 Task: Create a sub task Gather and Analyse Requirements for the task  Develop a custom inventory management system in the project AgileAssist , assign it to team member softage.2@softage.net and update the status of the sub task to  Off Track , set the priority of the sub task to High
Action: Mouse moved to (100, 86)
Screenshot: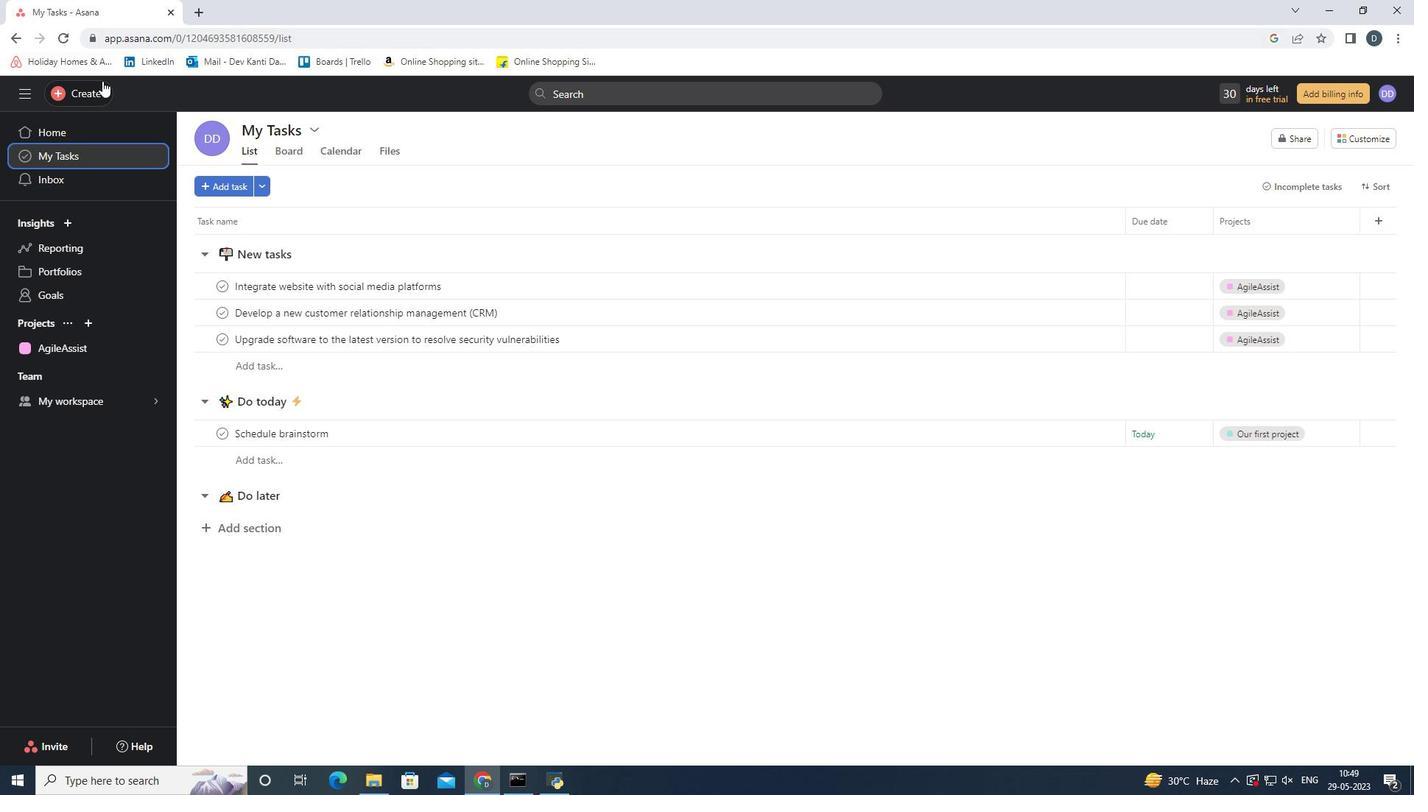 
Action: Mouse pressed left at (100, 86)
Screenshot: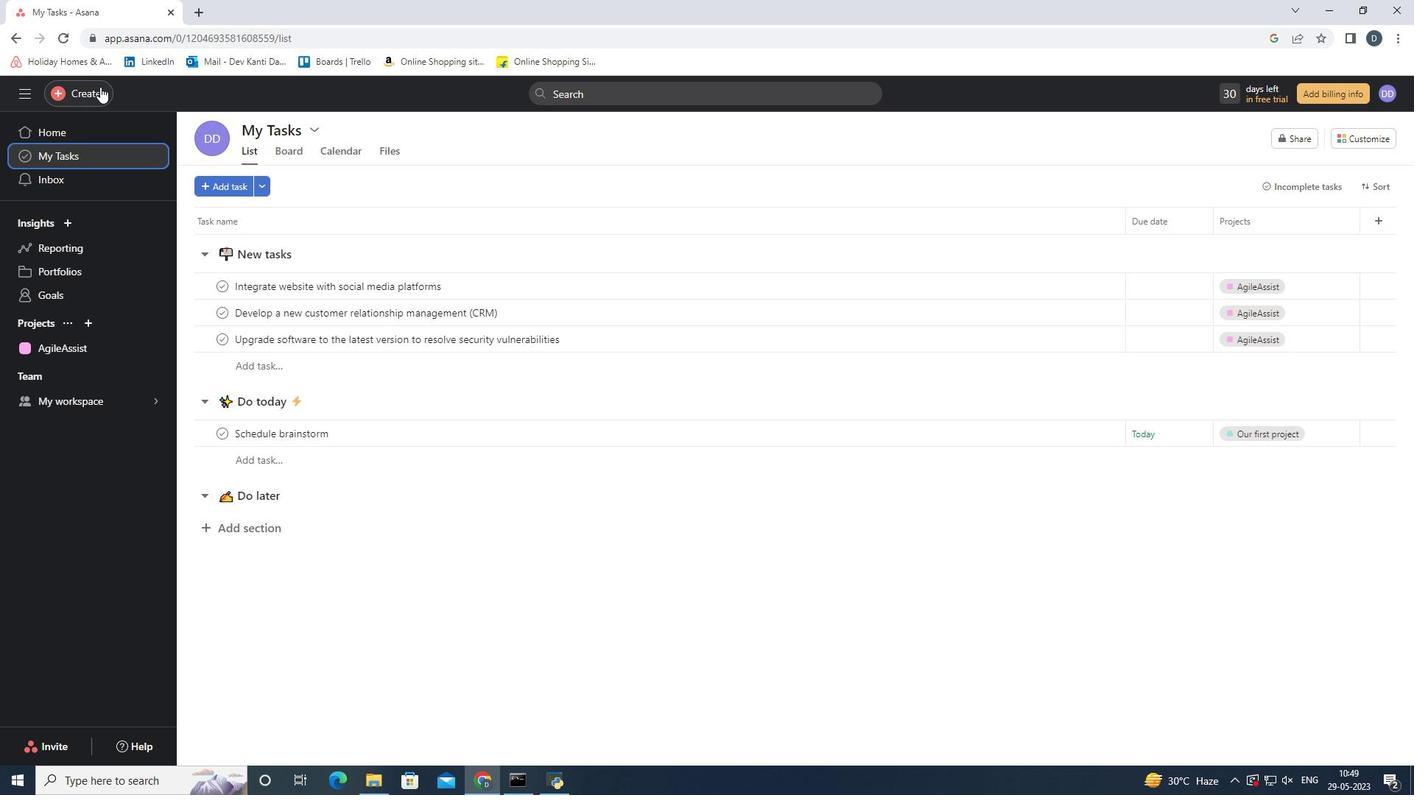 
Action: Mouse moved to (162, 93)
Screenshot: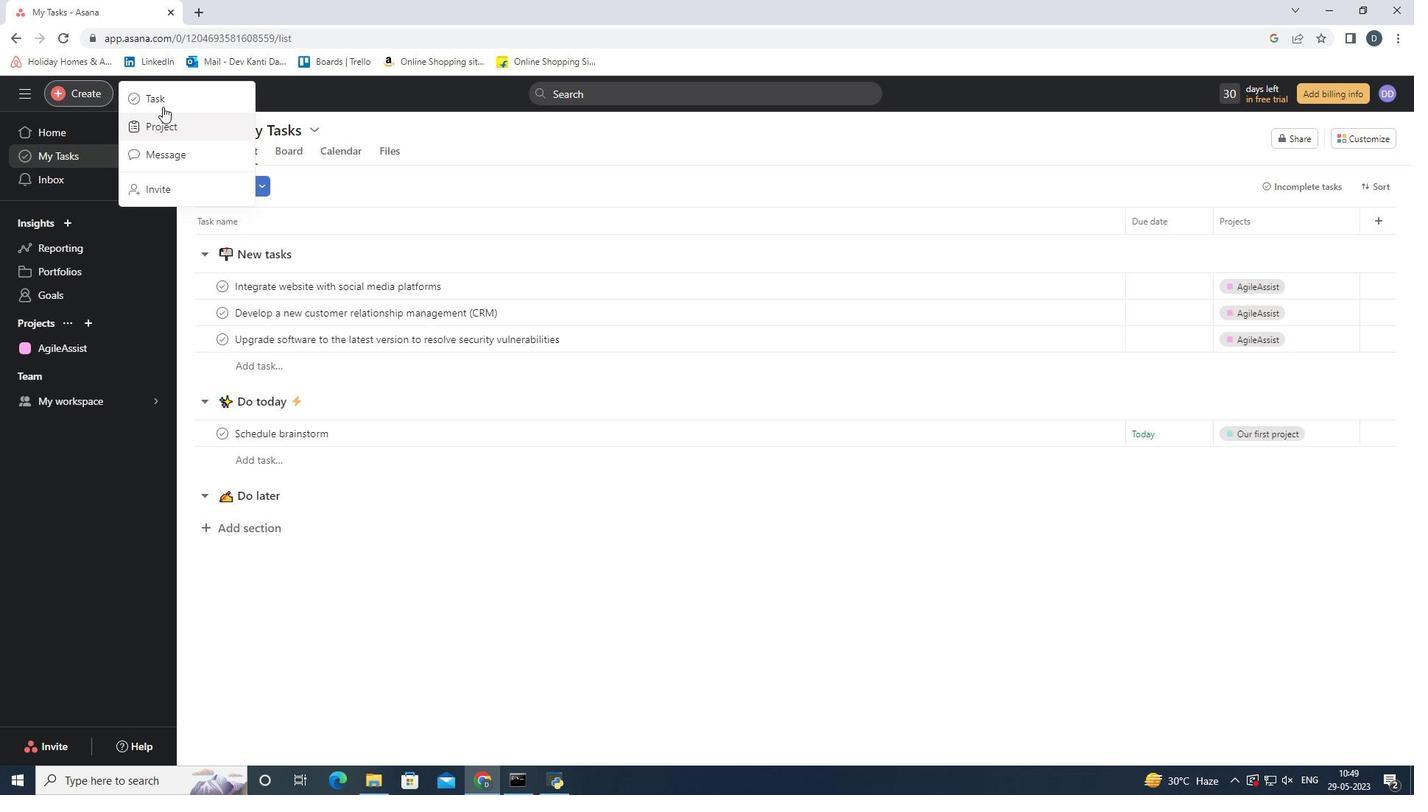 
Action: Mouse pressed left at (162, 93)
Screenshot: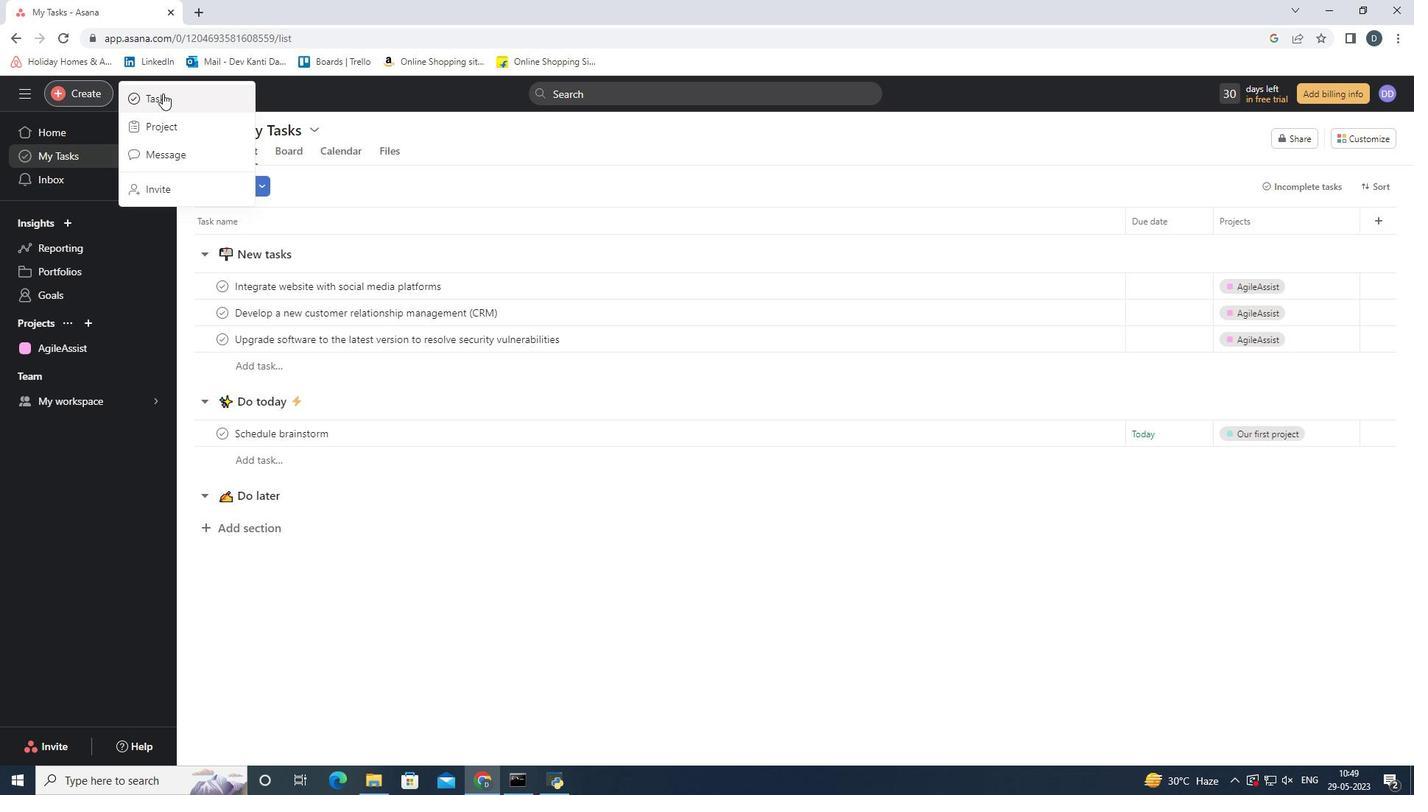 
Action: Mouse moved to (953, 546)
Screenshot: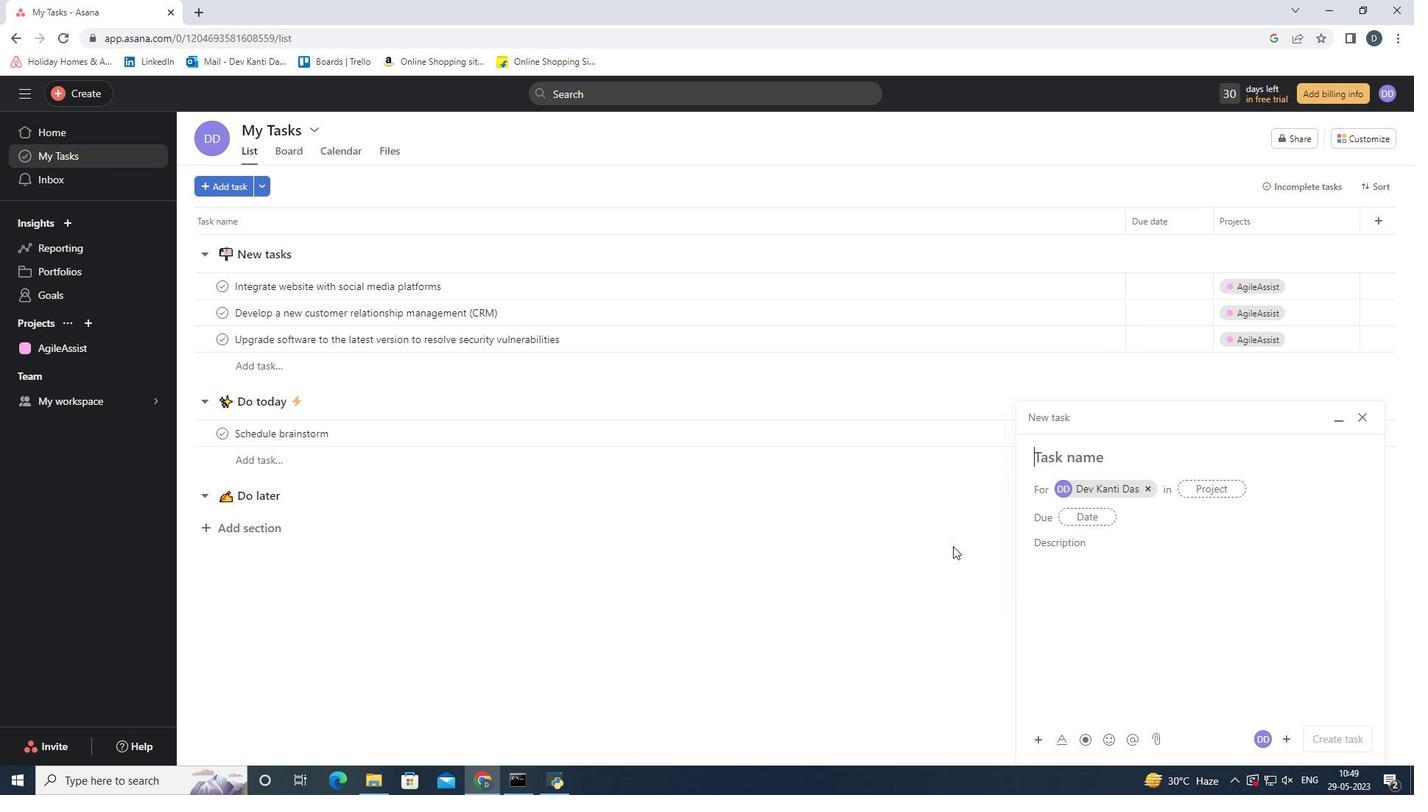 
Action: Key pressed <Key.shift>Develop<Key.space>a<Key.space>custom<Key.space>inventory<Key.space>management<Key.space>system<Key.space><Key.backspace>
Screenshot: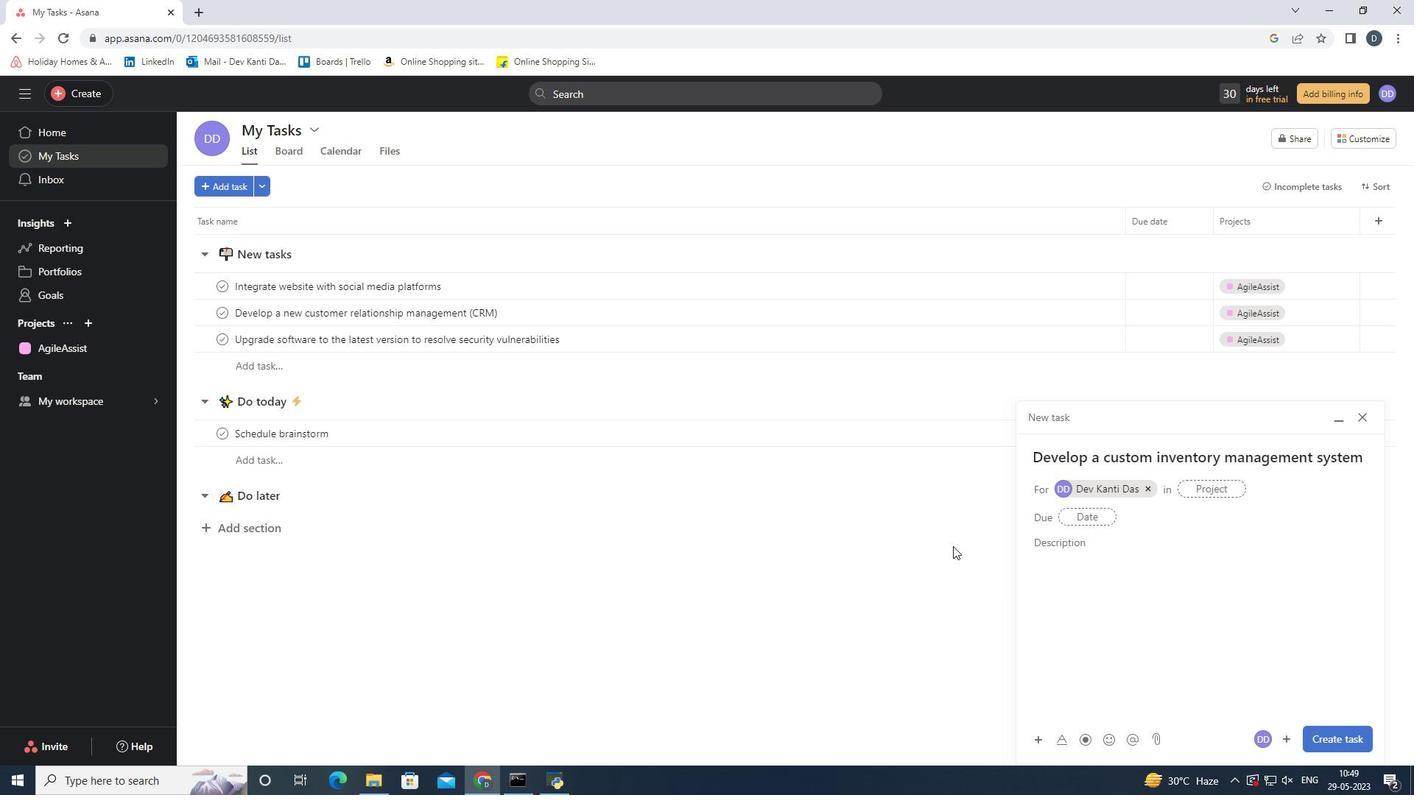 
Action: Mouse moved to (1220, 483)
Screenshot: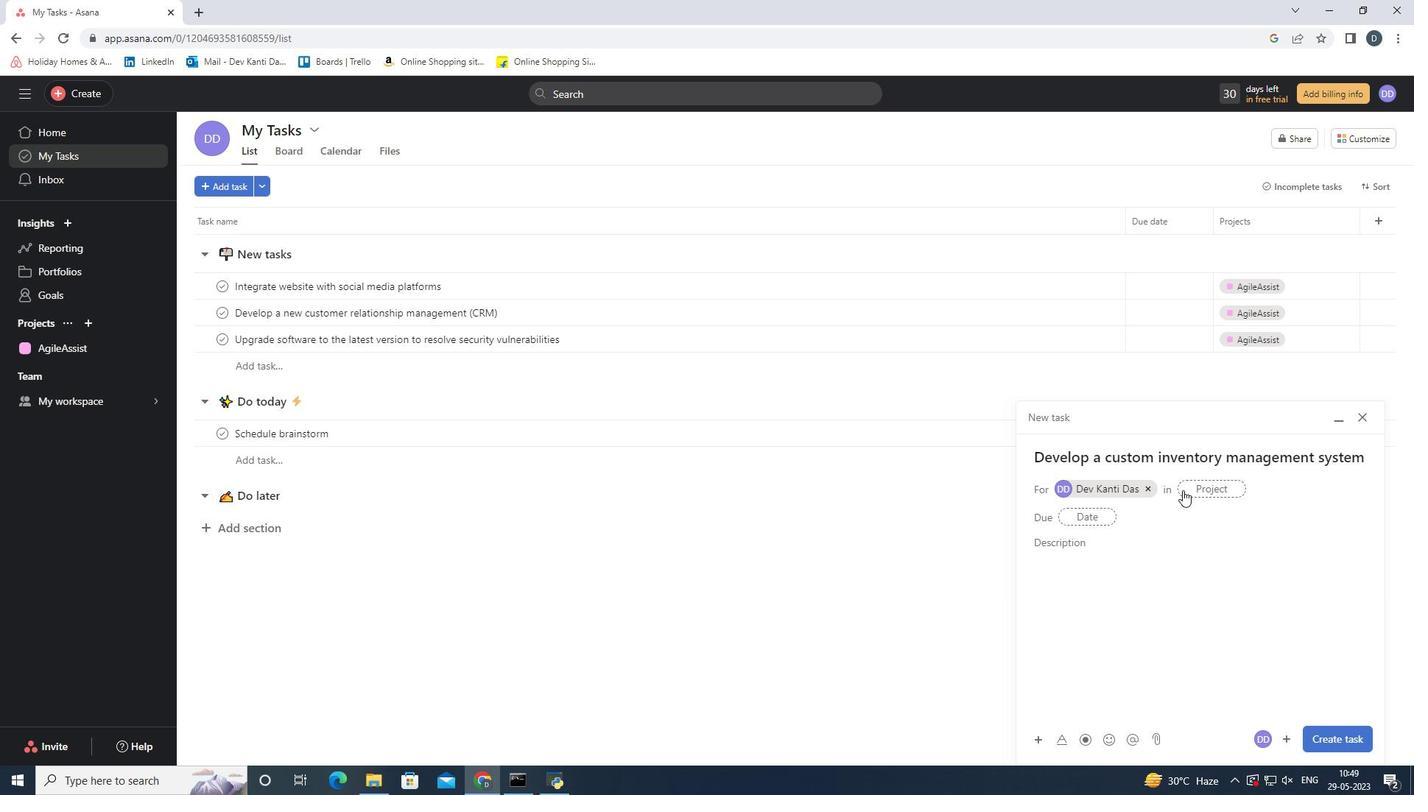 
Action: Mouse pressed left at (1220, 483)
Screenshot: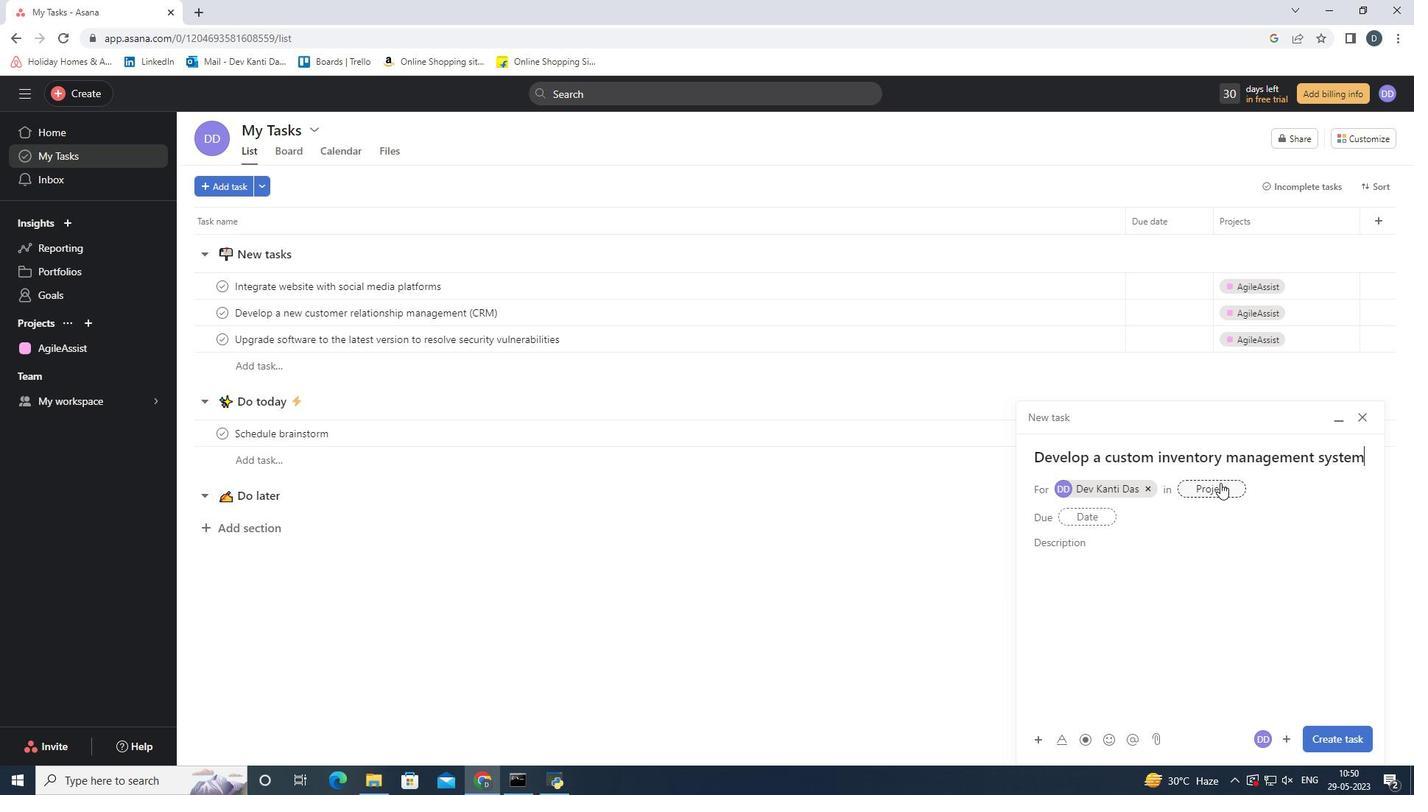 
Action: Mouse moved to (1093, 517)
Screenshot: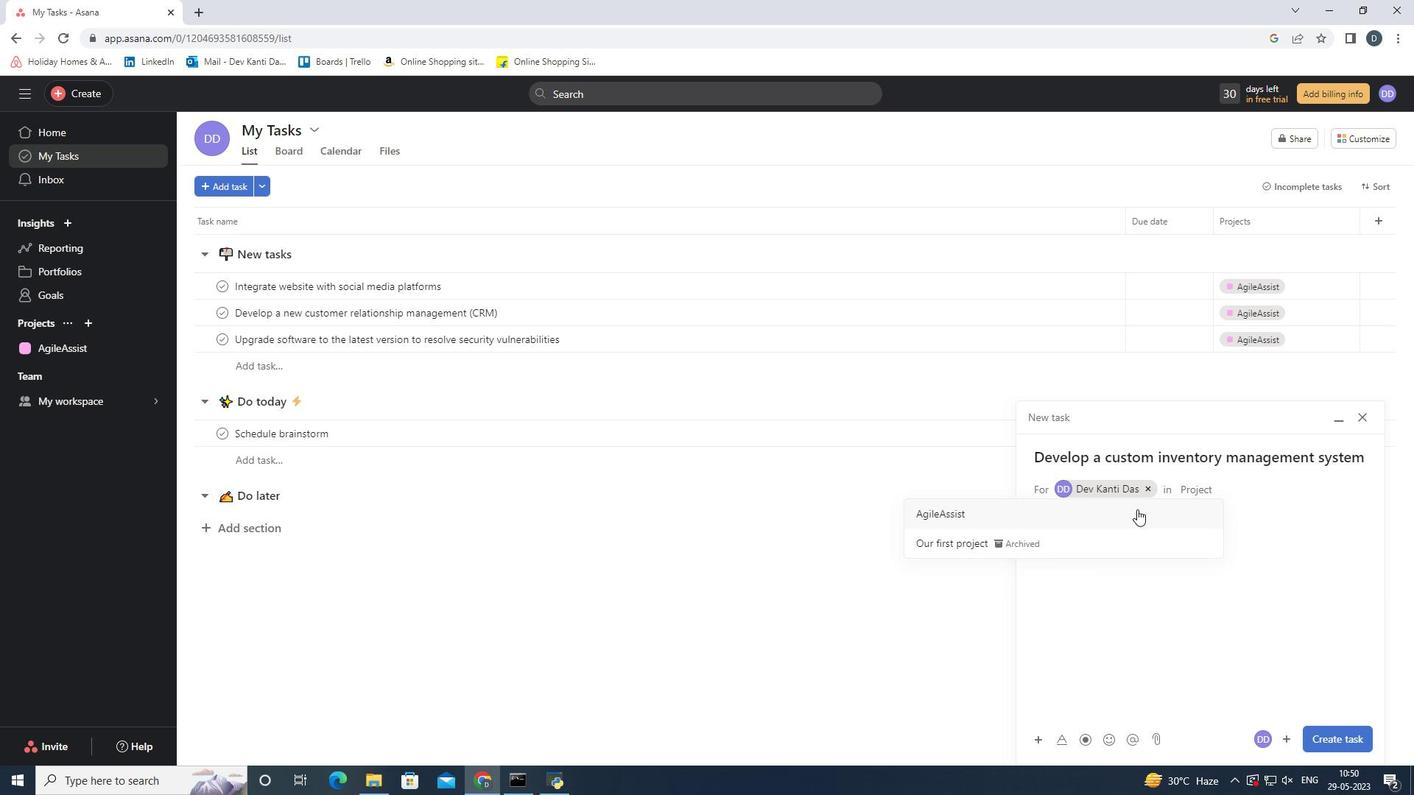
Action: Mouse pressed left at (1093, 517)
Screenshot: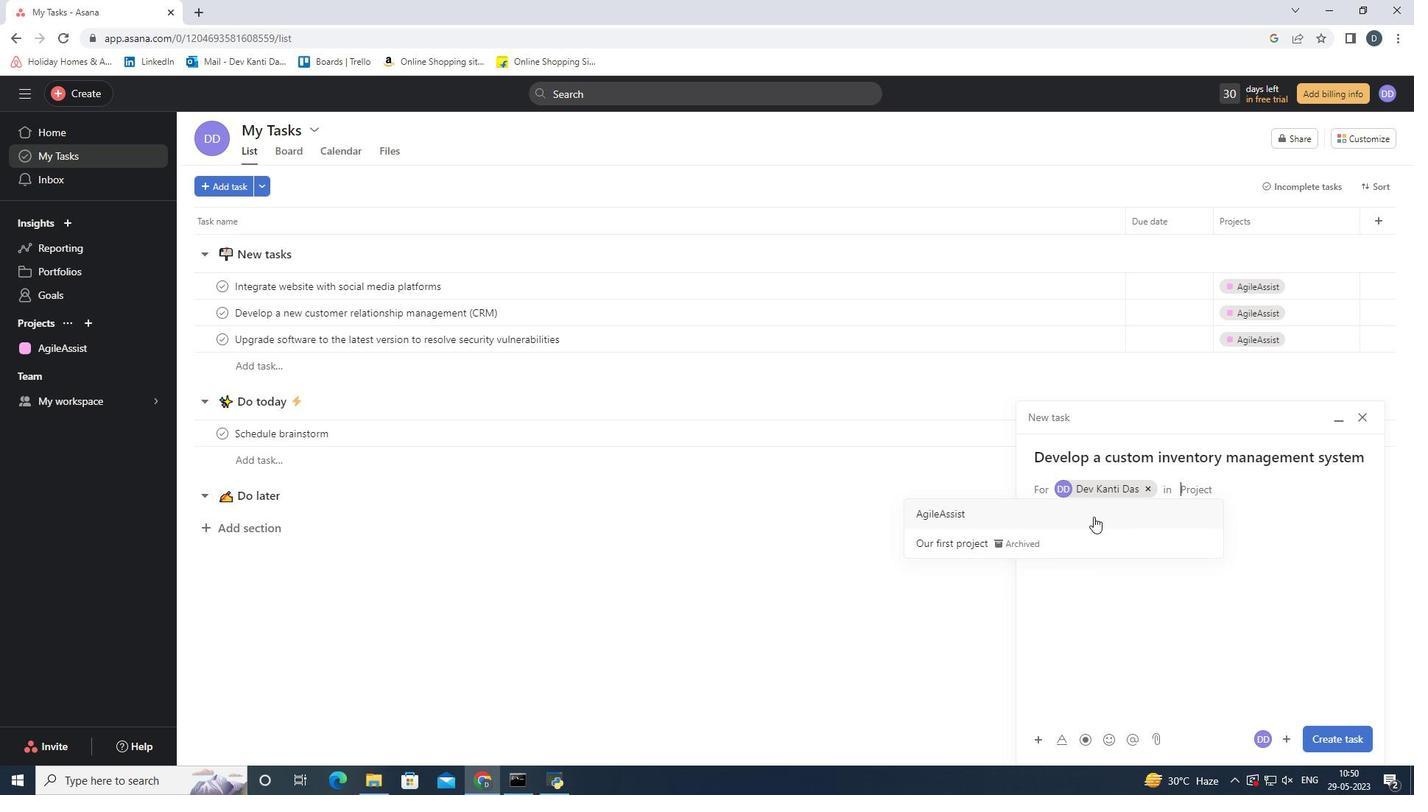 
Action: Mouse moved to (1283, 740)
Screenshot: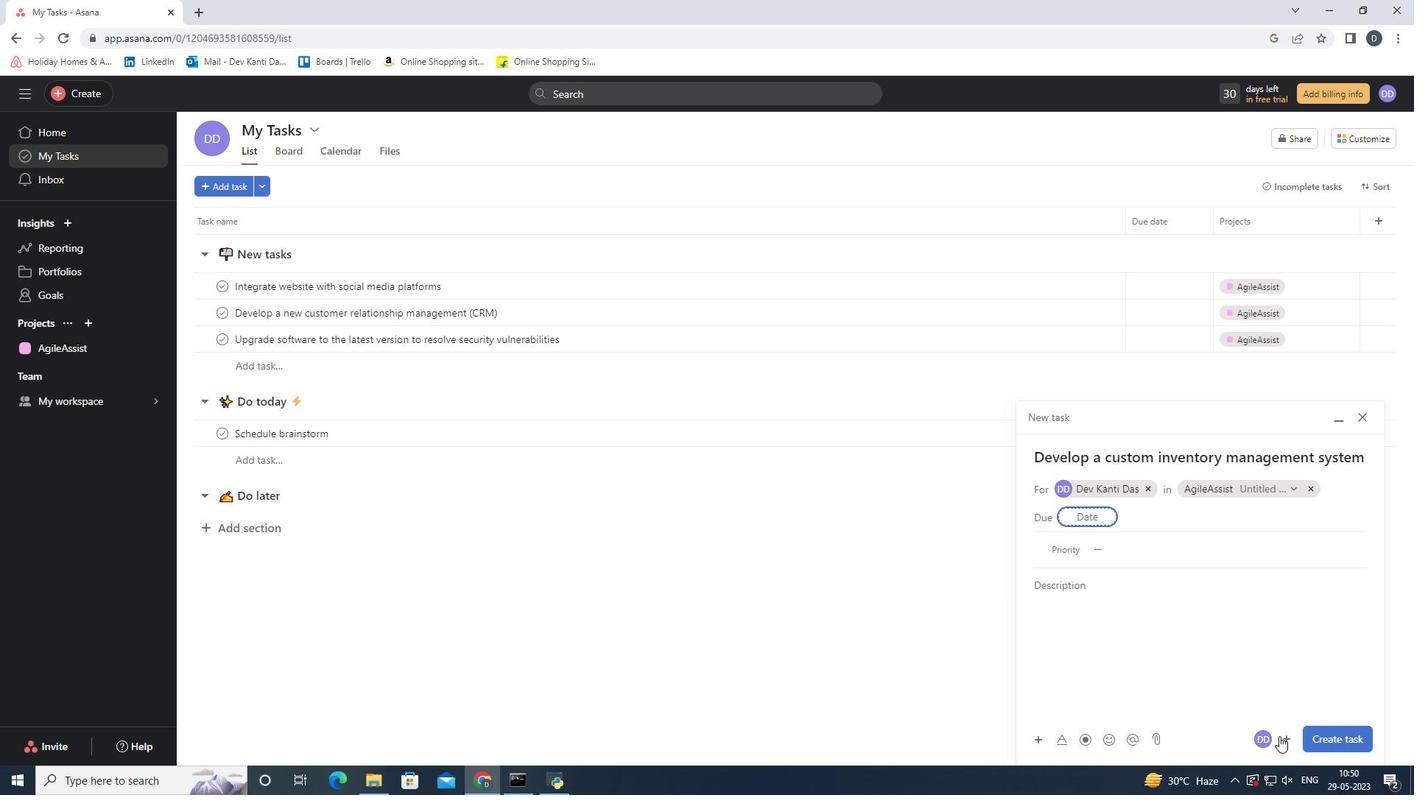 
Action: Mouse pressed left at (1283, 740)
Screenshot: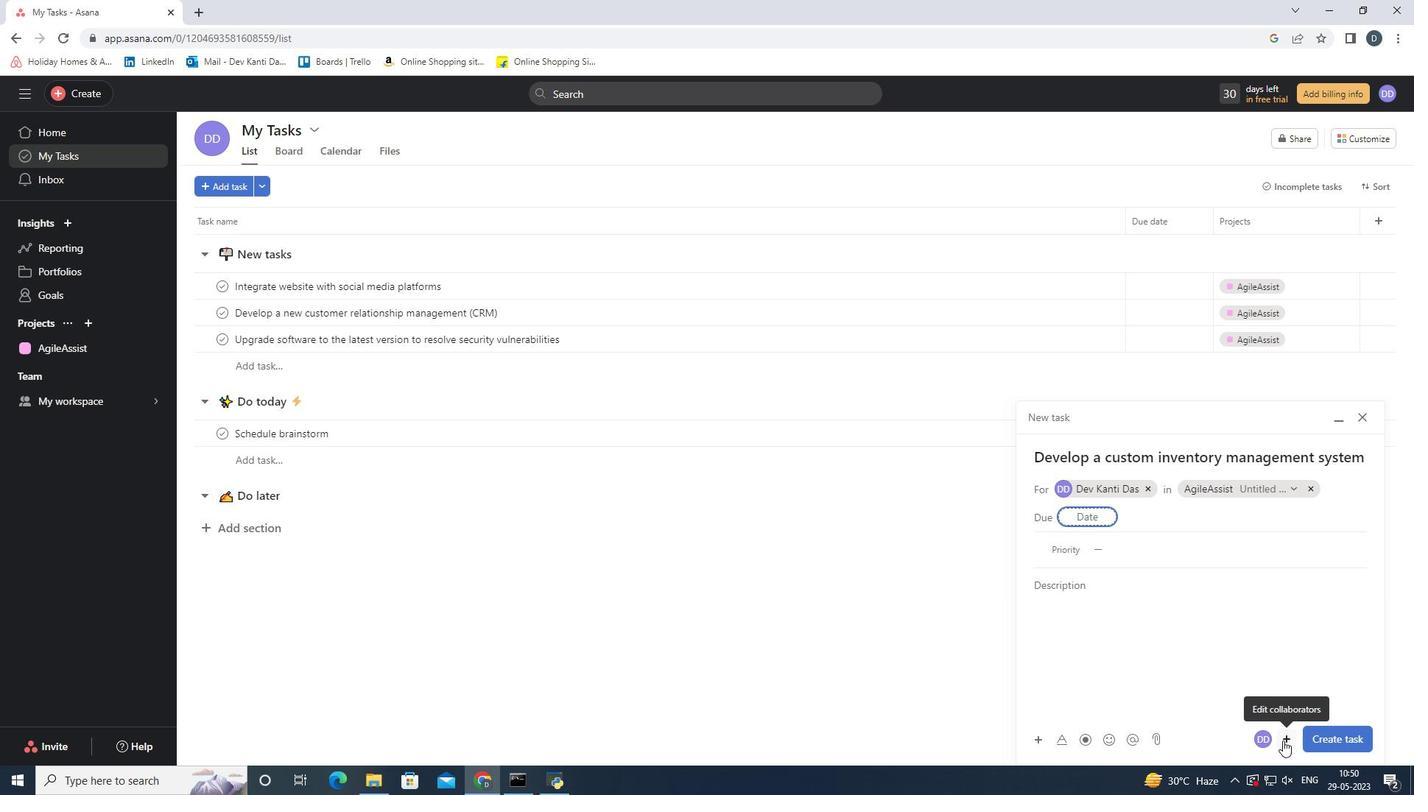 
Action: Key pressed <Key.shift><Key.shift>So
Screenshot: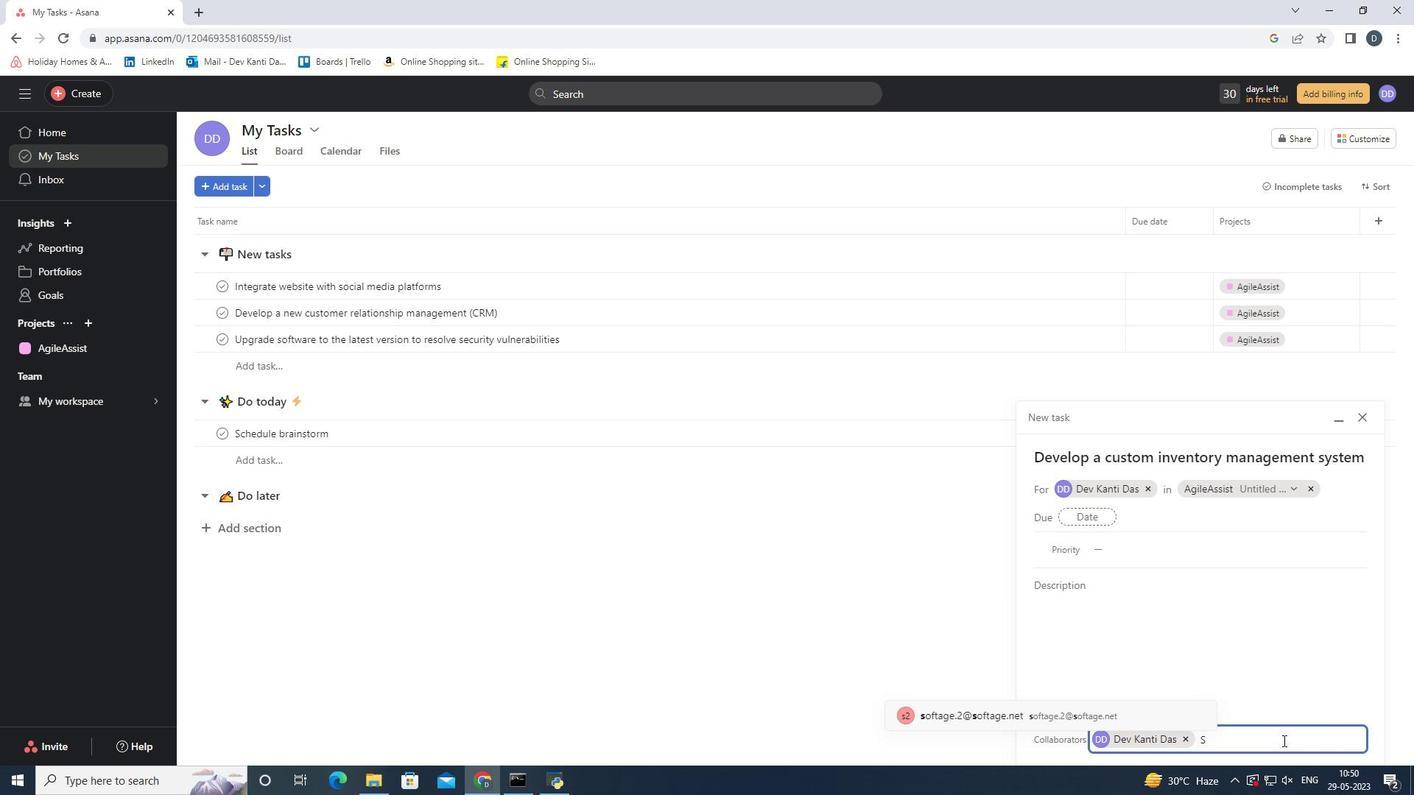 
Action: Mouse moved to (1120, 707)
Screenshot: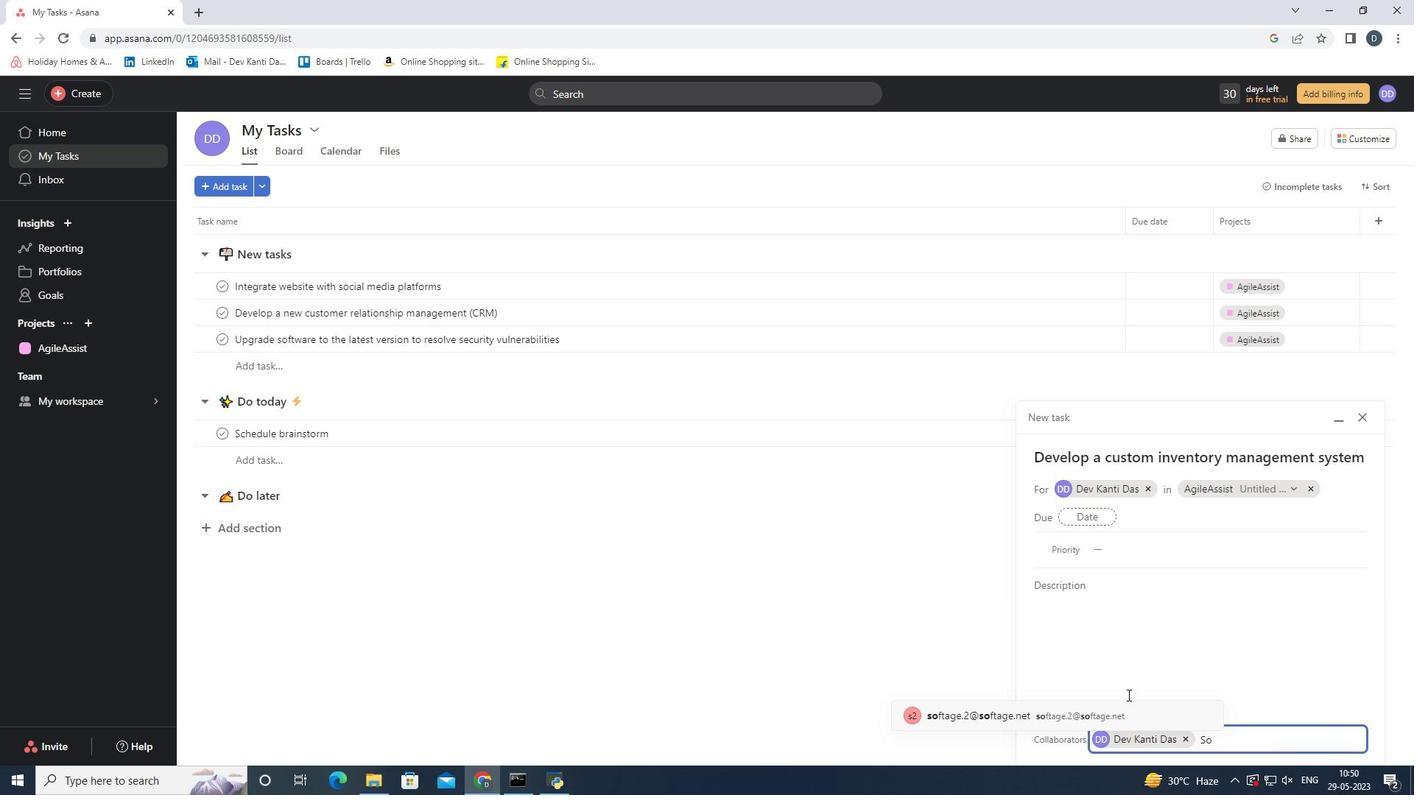 
Action: Mouse pressed left at (1120, 707)
Screenshot: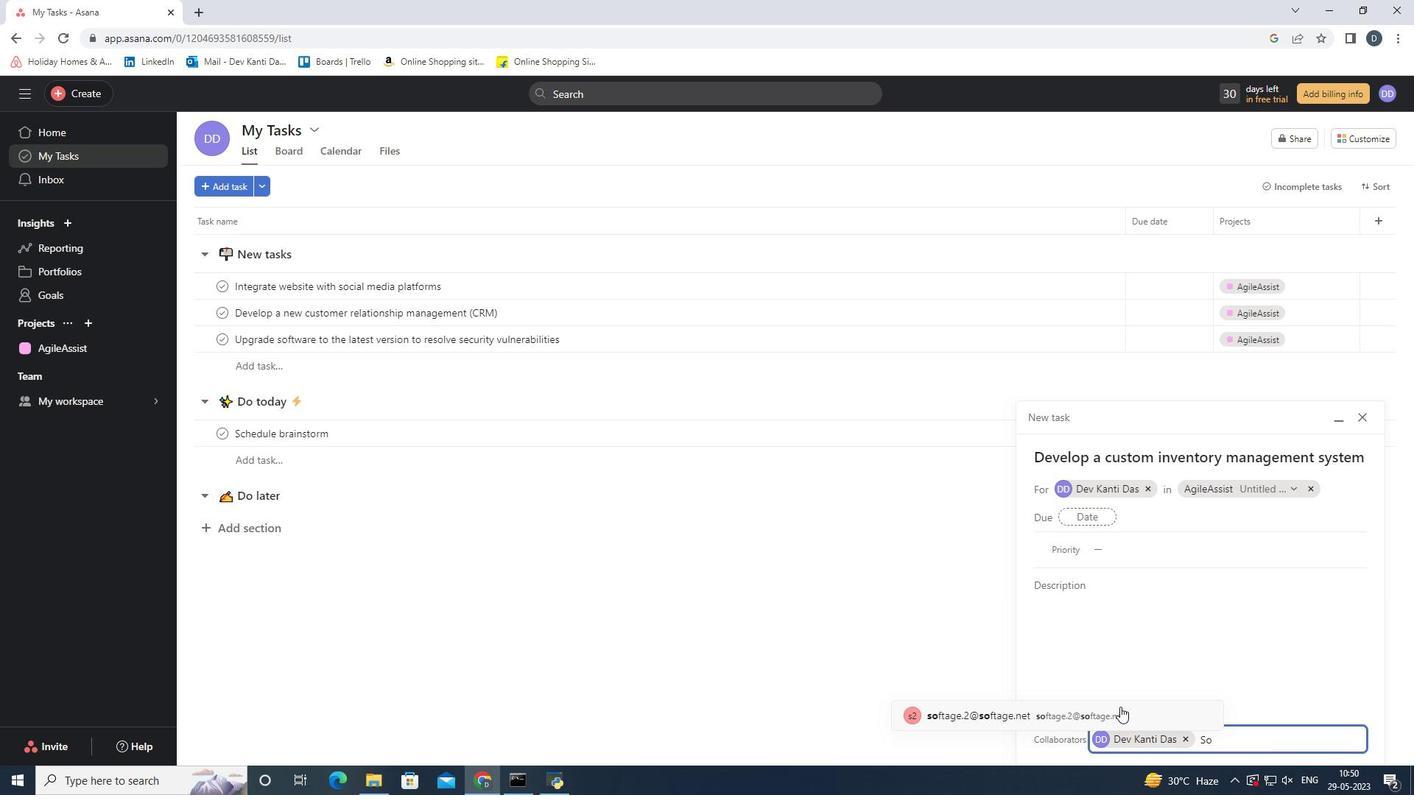 
Action: Mouse moved to (1287, 693)
Screenshot: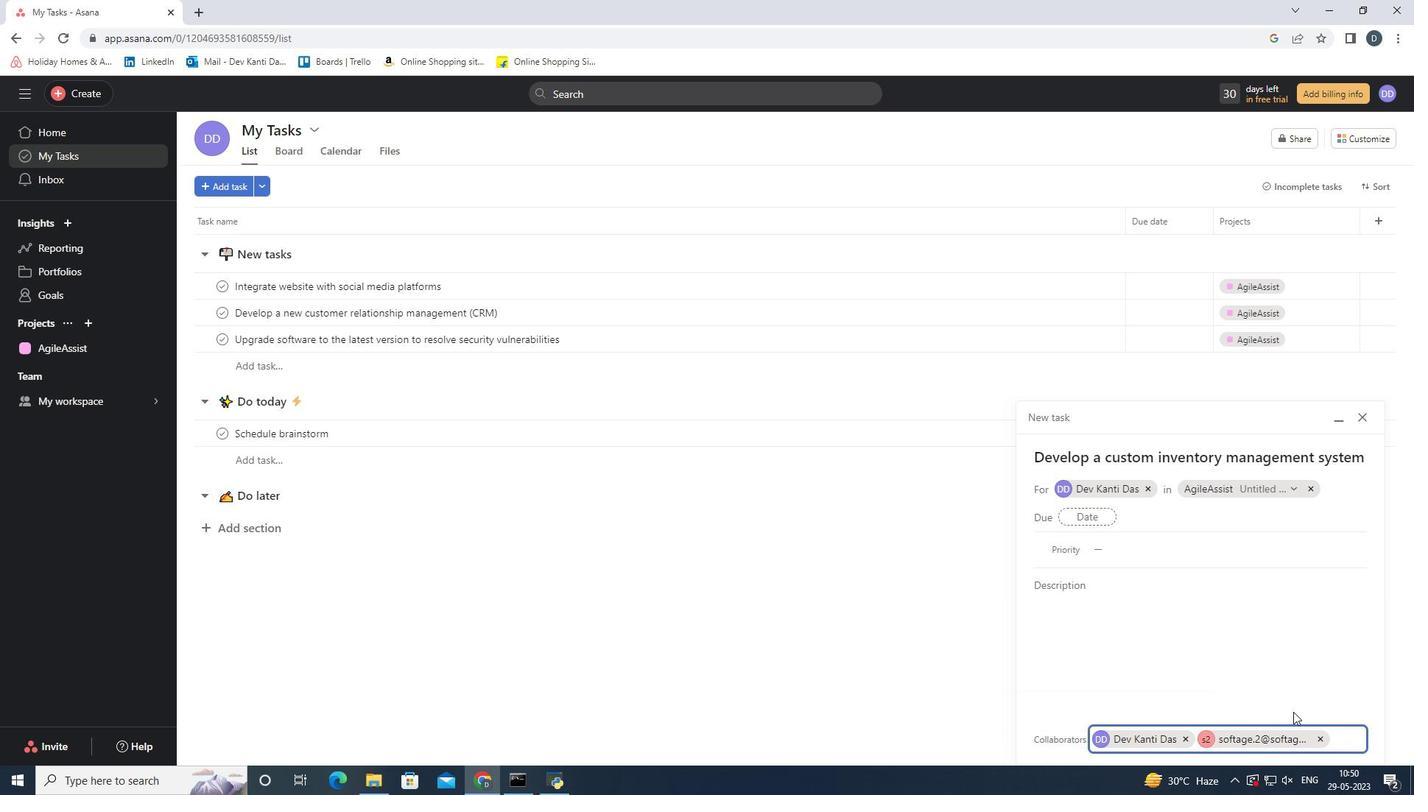 
Action: Mouse pressed left at (1287, 693)
Screenshot: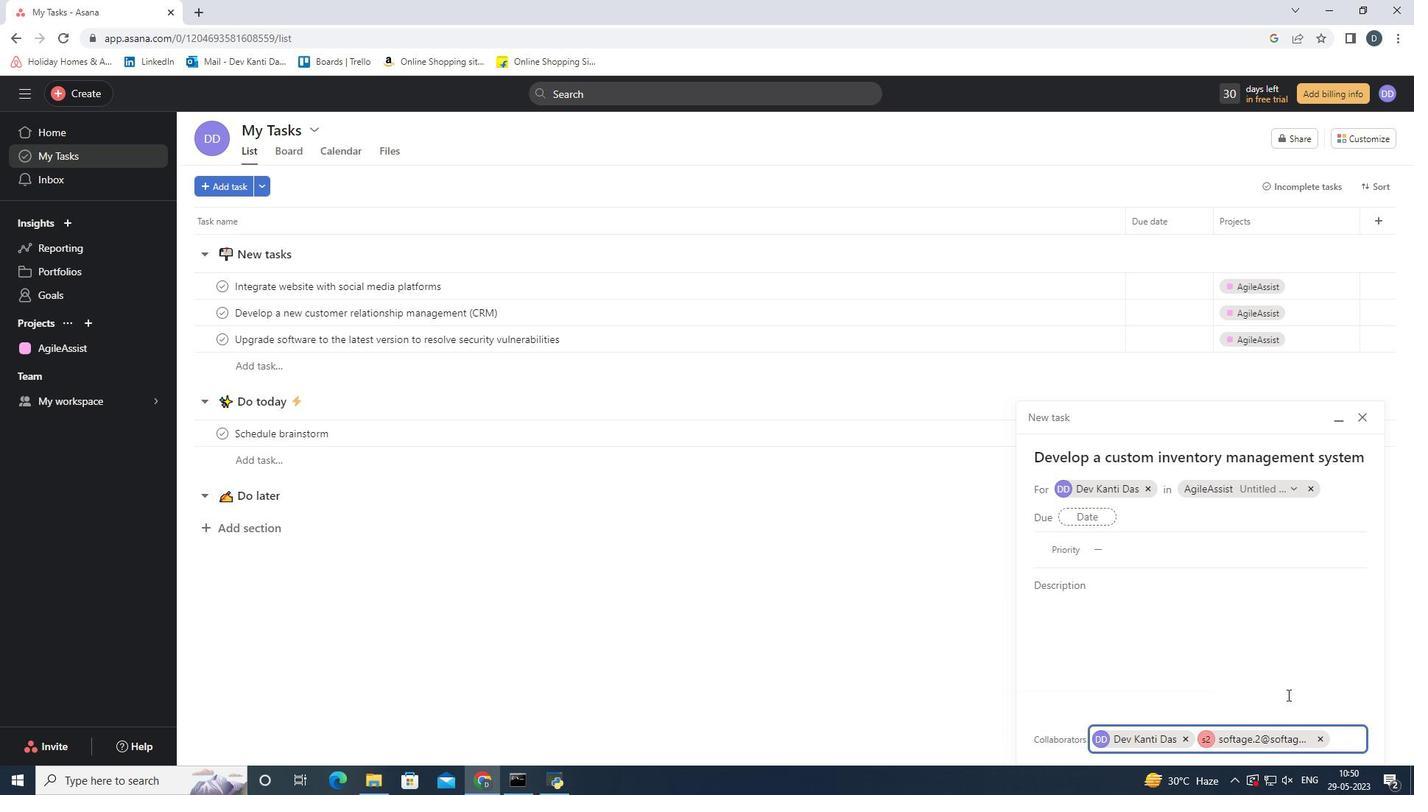 
Action: Mouse moved to (1336, 740)
Screenshot: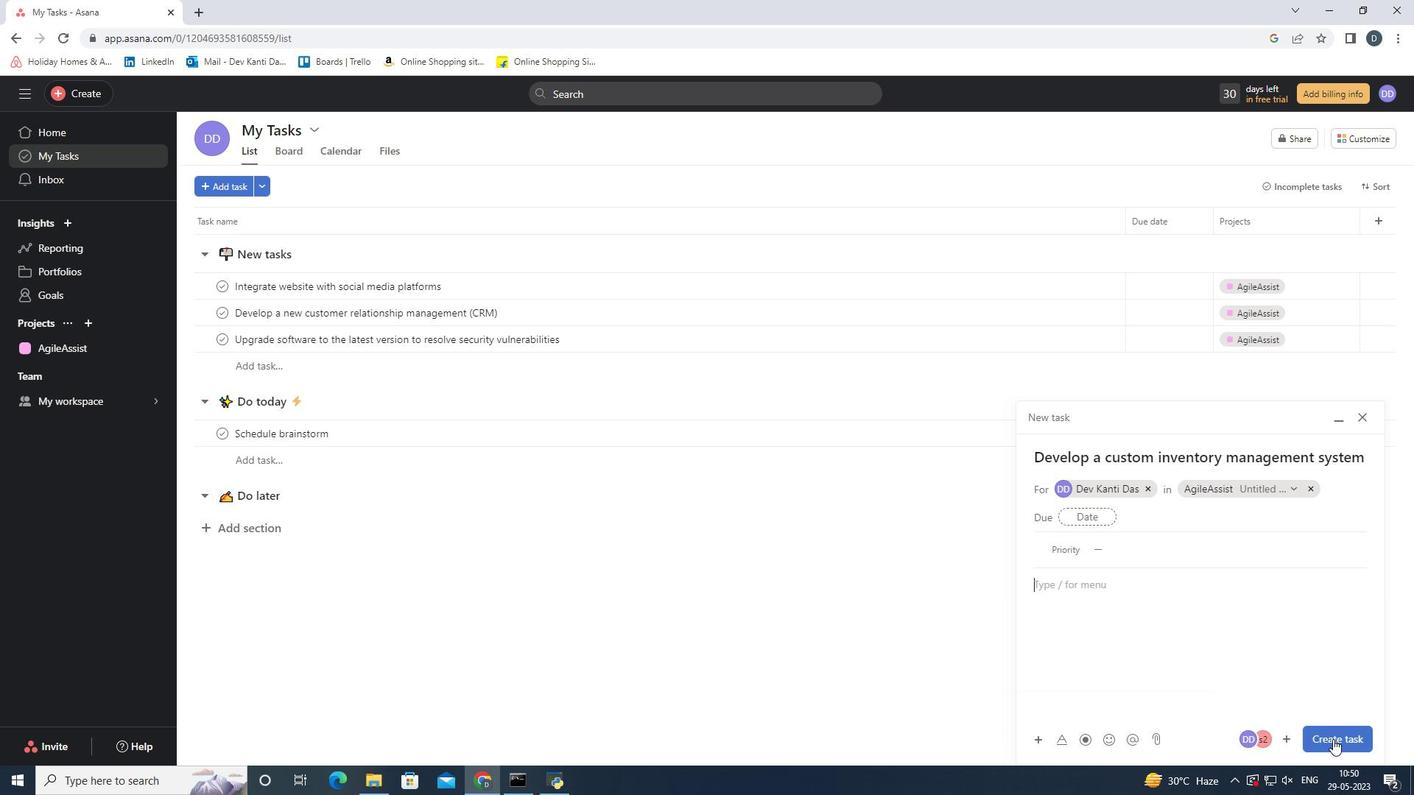 
Action: Mouse pressed left at (1336, 740)
Screenshot: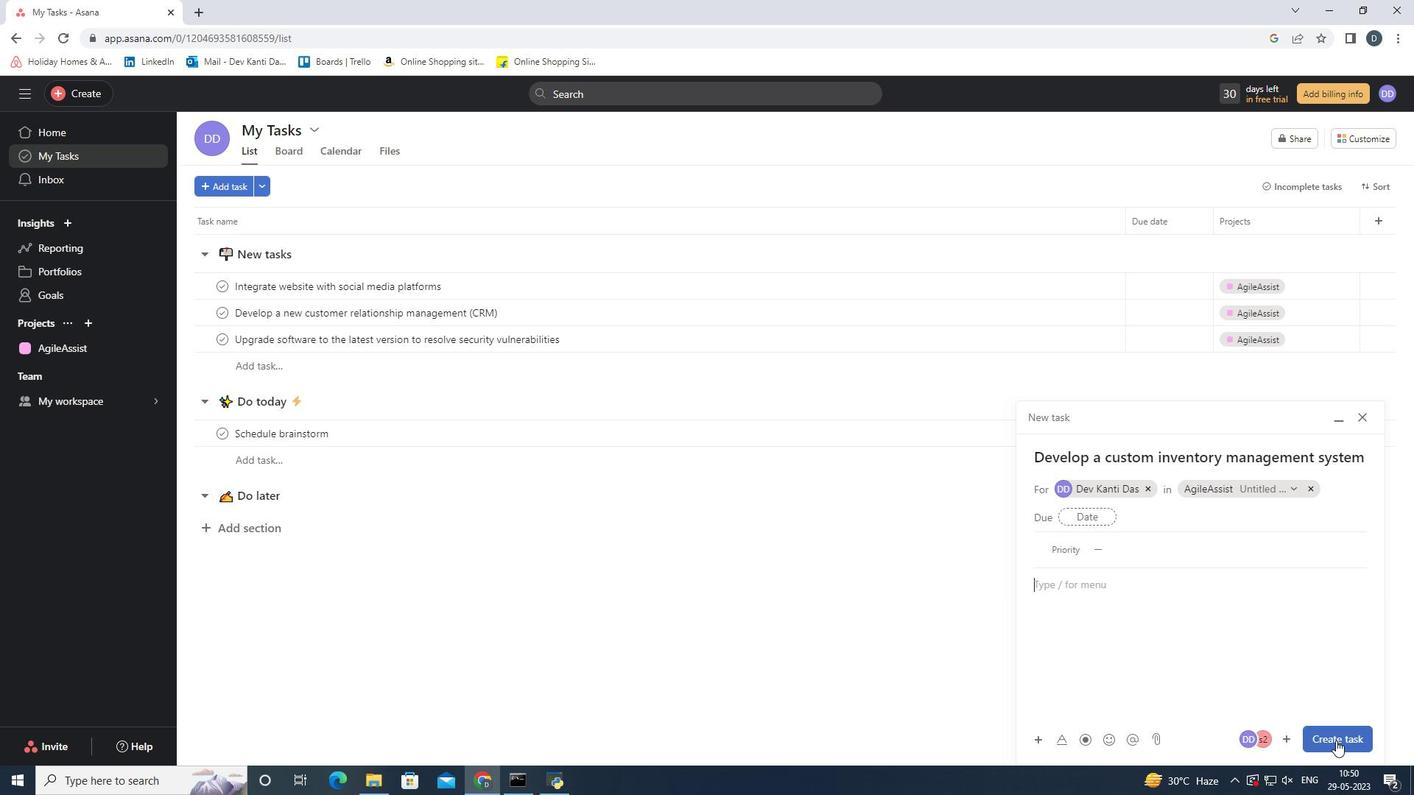 
Action: Mouse moved to (65, 340)
Screenshot: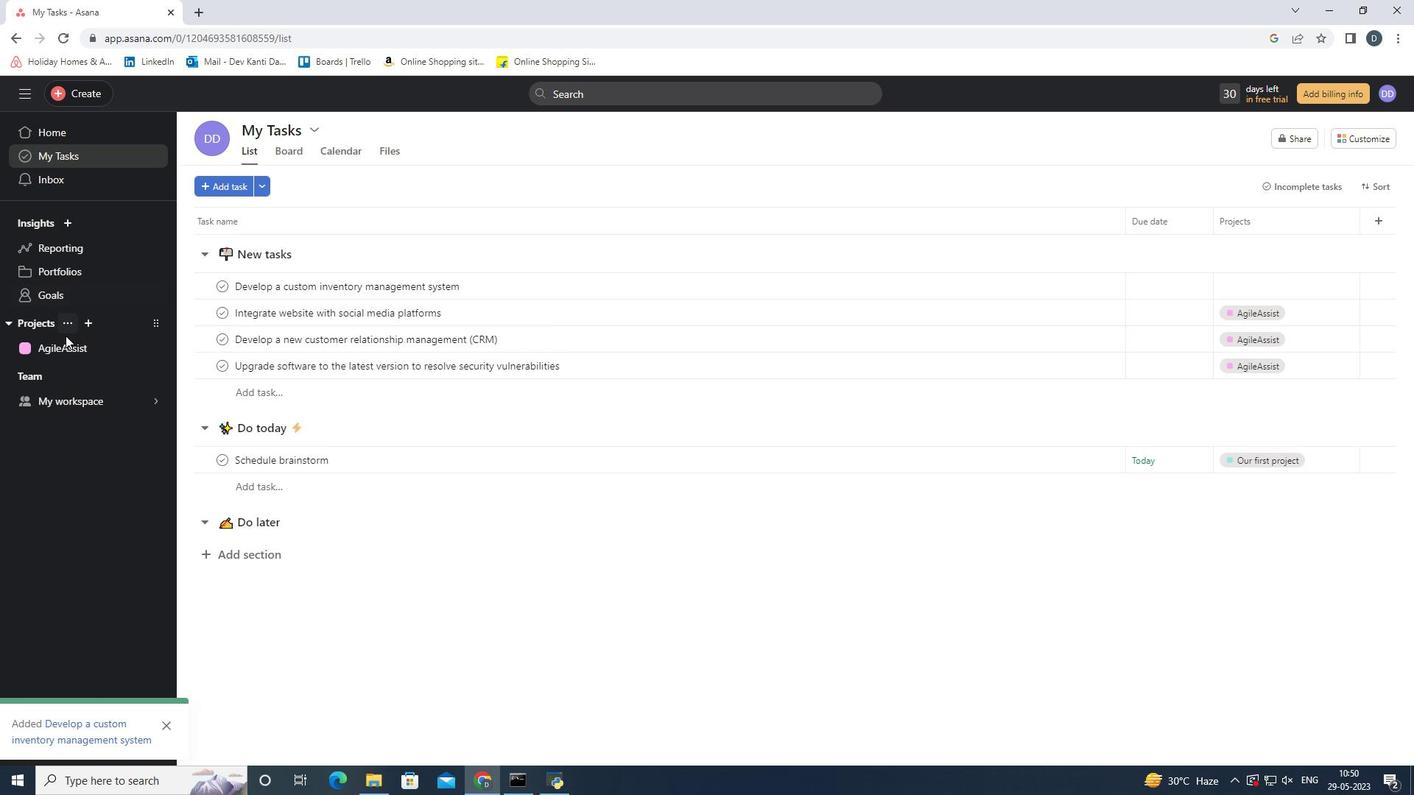 
Action: Mouse pressed left at (65, 340)
Screenshot: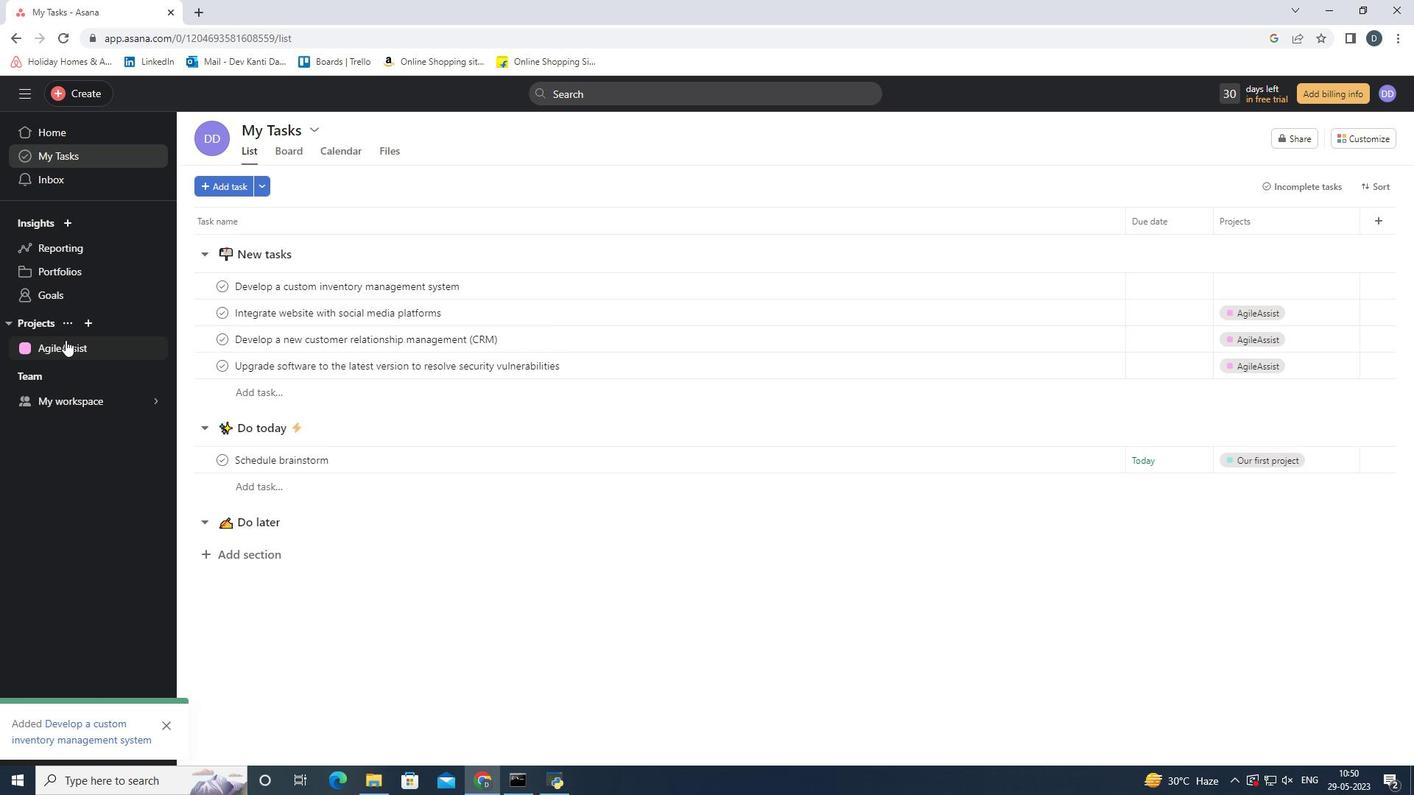 
Action: Mouse moved to (635, 270)
Screenshot: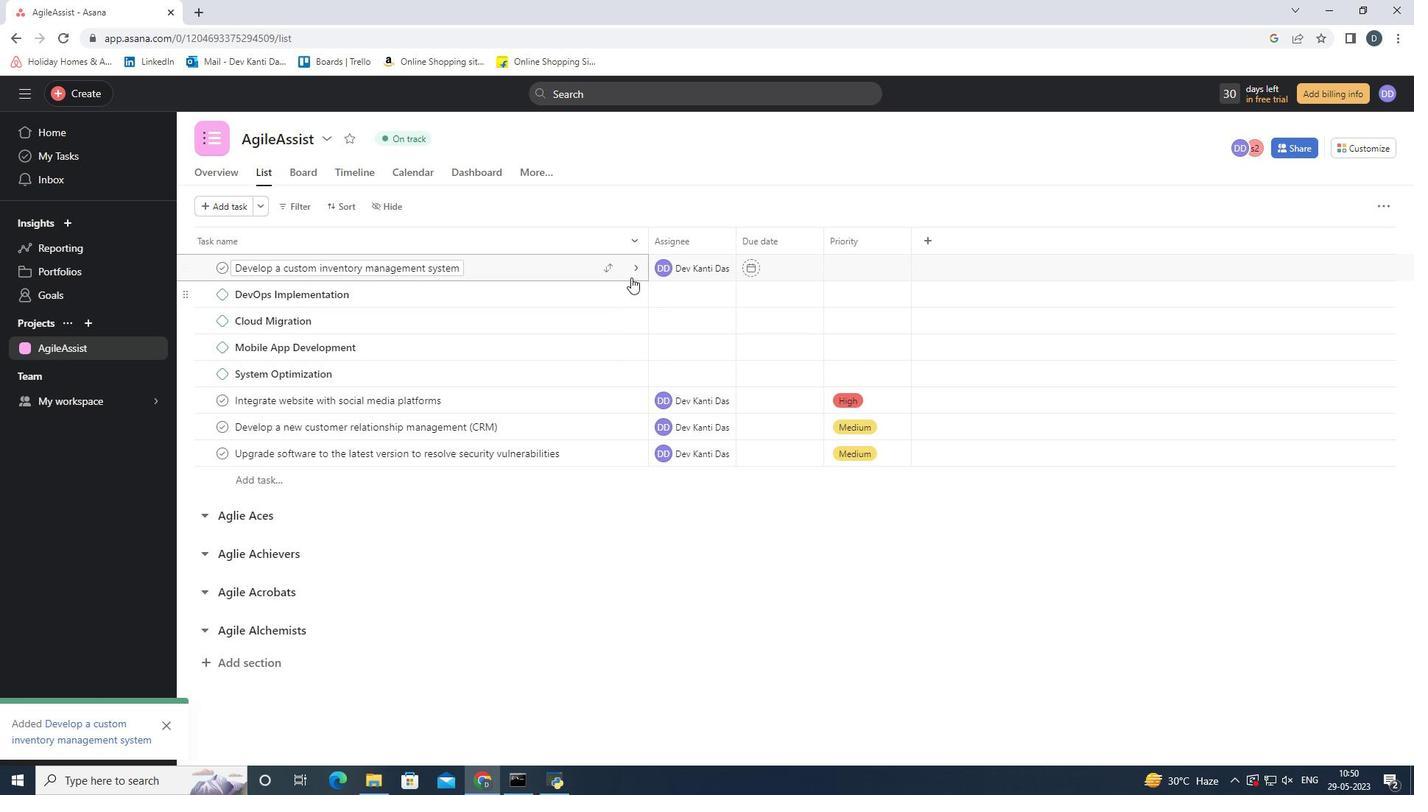 
Action: Mouse pressed left at (635, 270)
Screenshot: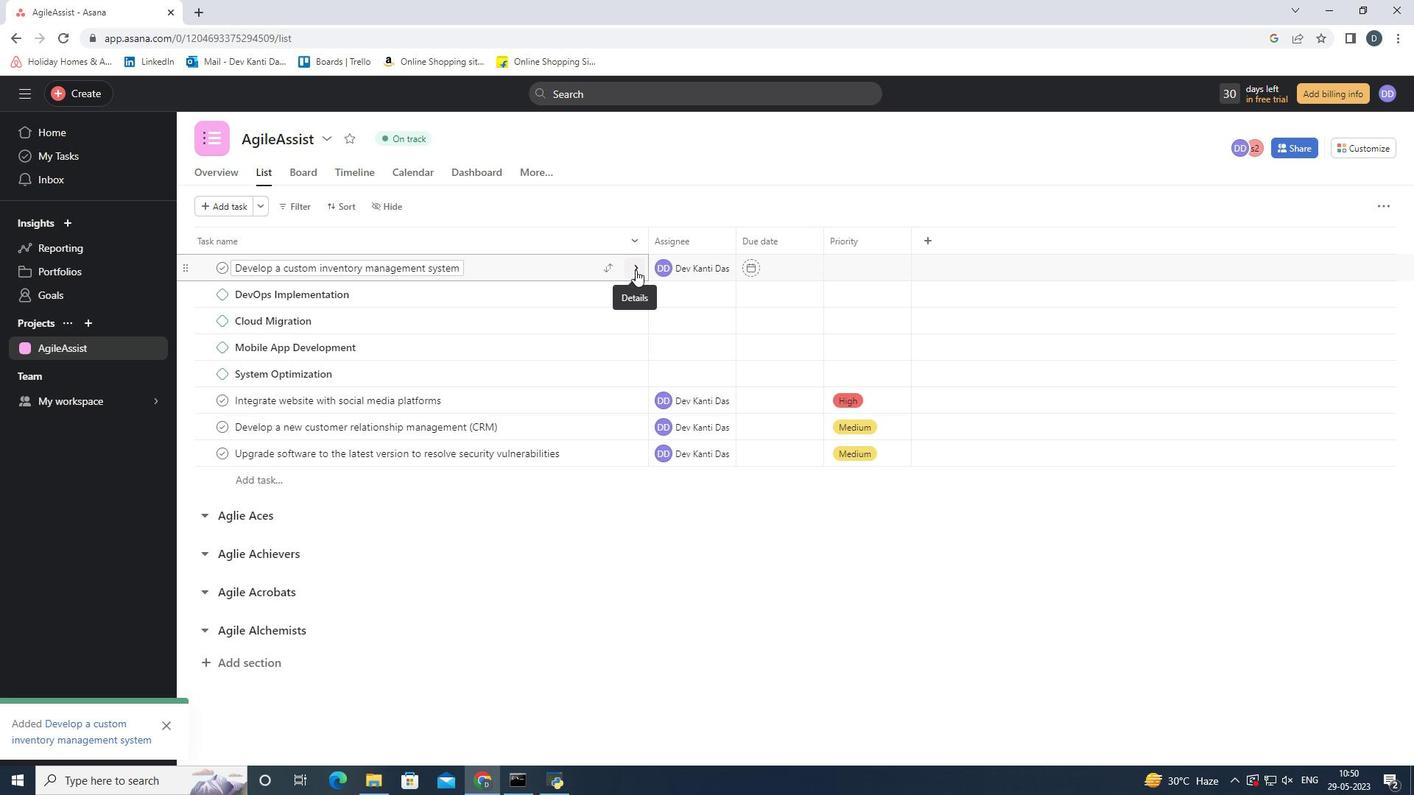 
Action: Mouse moved to (1279, 202)
Screenshot: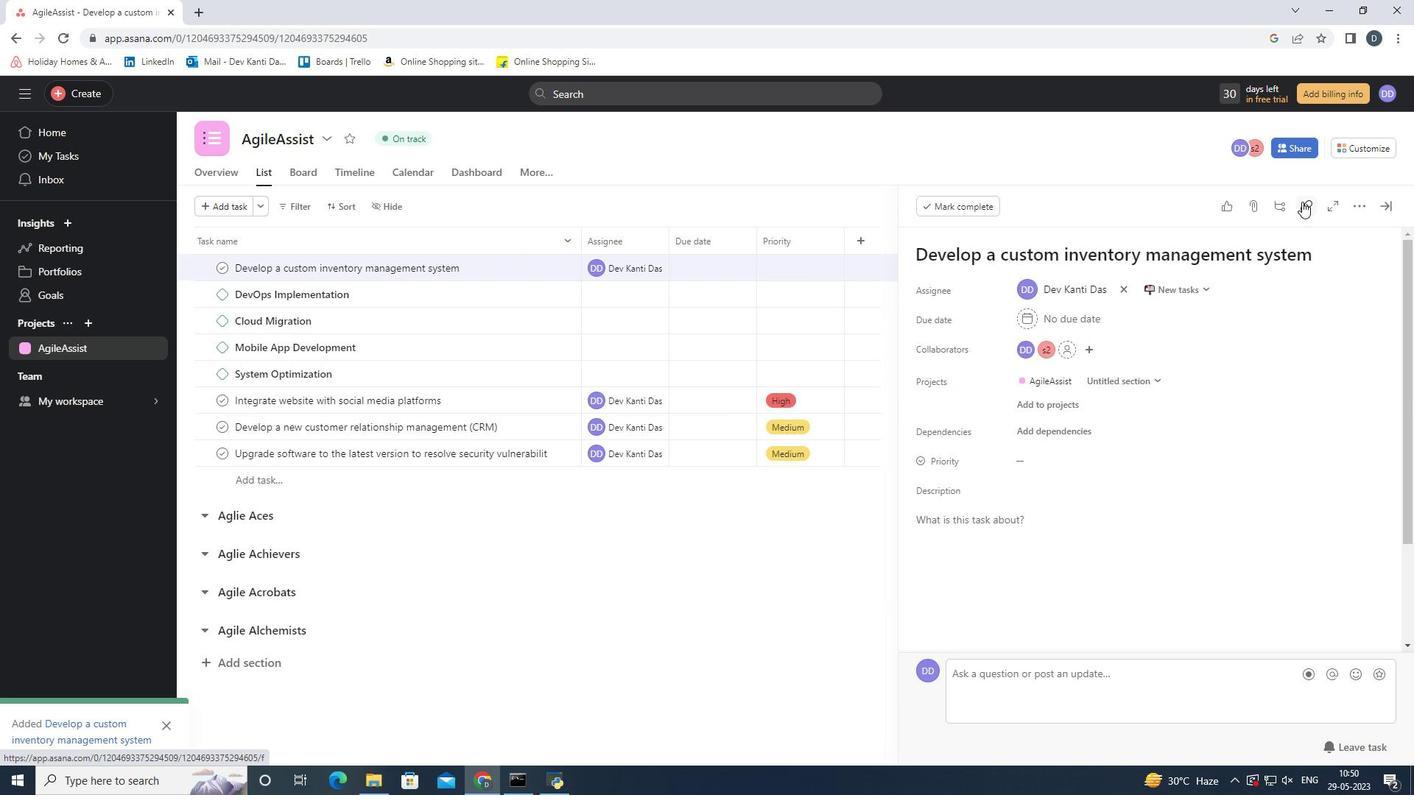 
Action: Mouse pressed left at (1279, 202)
Screenshot: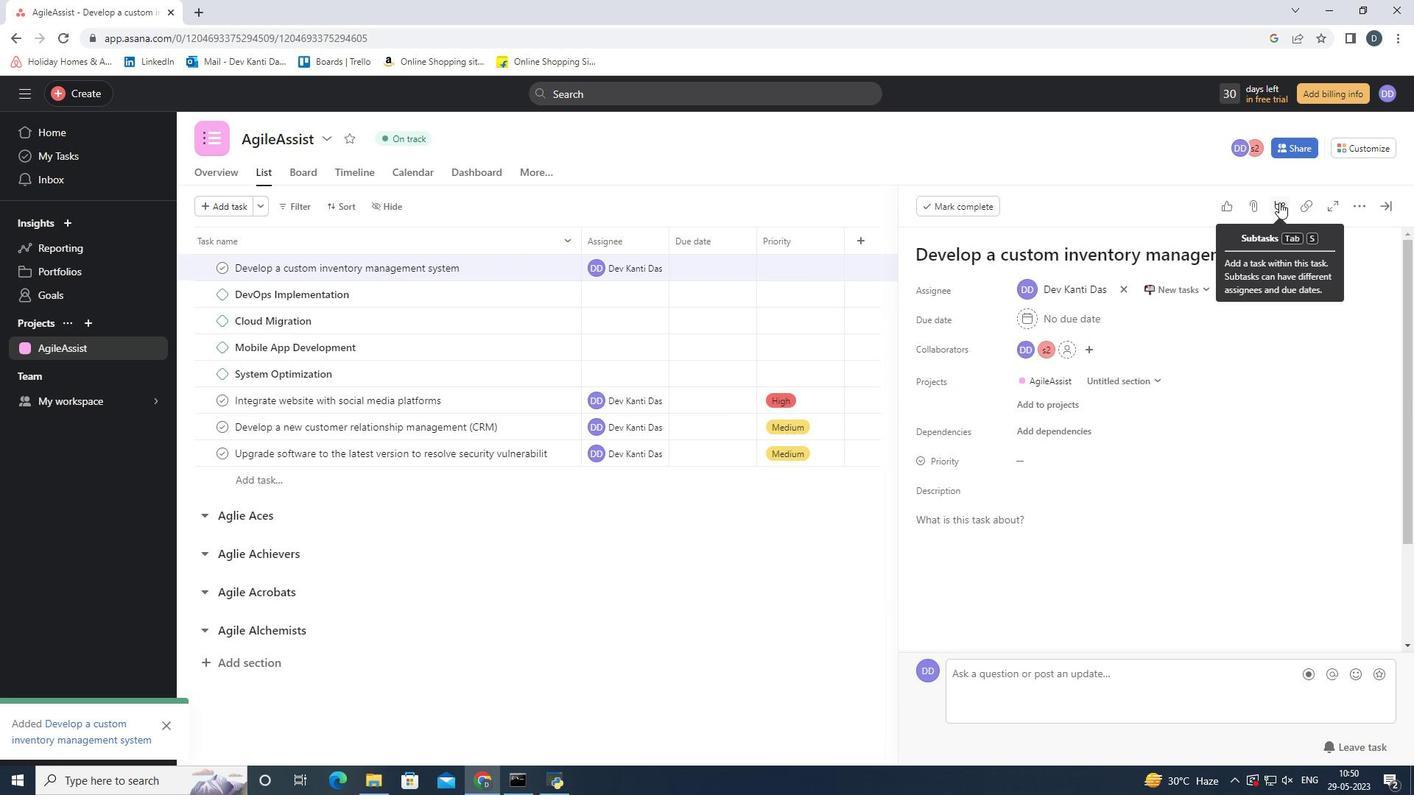 
Action: Mouse moved to (1081, 516)
Screenshot: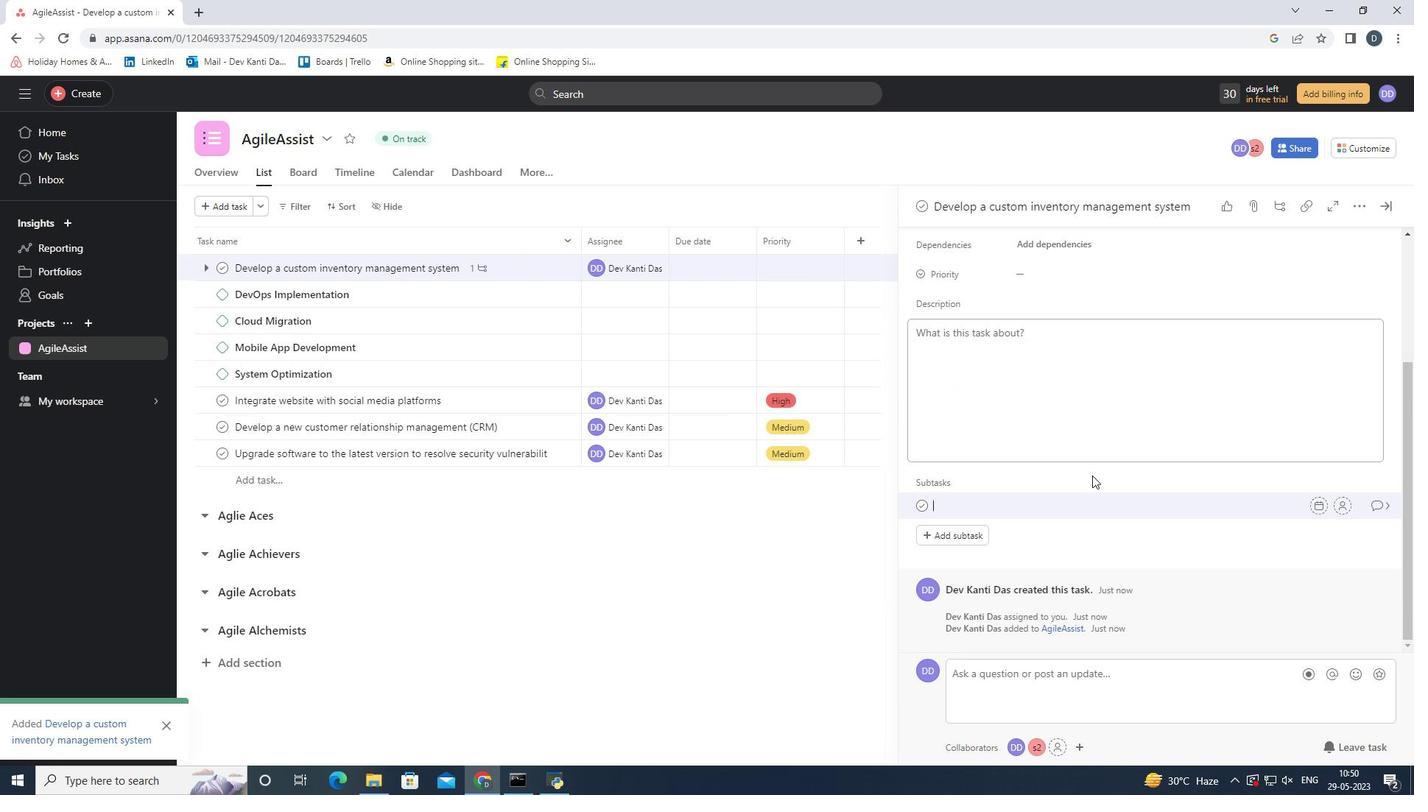 
Action: Key pressed <Key.shift><Key.shift><Key.shift>Gather<Key.space>and<Key.space><Key.shift><Key.shift><Key.shift><Key.shift><Key.shift><Key.shift><Key.shift><Key.shift><Key.shift><Key.shift><Key.shift>Analyse<Key.space><Key.shift><Key.shift><Key.shift><Key.shift><Key.shift><Key.shift><Key.shift>Requirements
Screenshot: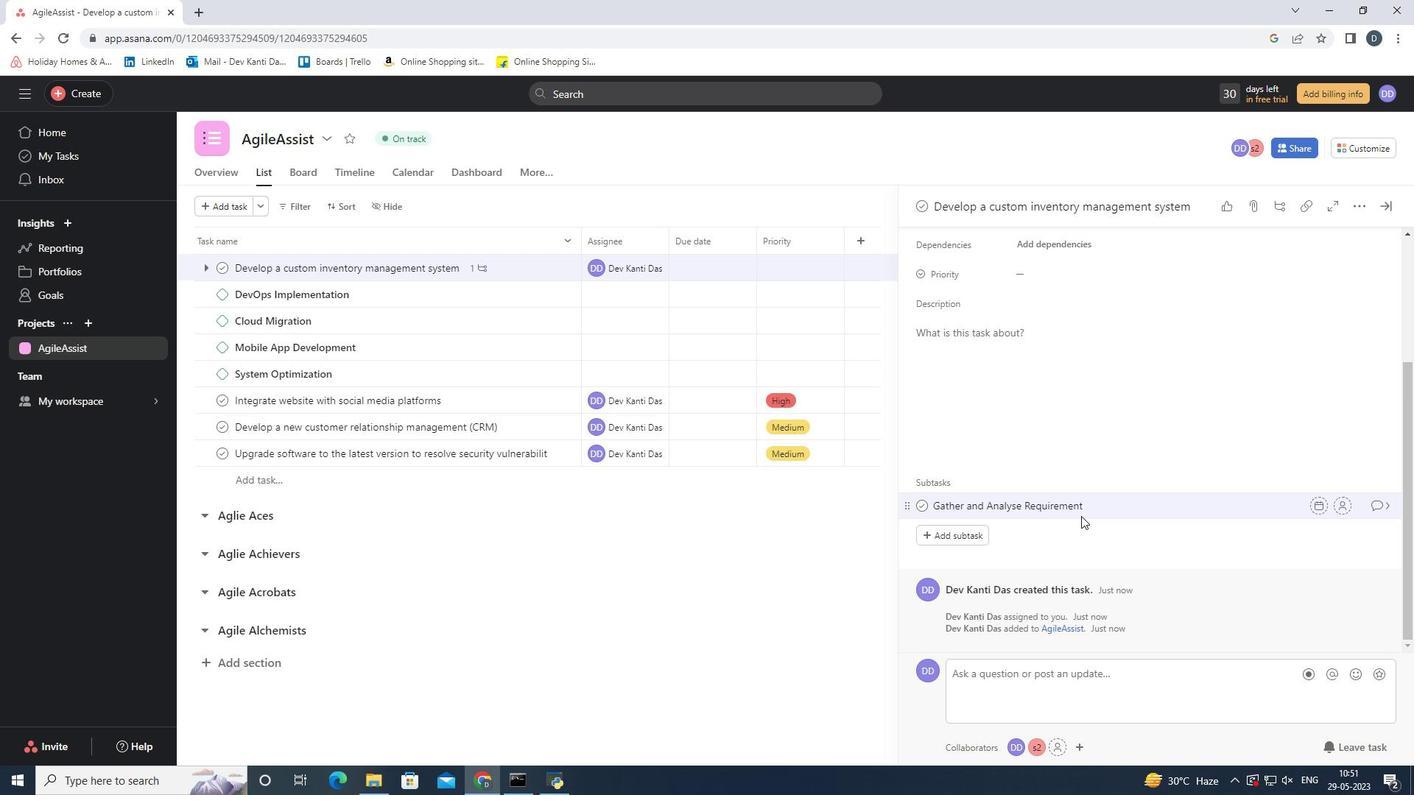 
Action: Mouse moved to (1109, 543)
Screenshot: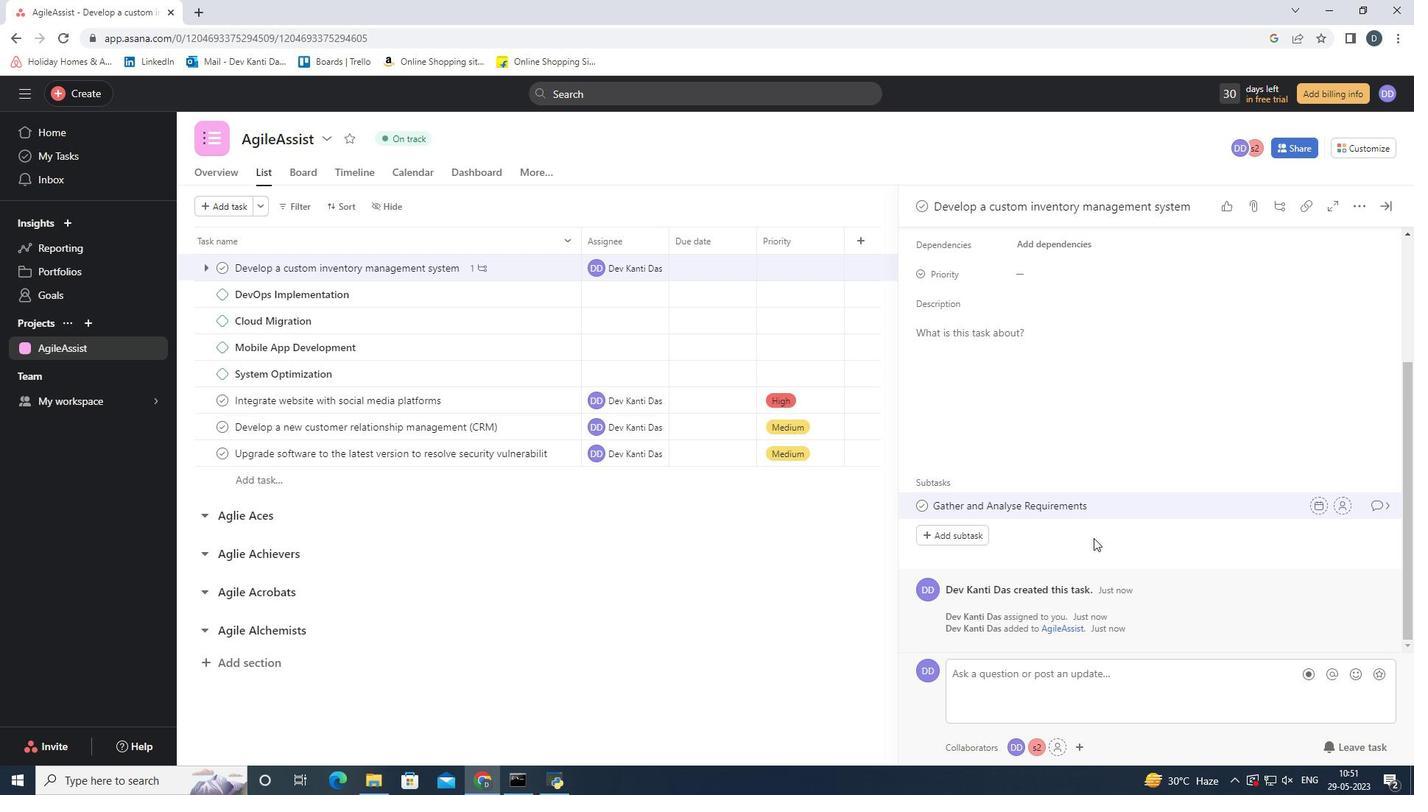 
Action: Mouse pressed left at (1109, 543)
Screenshot: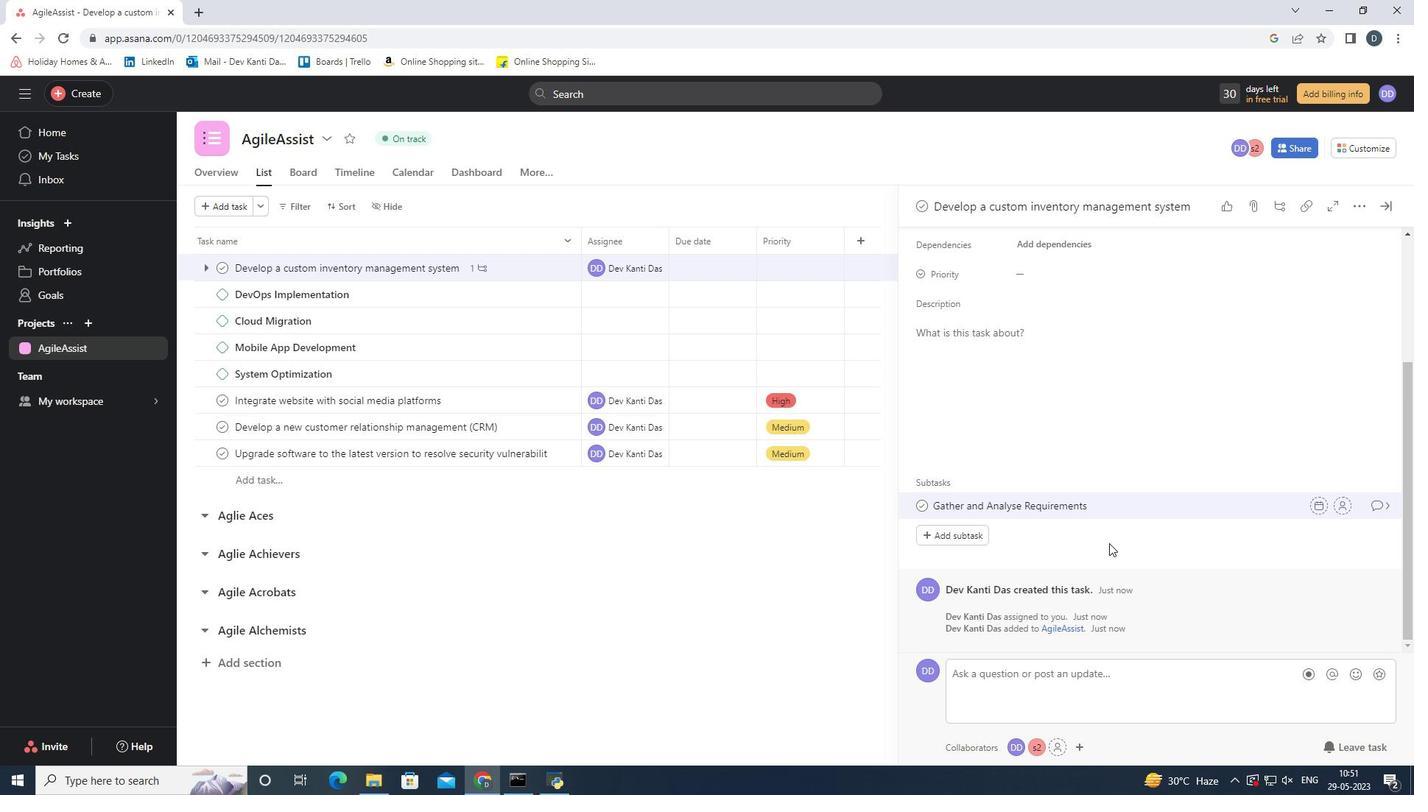 
Action: Mouse moved to (1344, 510)
Screenshot: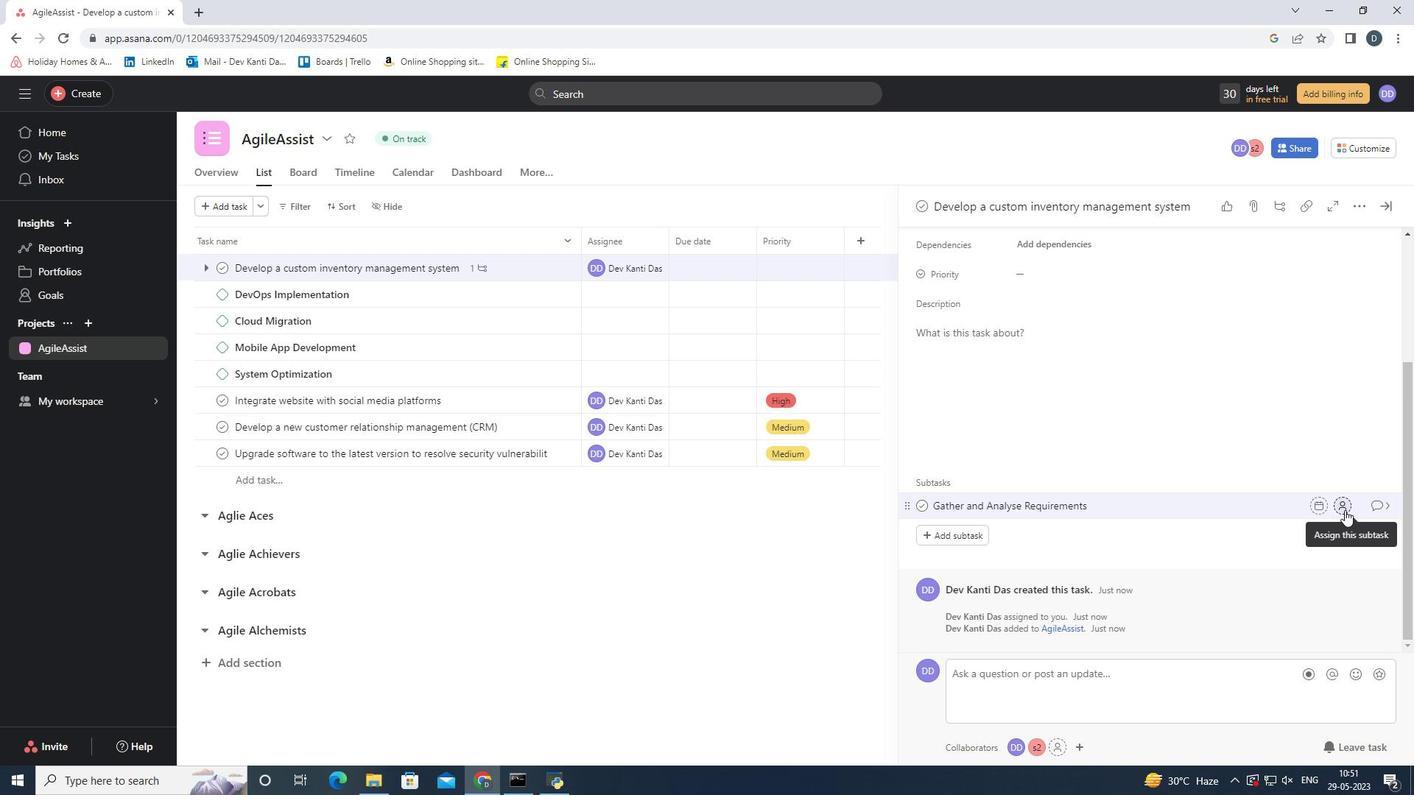 
Action: Mouse pressed left at (1344, 510)
Screenshot: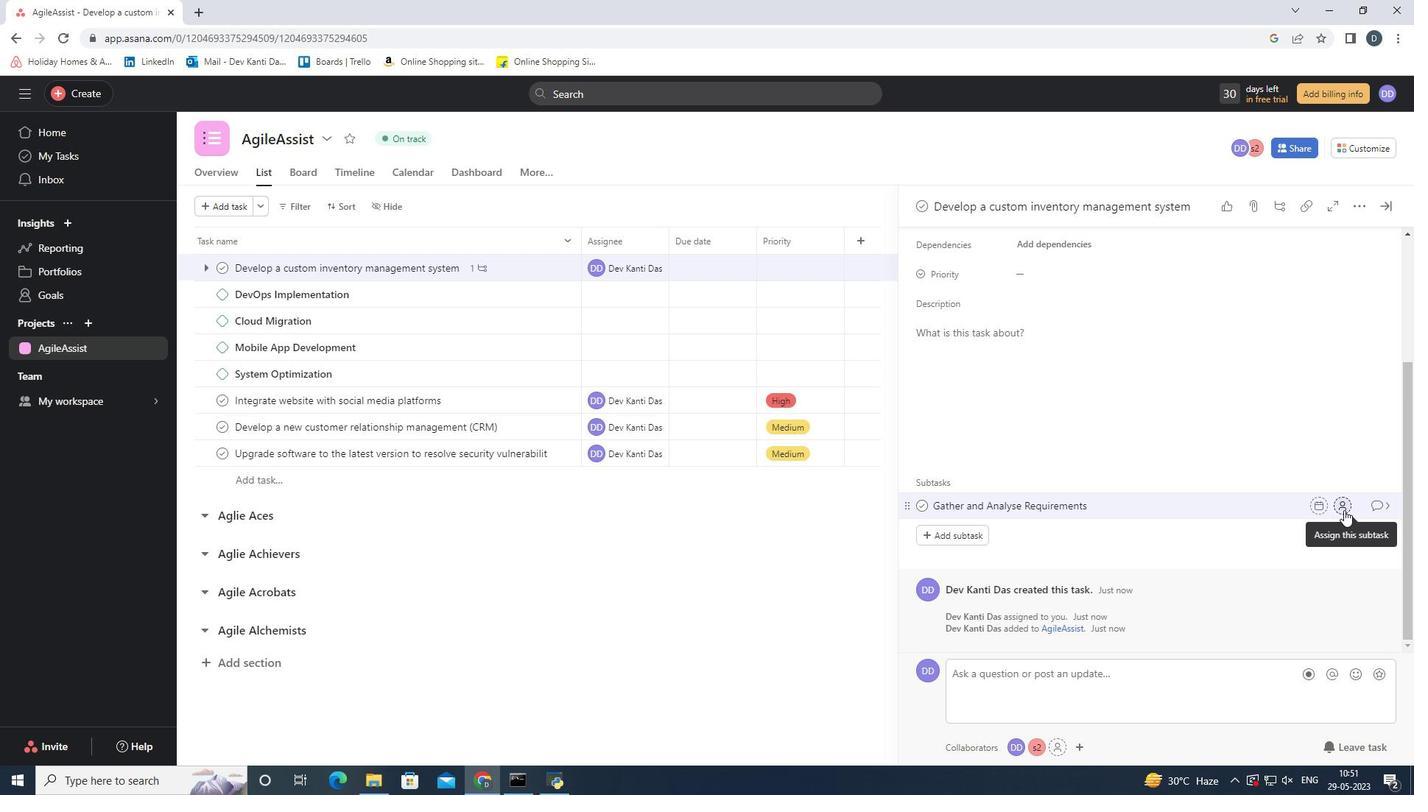
Action: Mouse moved to (1193, 620)
Screenshot: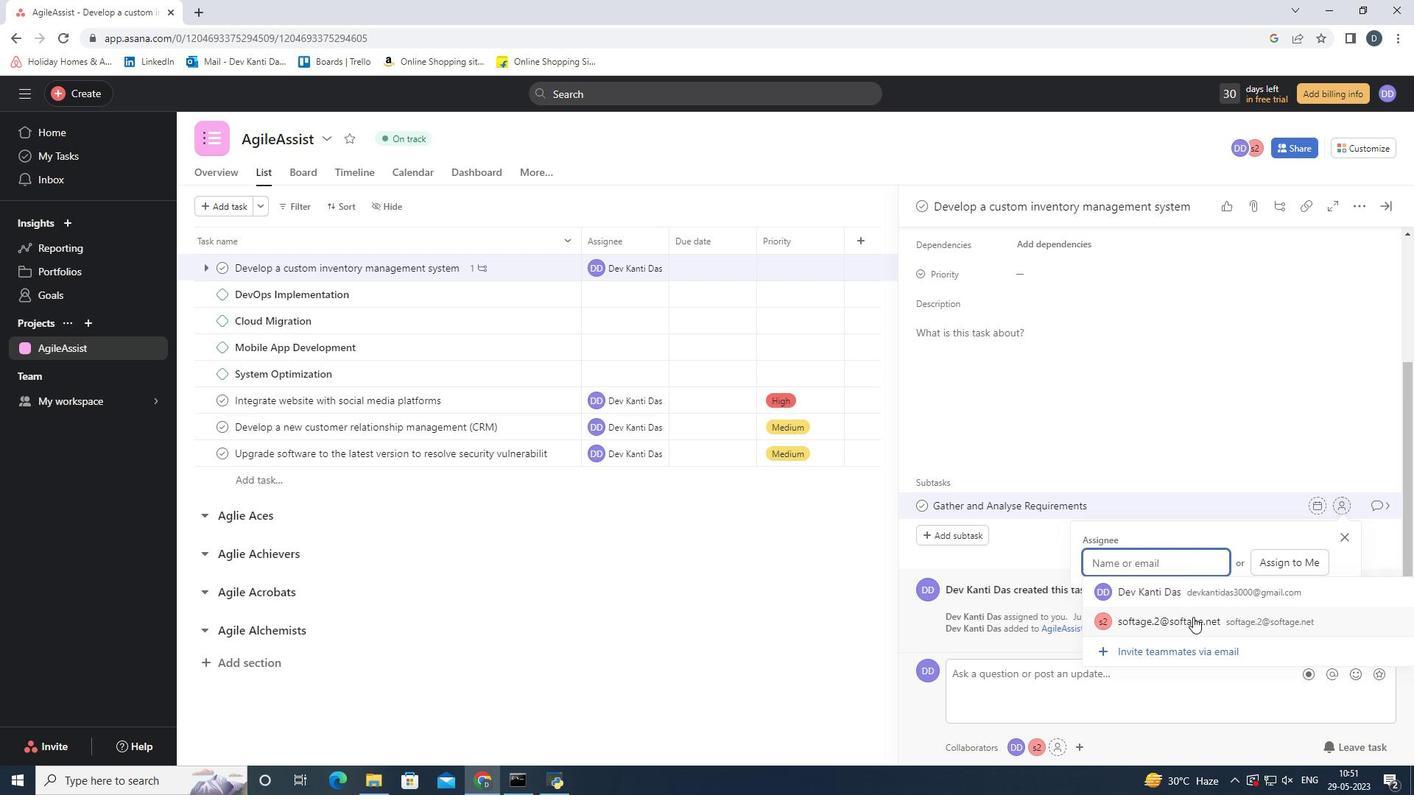
Action: Mouse pressed left at (1193, 620)
Screenshot: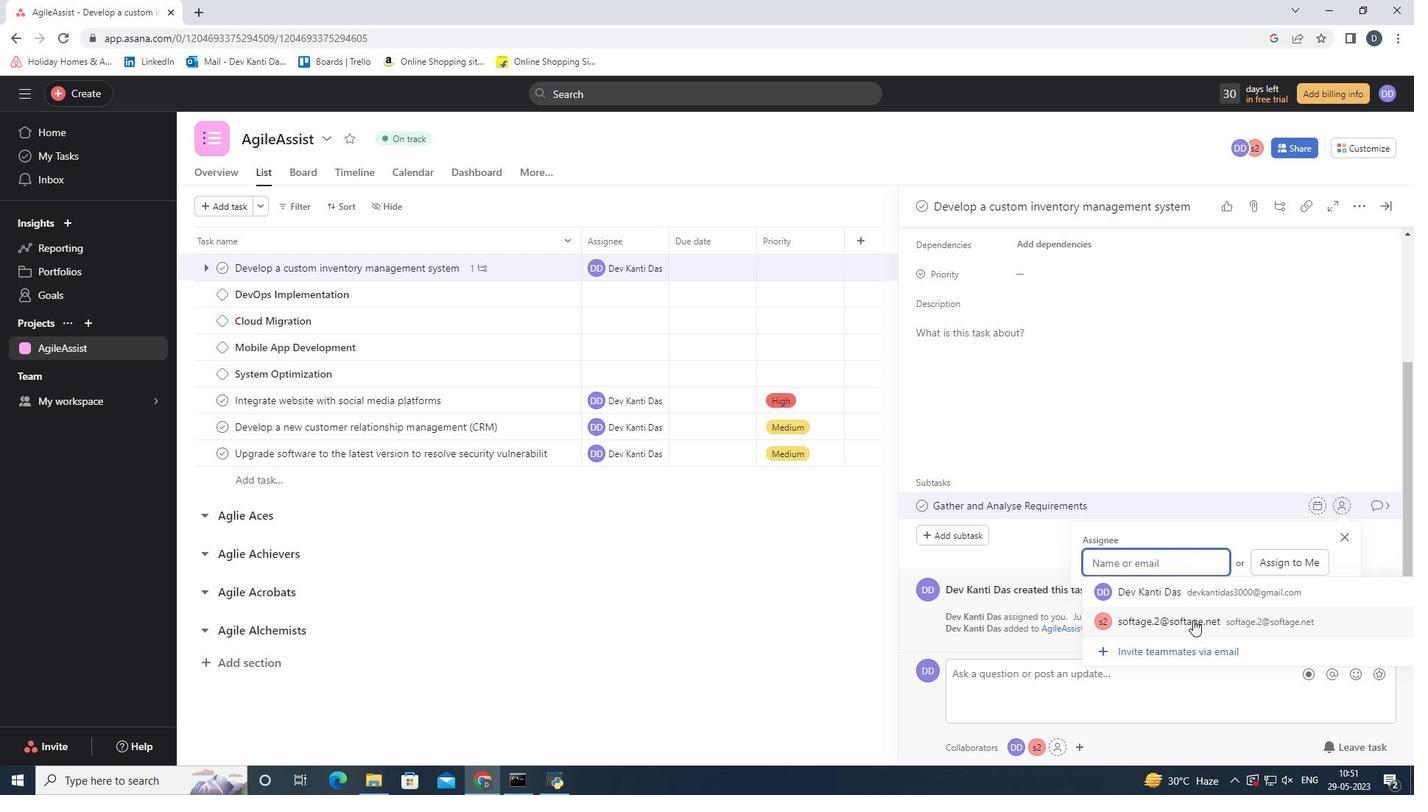 
Action: Mouse moved to (1377, 208)
Screenshot: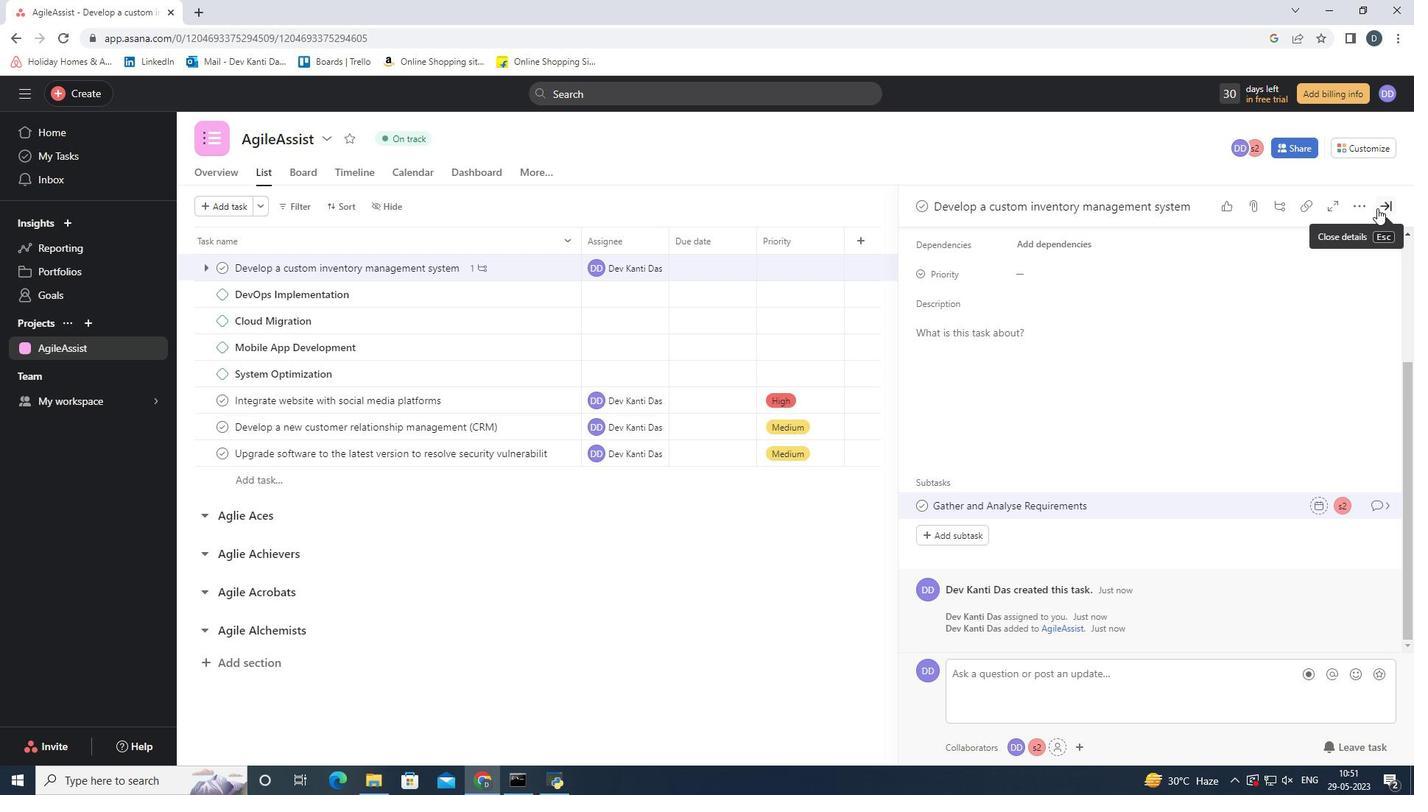 
Action: Mouse pressed left at (1377, 208)
Screenshot: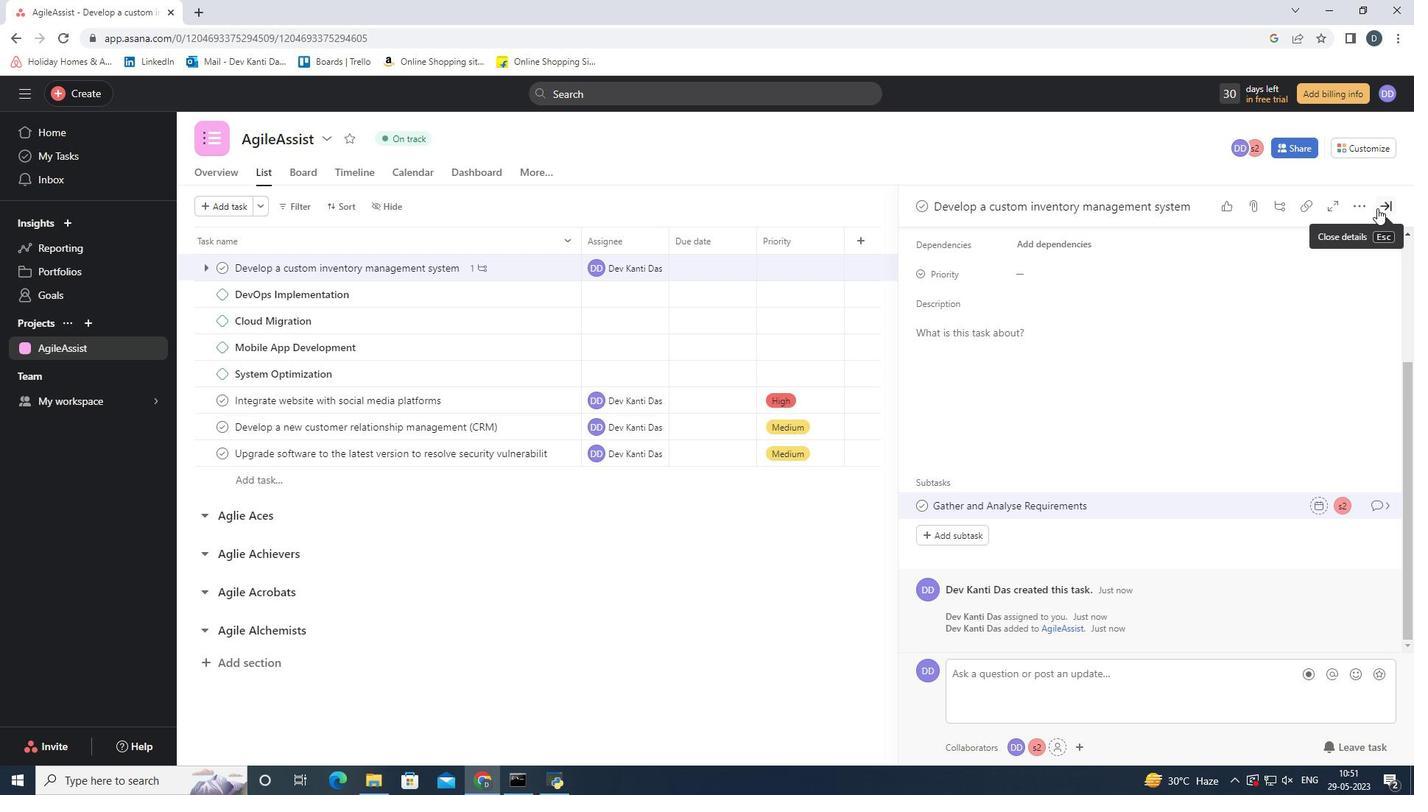 
Action: Mouse moved to (399, 132)
Screenshot: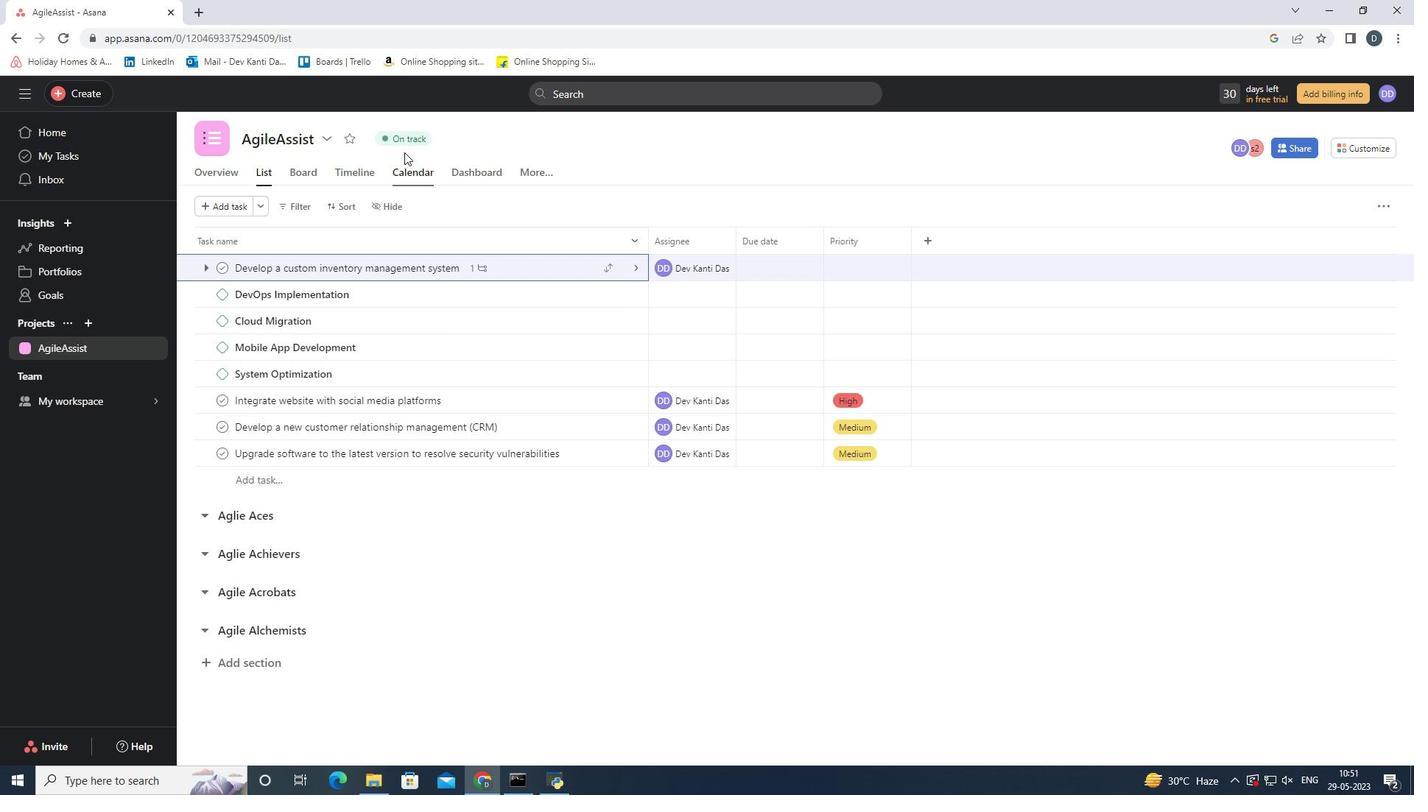 
Action: Mouse pressed left at (399, 132)
Screenshot: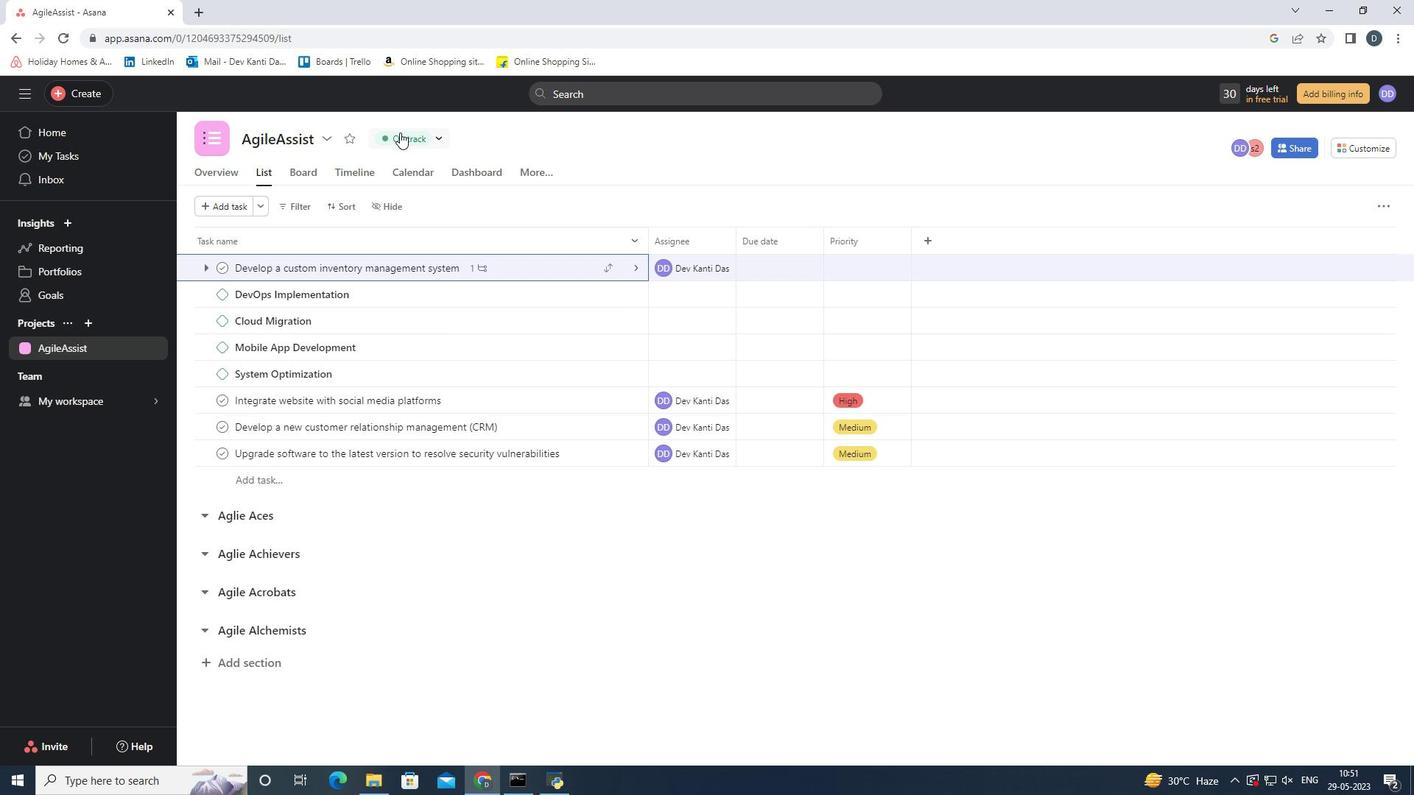 
Action: Mouse moved to (424, 318)
Screenshot: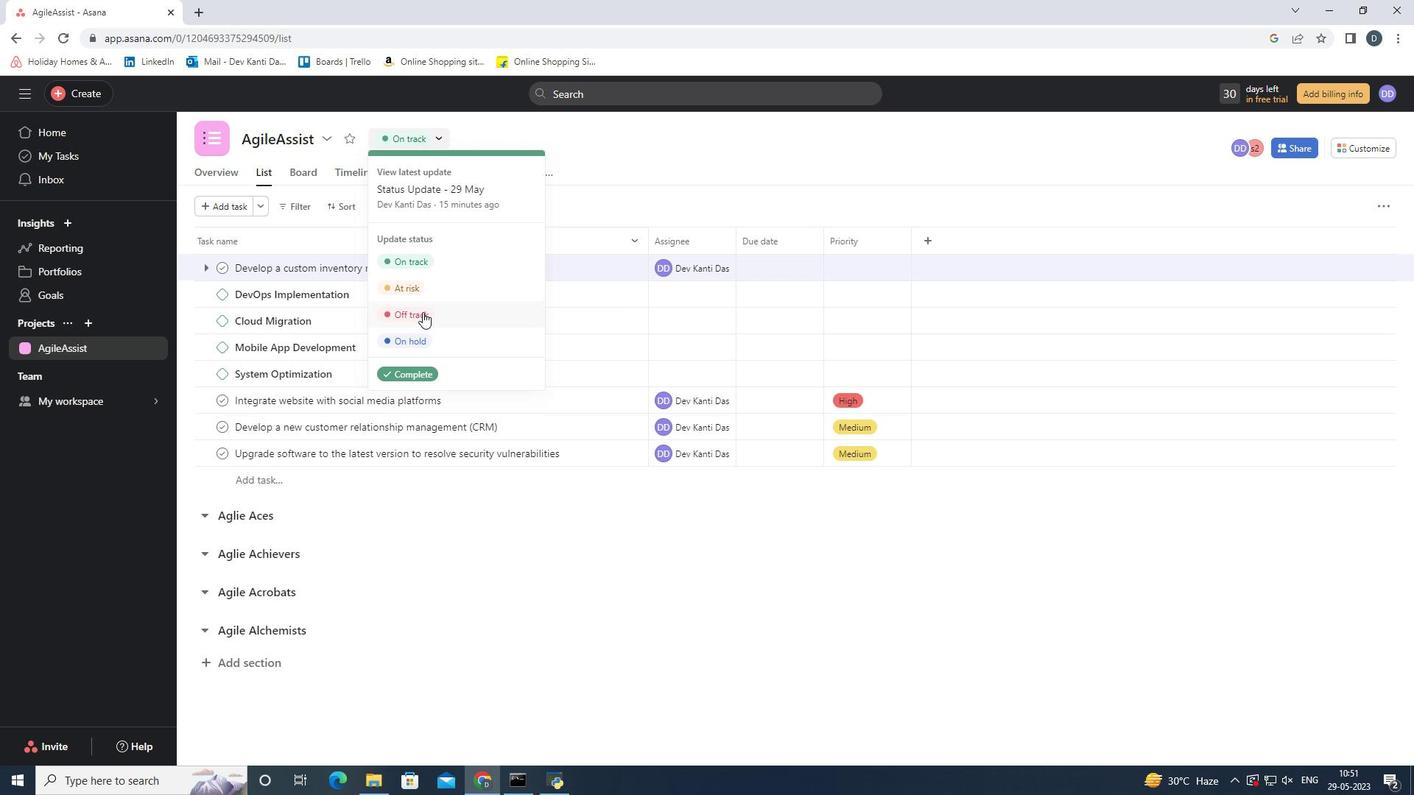 
Action: Mouse pressed left at (424, 318)
Screenshot: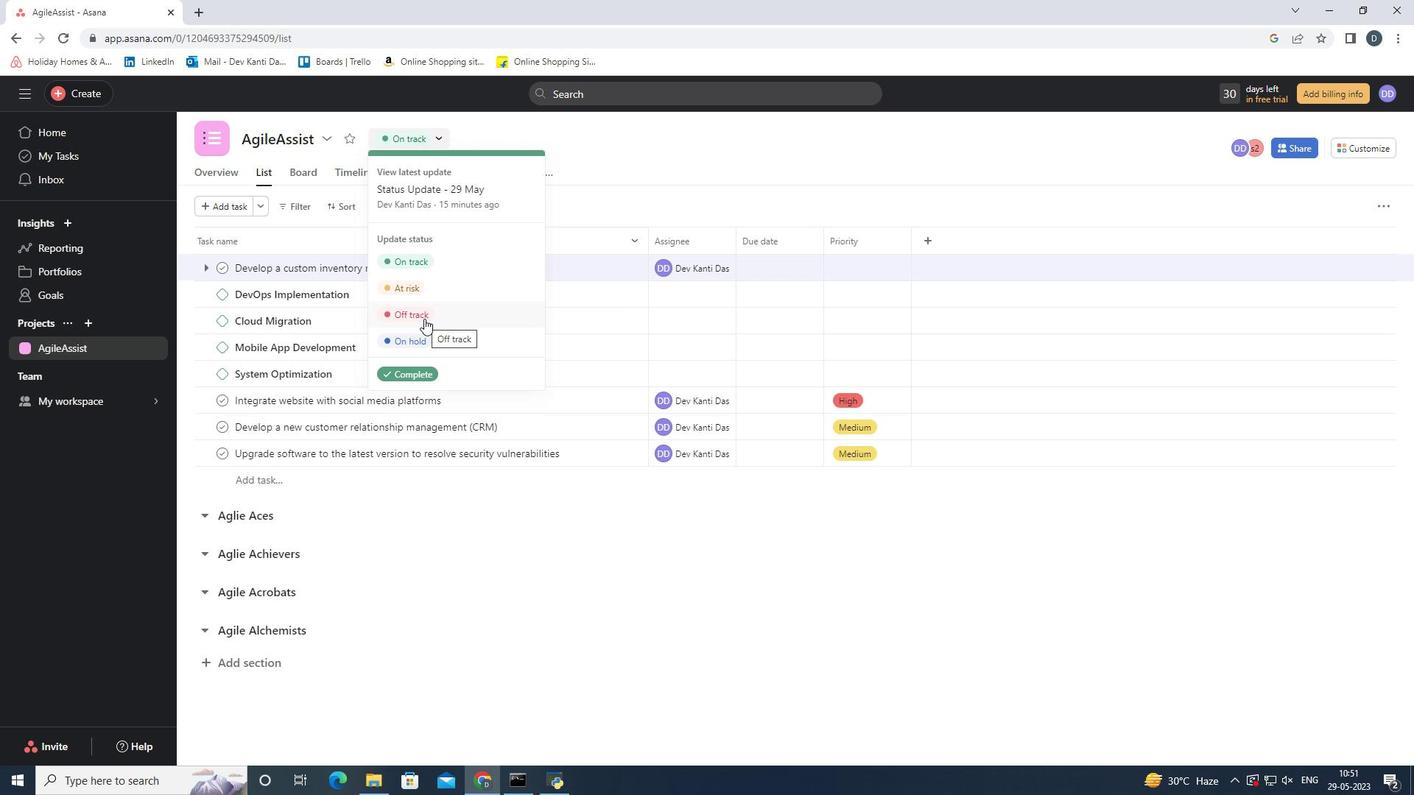 
Action: Mouse moved to (1378, 111)
Screenshot: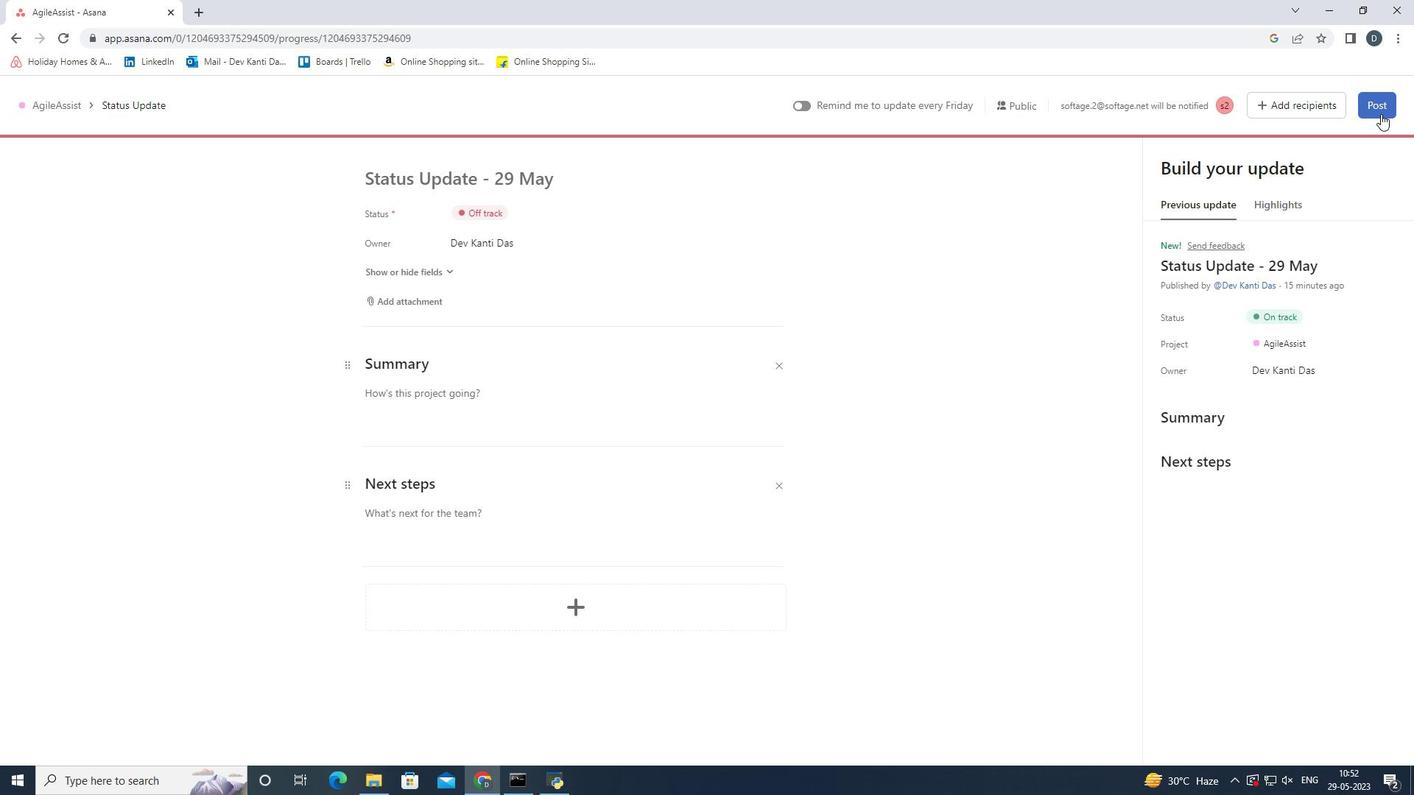 
Action: Mouse pressed left at (1378, 111)
Screenshot: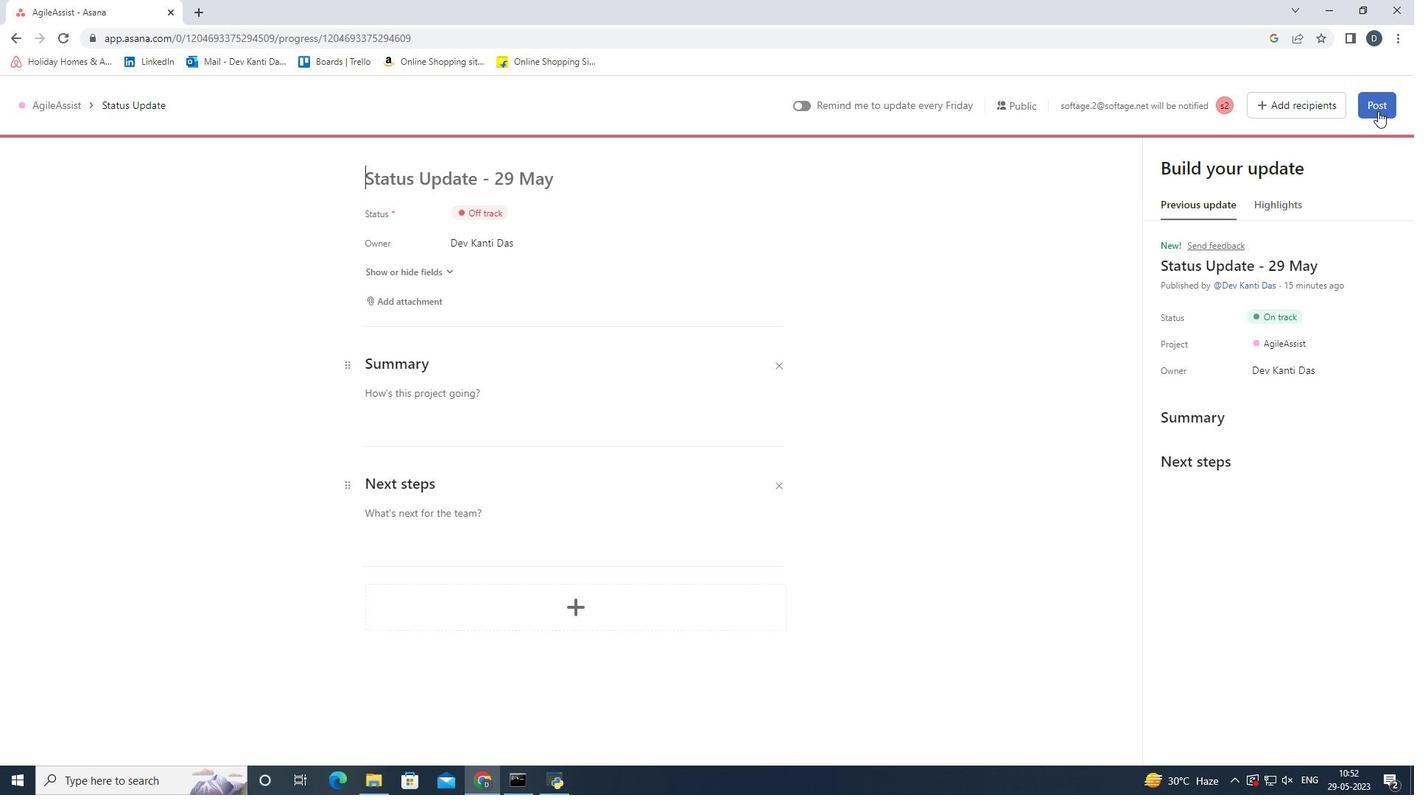 
Action: Mouse moved to (1031, 128)
Screenshot: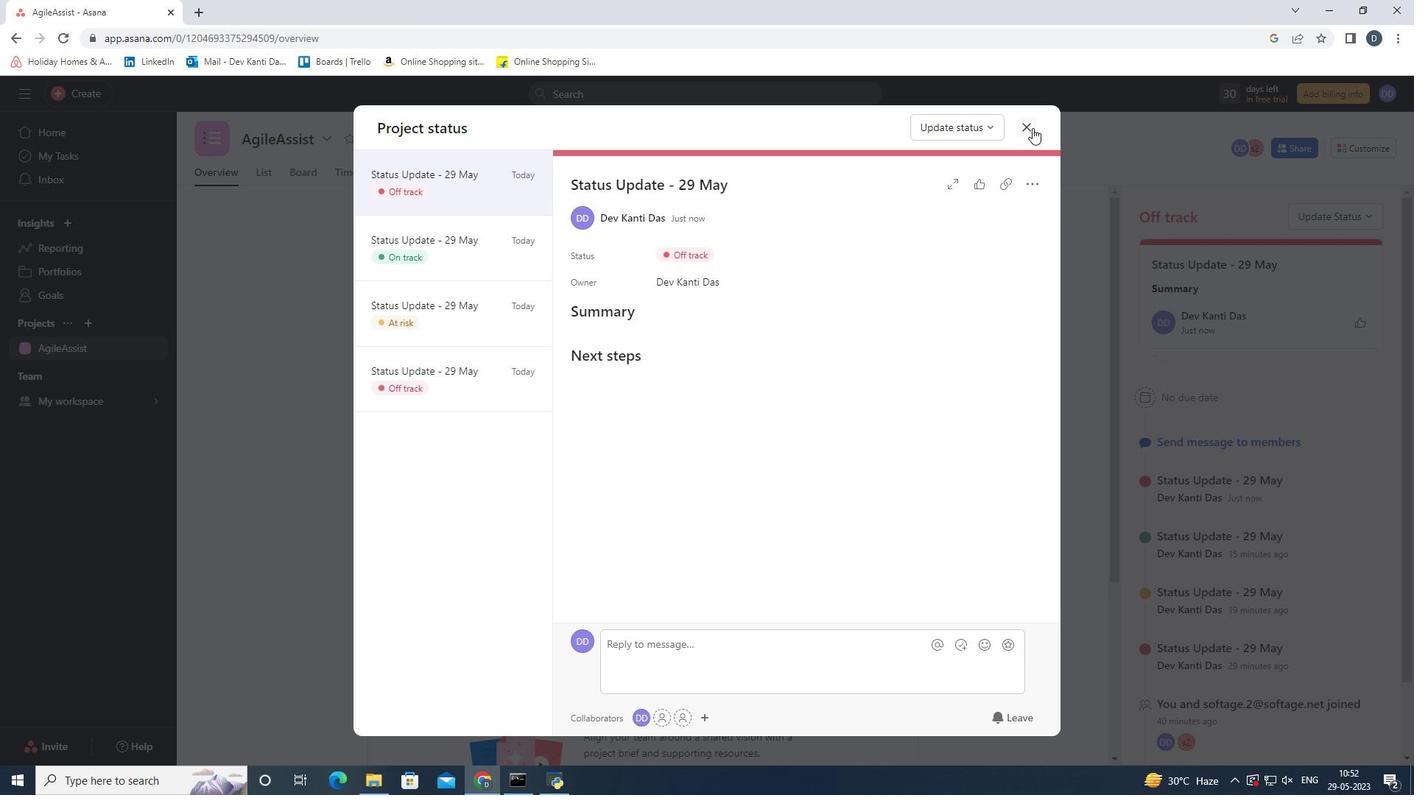 
Action: Mouse pressed left at (1031, 128)
Screenshot: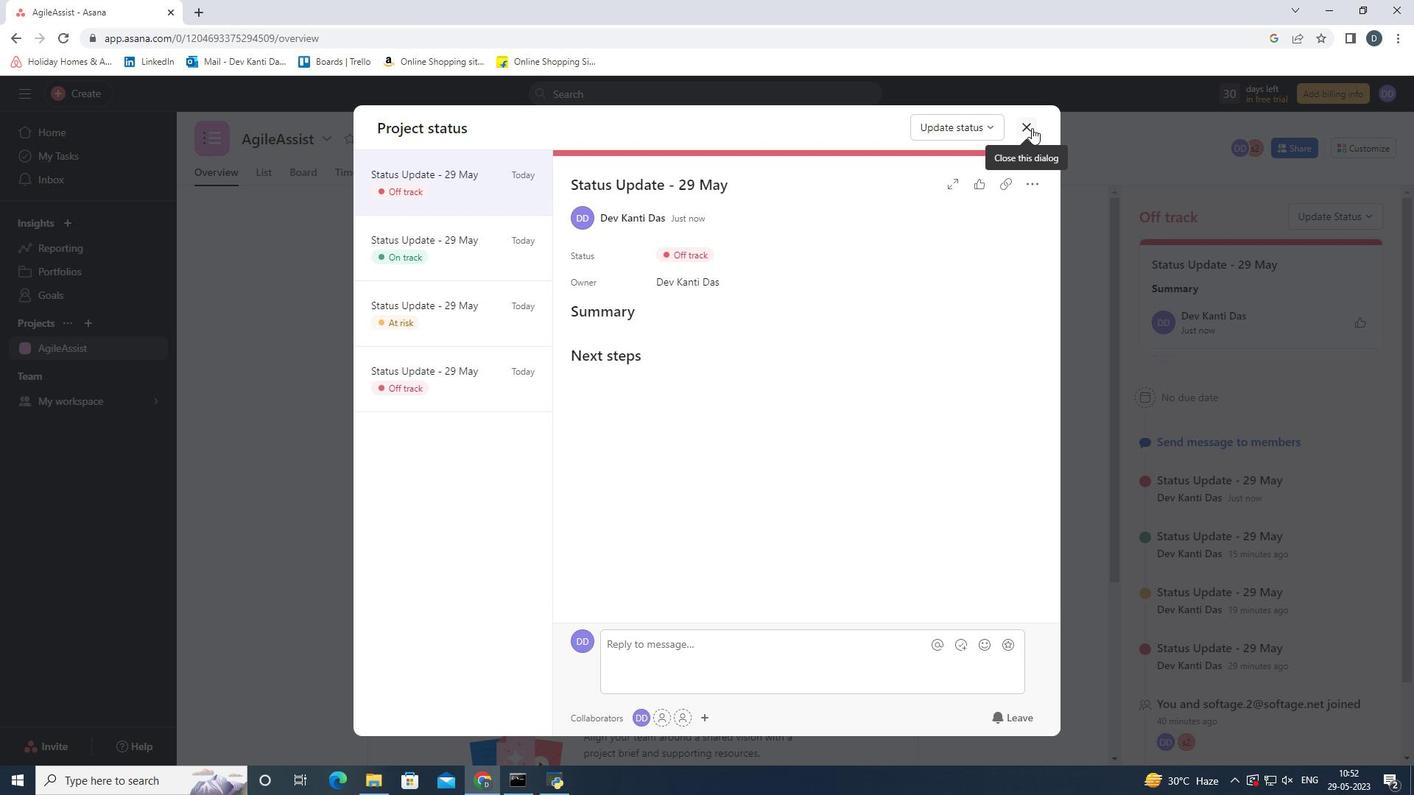 
Action: Mouse moved to (267, 177)
Screenshot: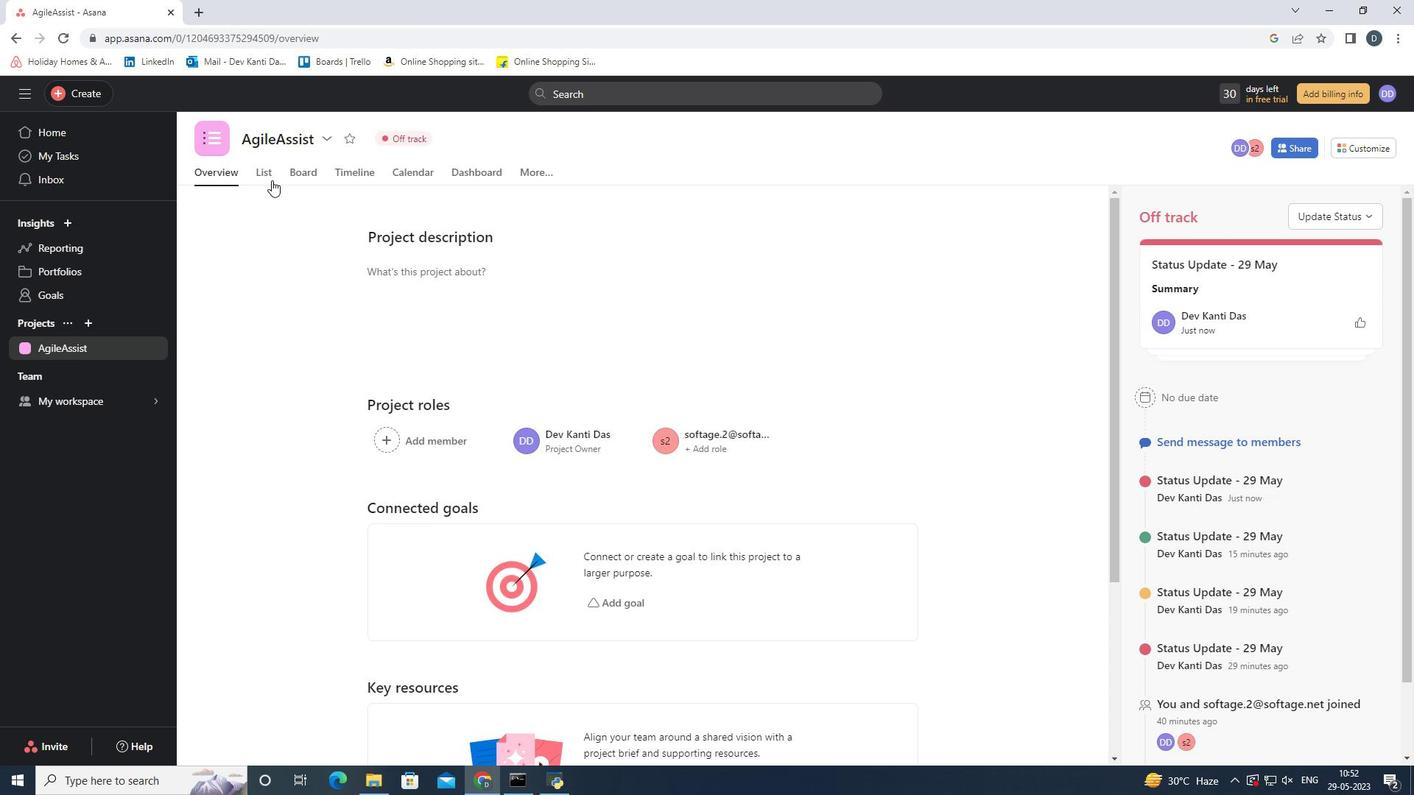 
Action: Mouse pressed left at (267, 177)
Screenshot: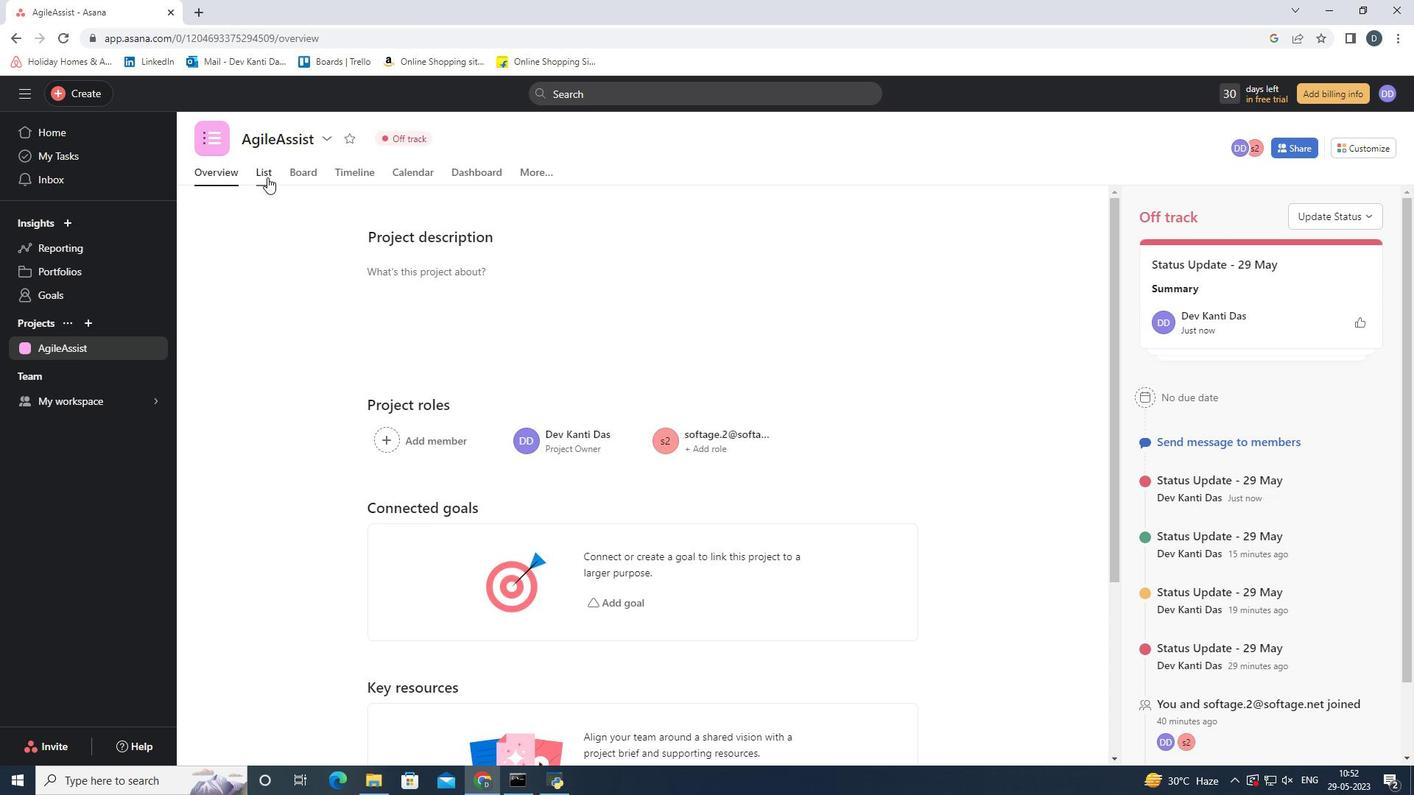 
Action: Mouse moved to (475, 268)
Screenshot: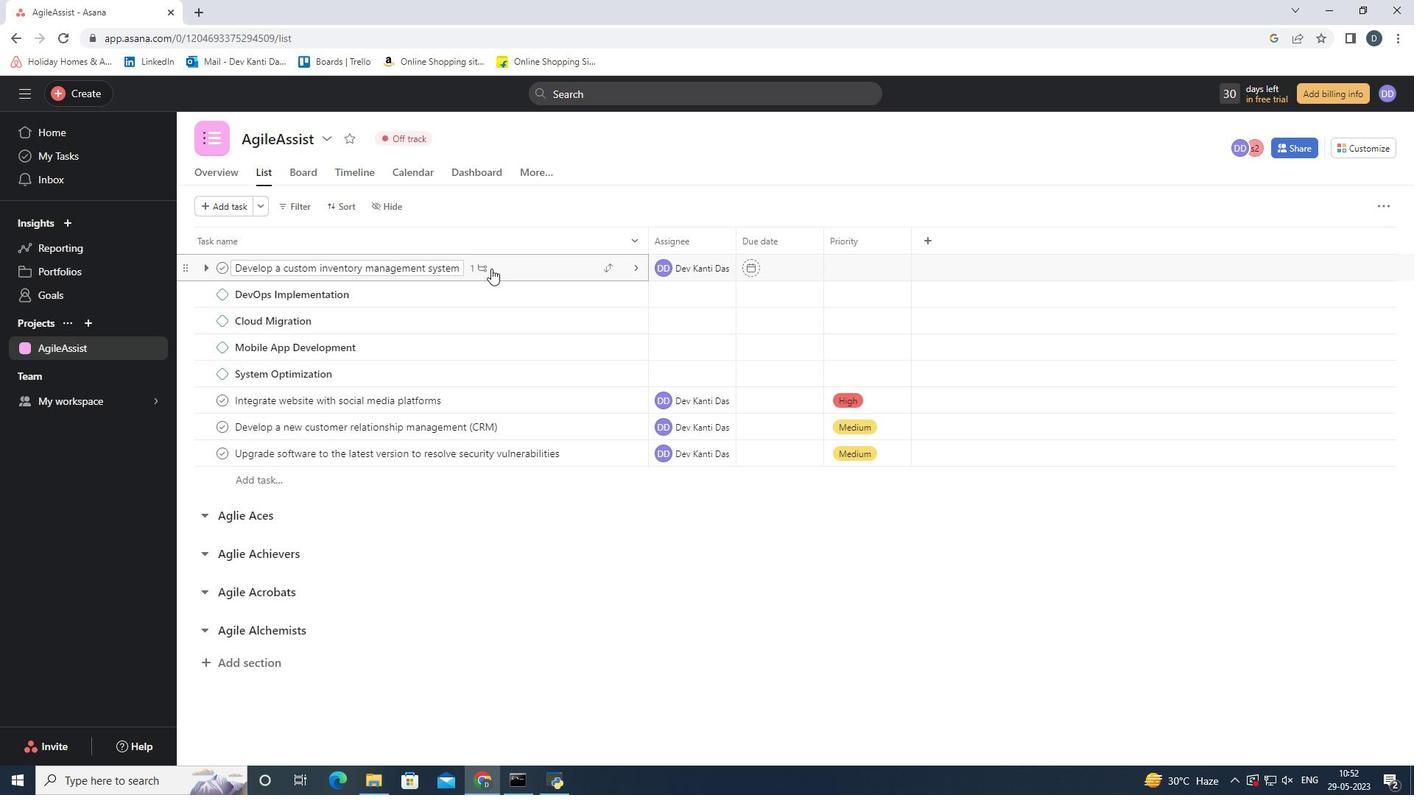 
Action: Mouse pressed left at (475, 268)
Screenshot: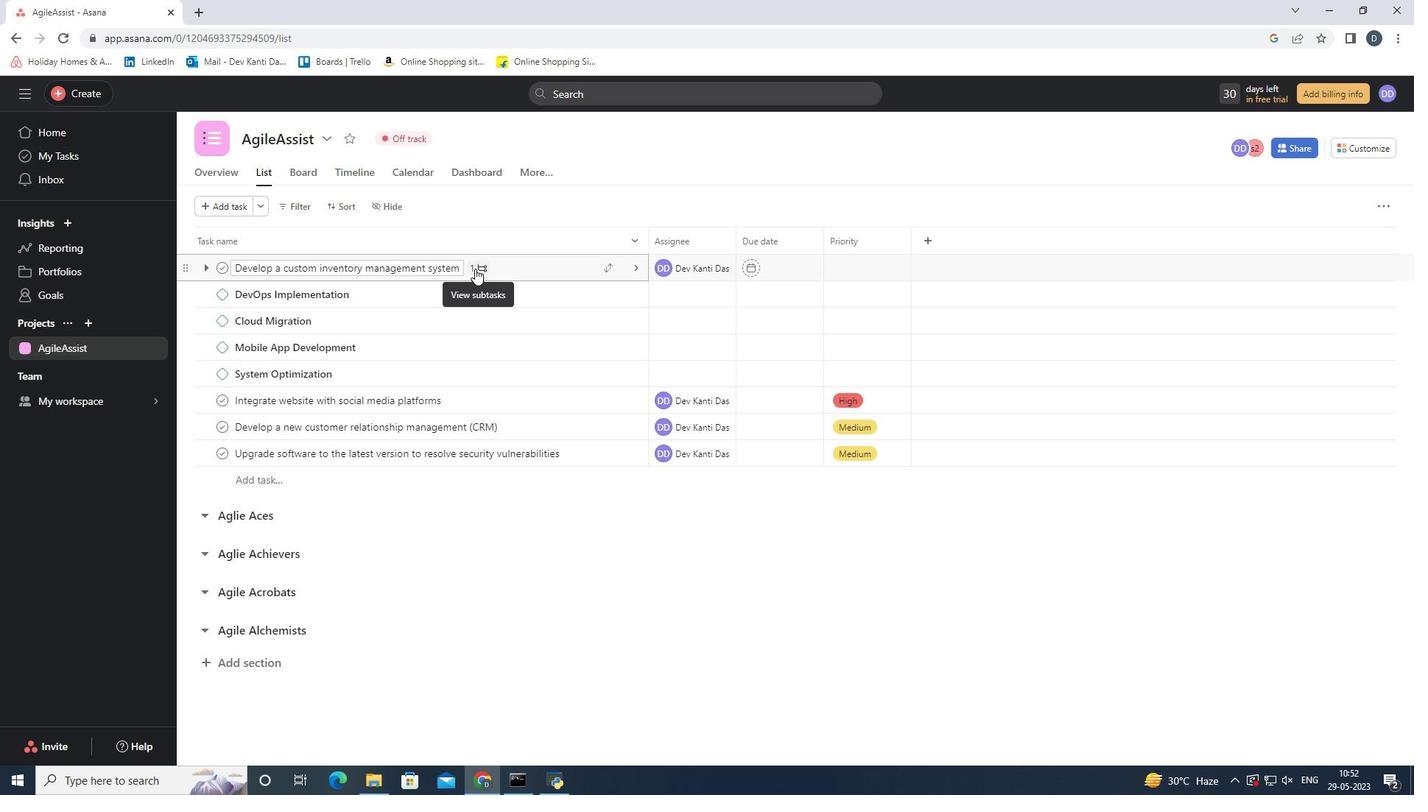 
Action: Mouse moved to (1094, 682)
Screenshot: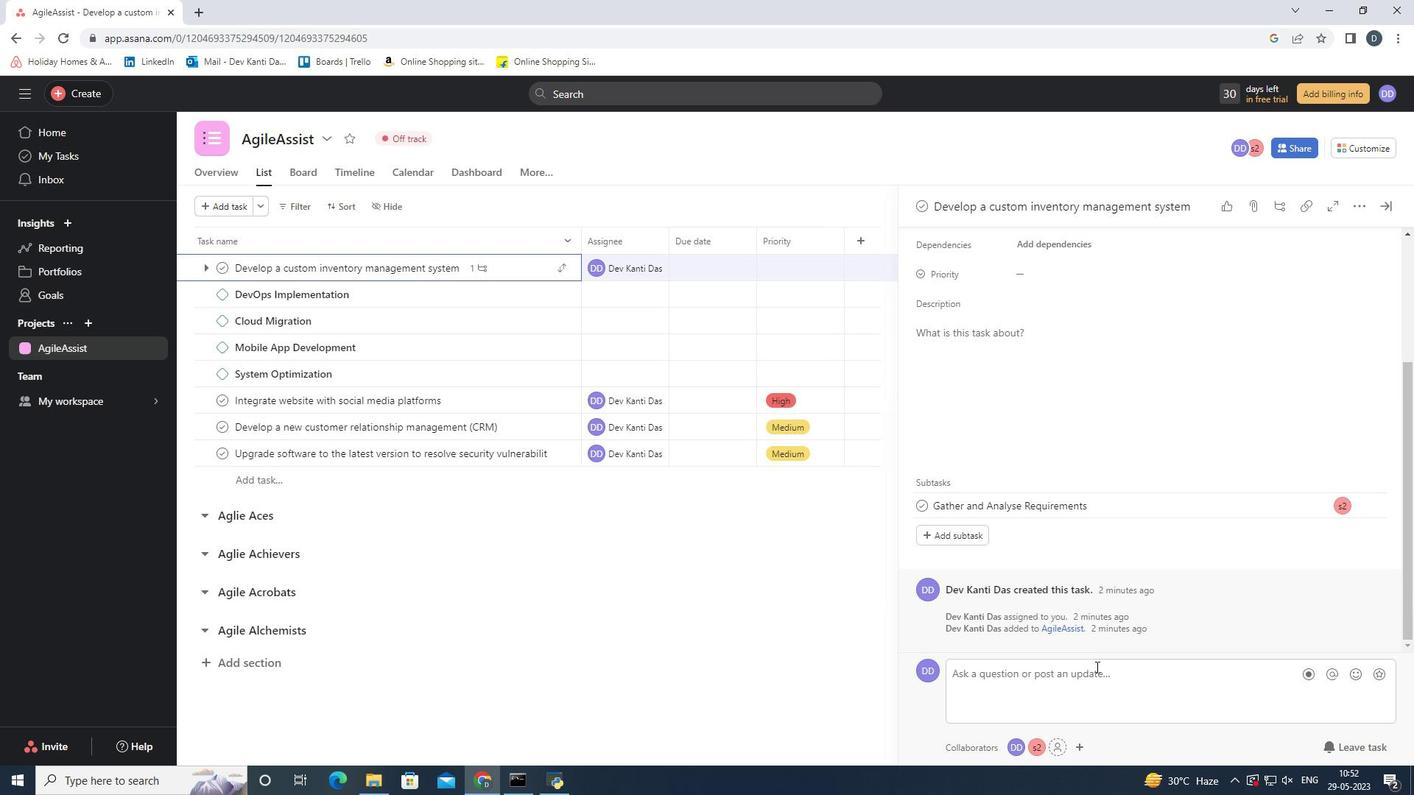 
Action: Mouse scrolled (1094, 683) with delta (0, 0)
Screenshot: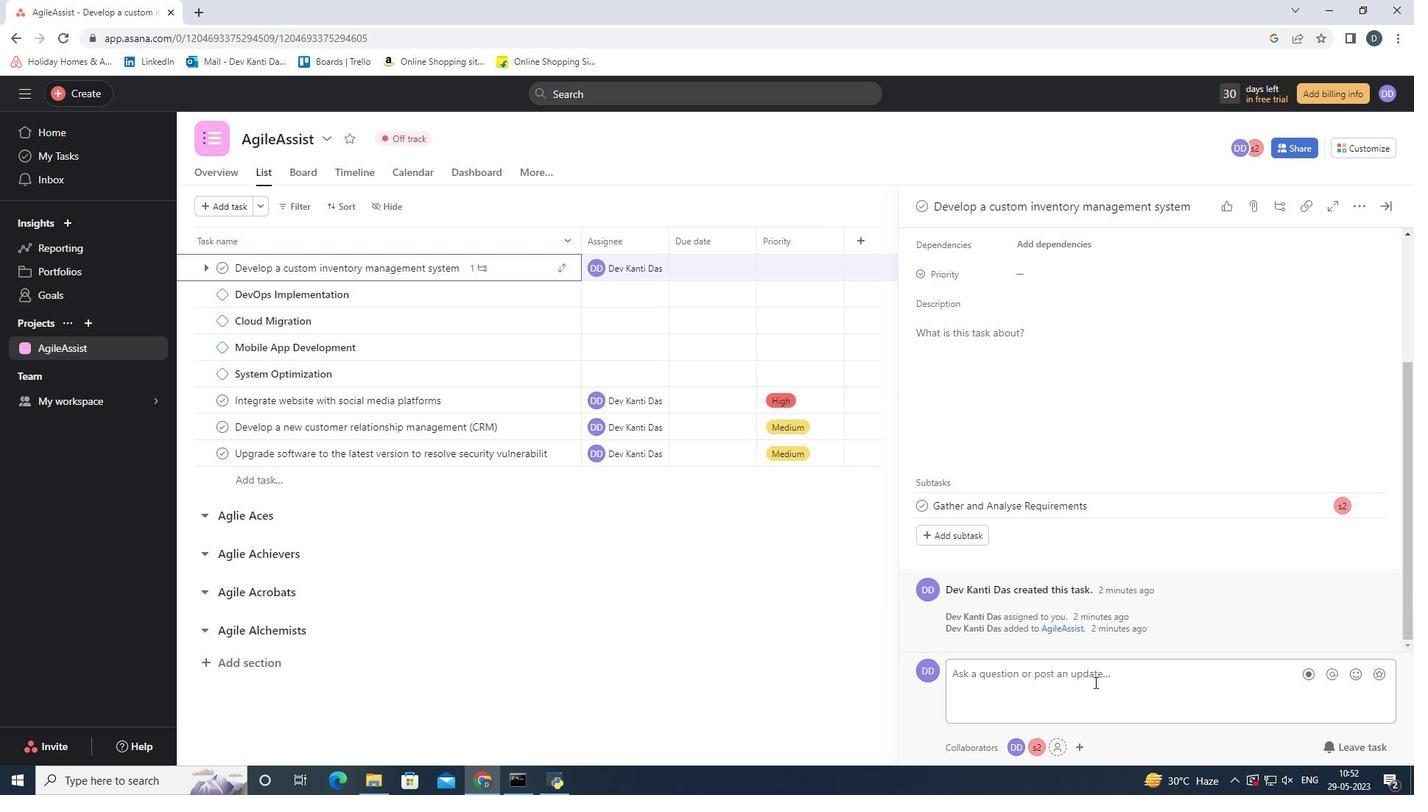 
Action: Mouse scrolled (1094, 683) with delta (0, 0)
Screenshot: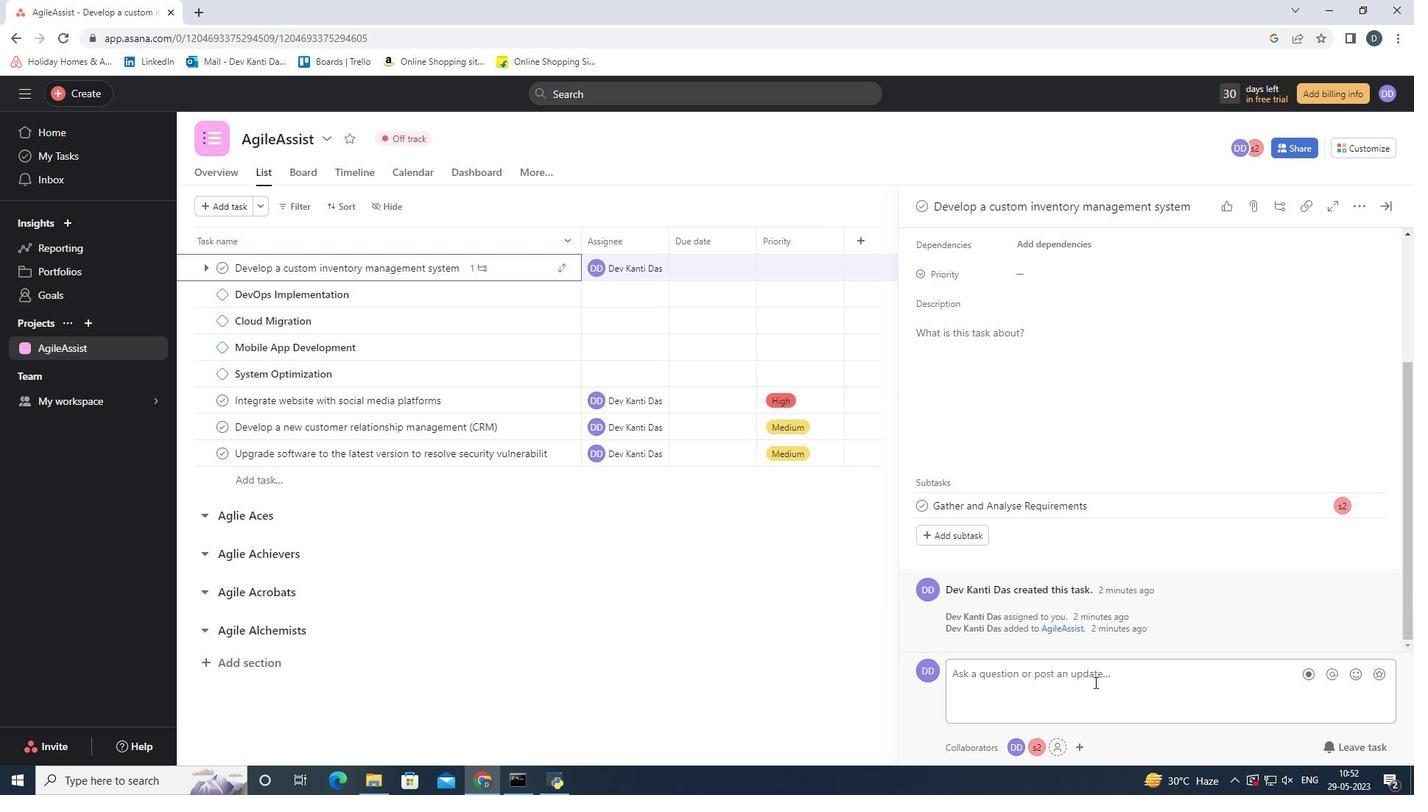 
Action: Mouse scrolled (1094, 683) with delta (0, 0)
Screenshot: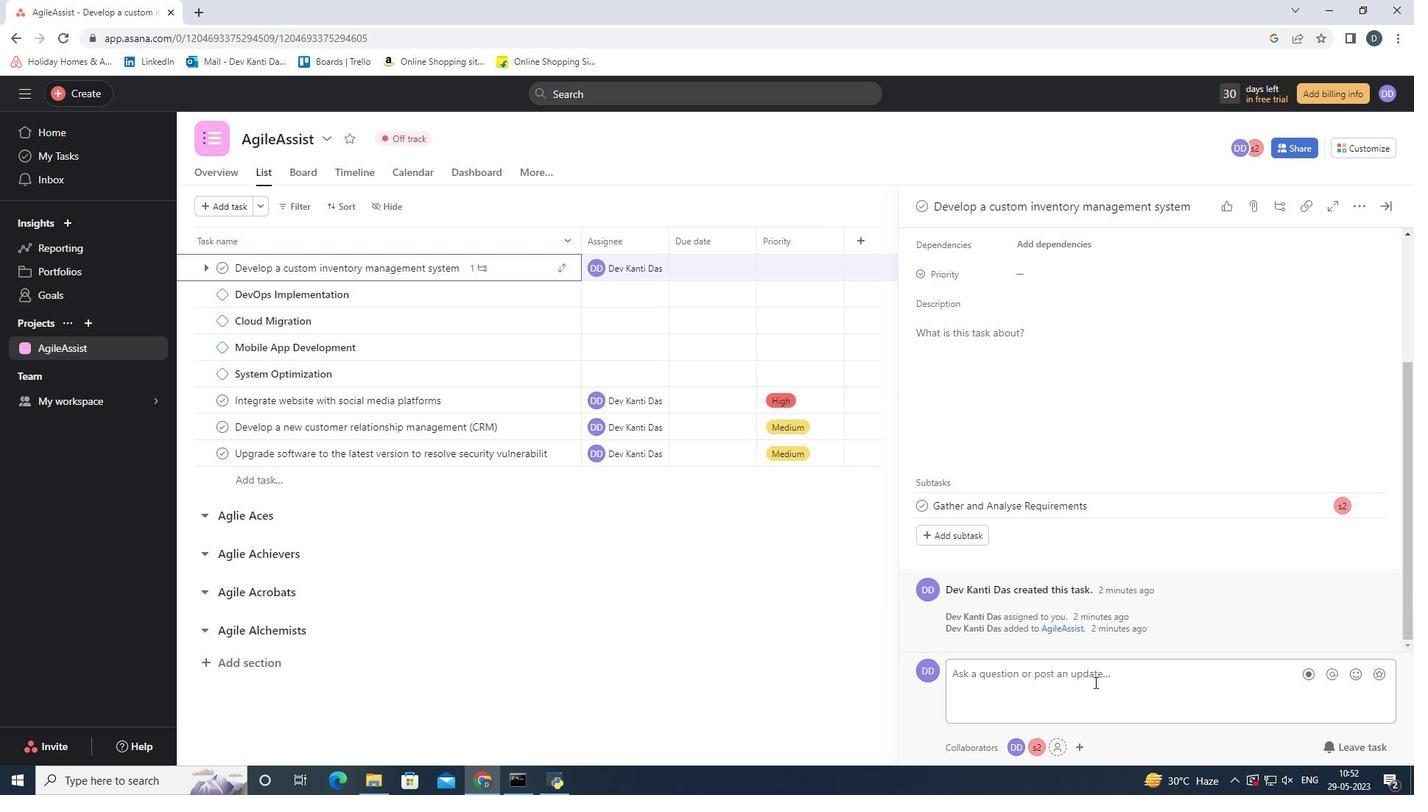 
Action: Mouse scrolled (1094, 683) with delta (0, 0)
Screenshot: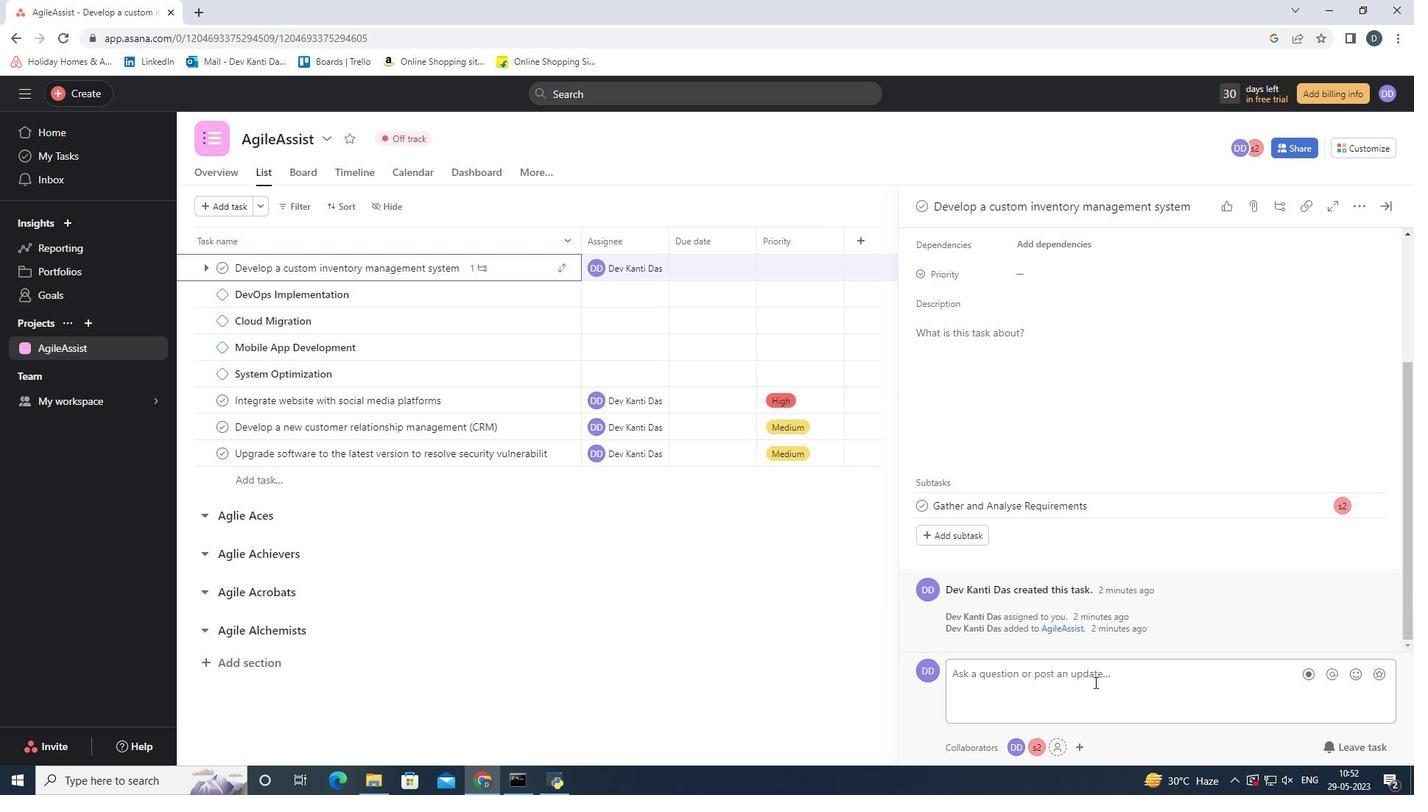 
Action: Mouse scrolled (1094, 683) with delta (0, 0)
Screenshot: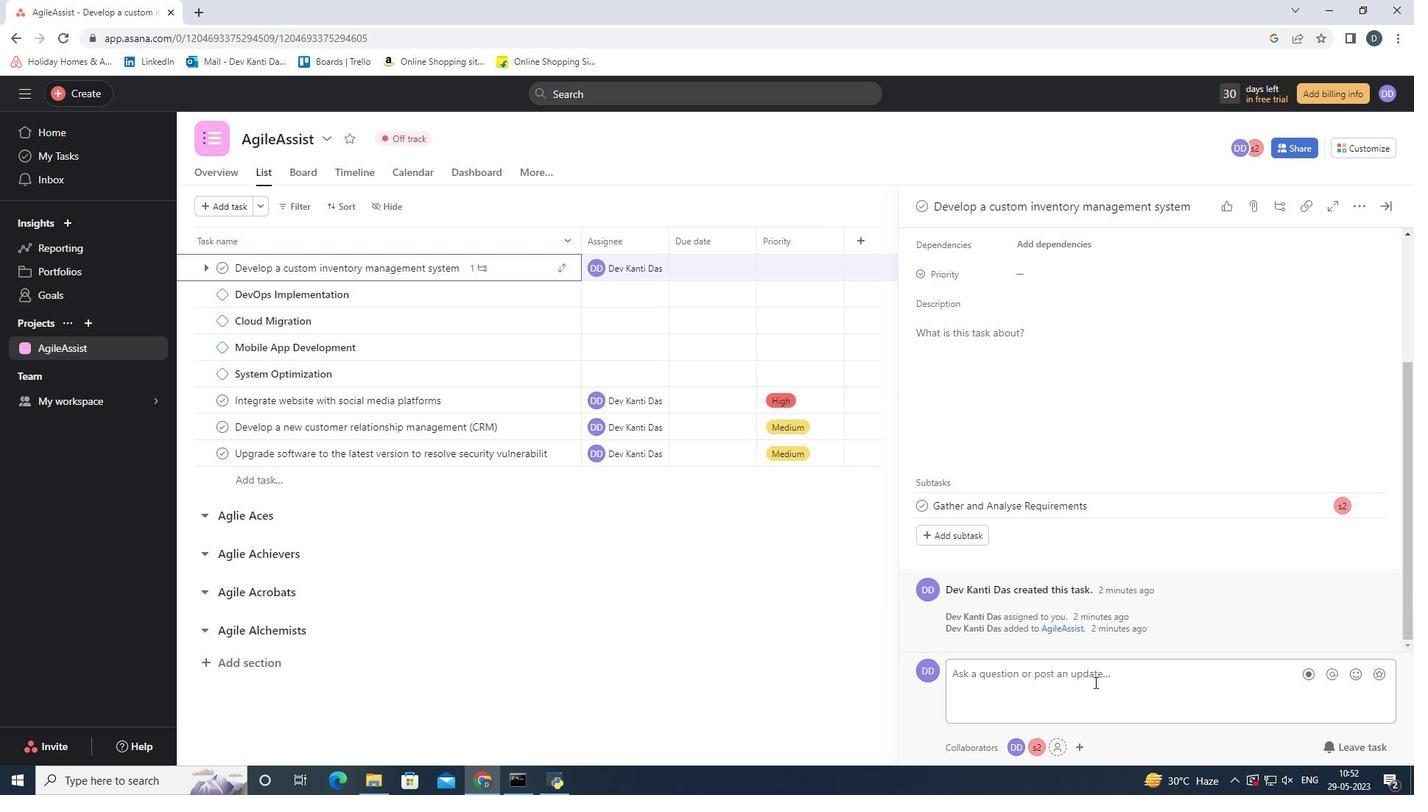 
Action: Mouse moved to (1087, 271)
Screenshot: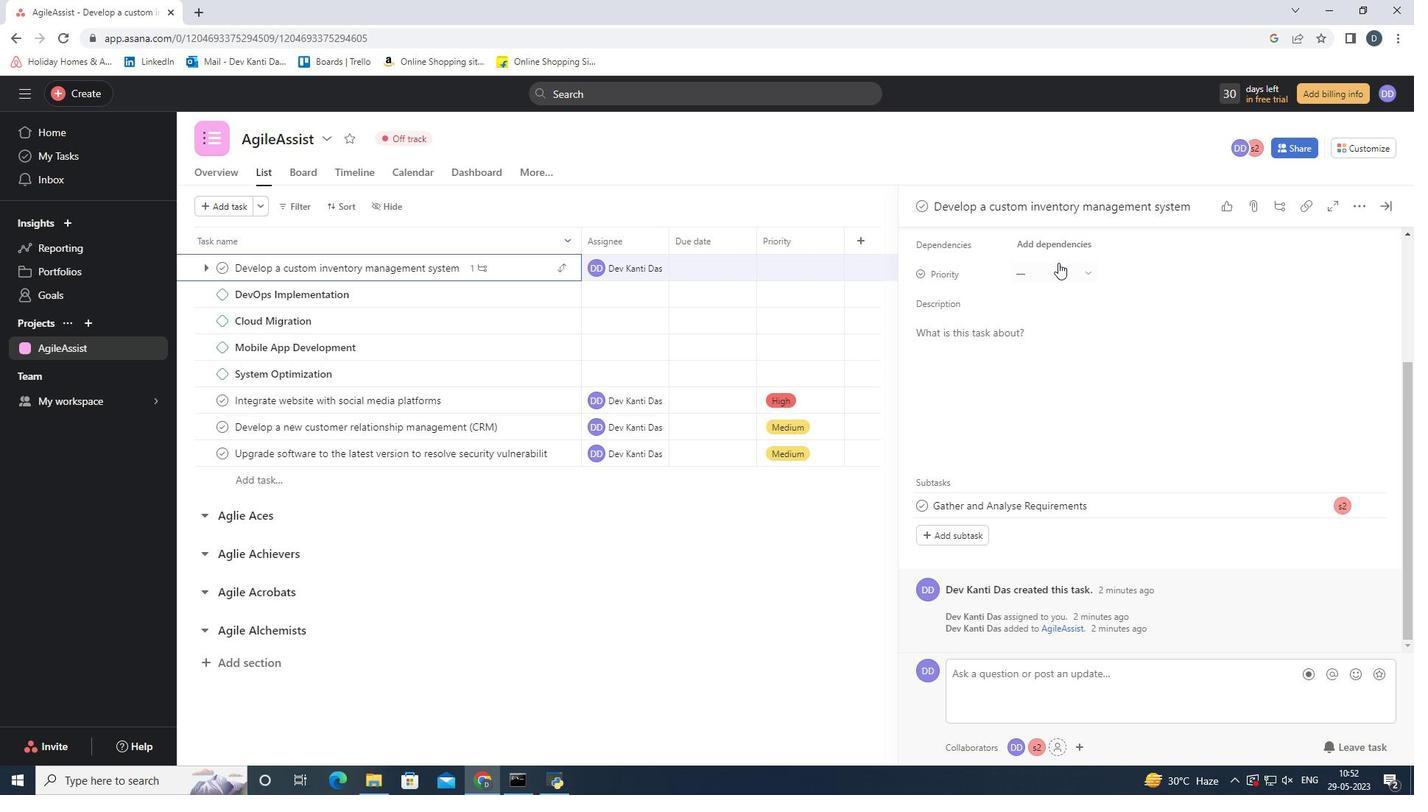 
Action: Mouse pressed left at (1087, 271)
Screenshot: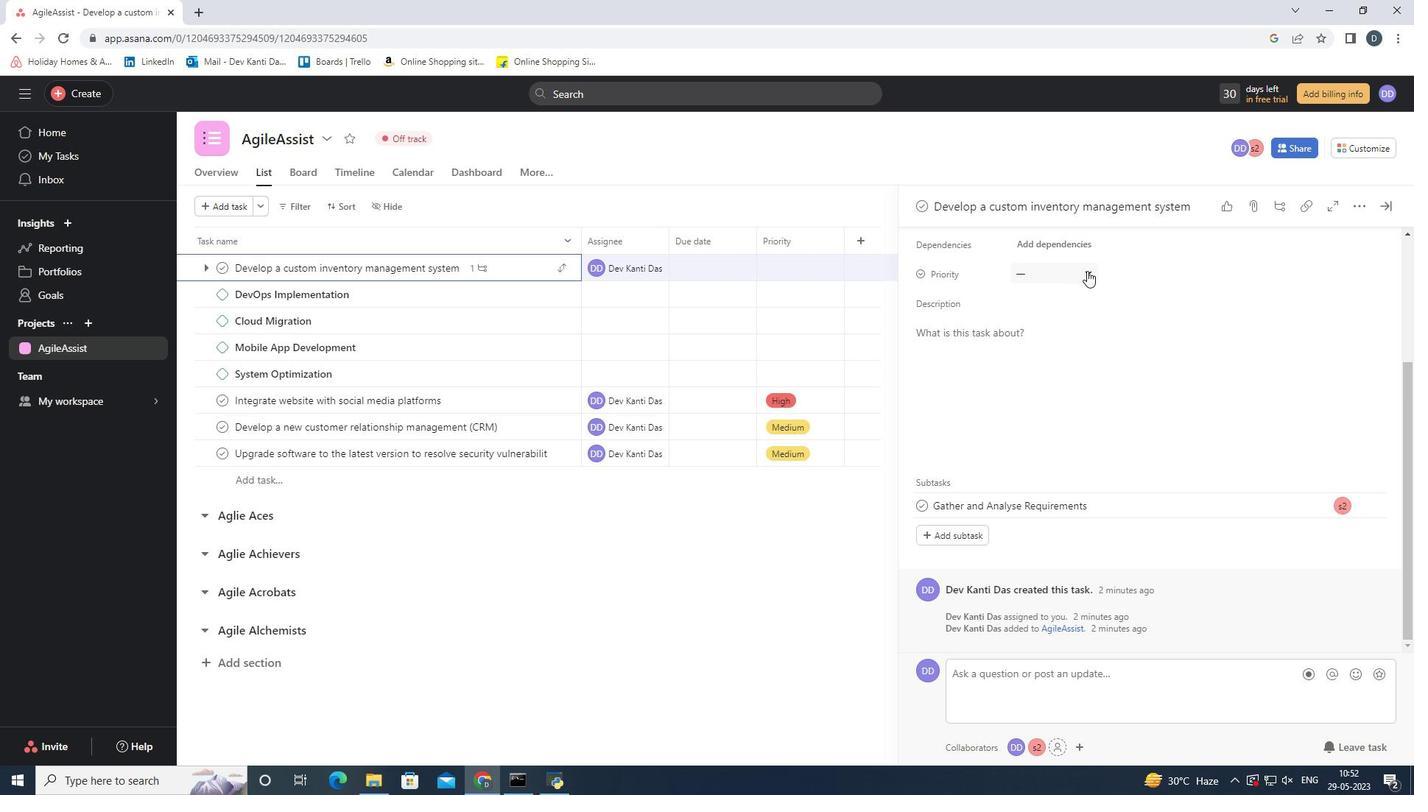 
Action: Mouse moved to (1081, 349)
Screenshot: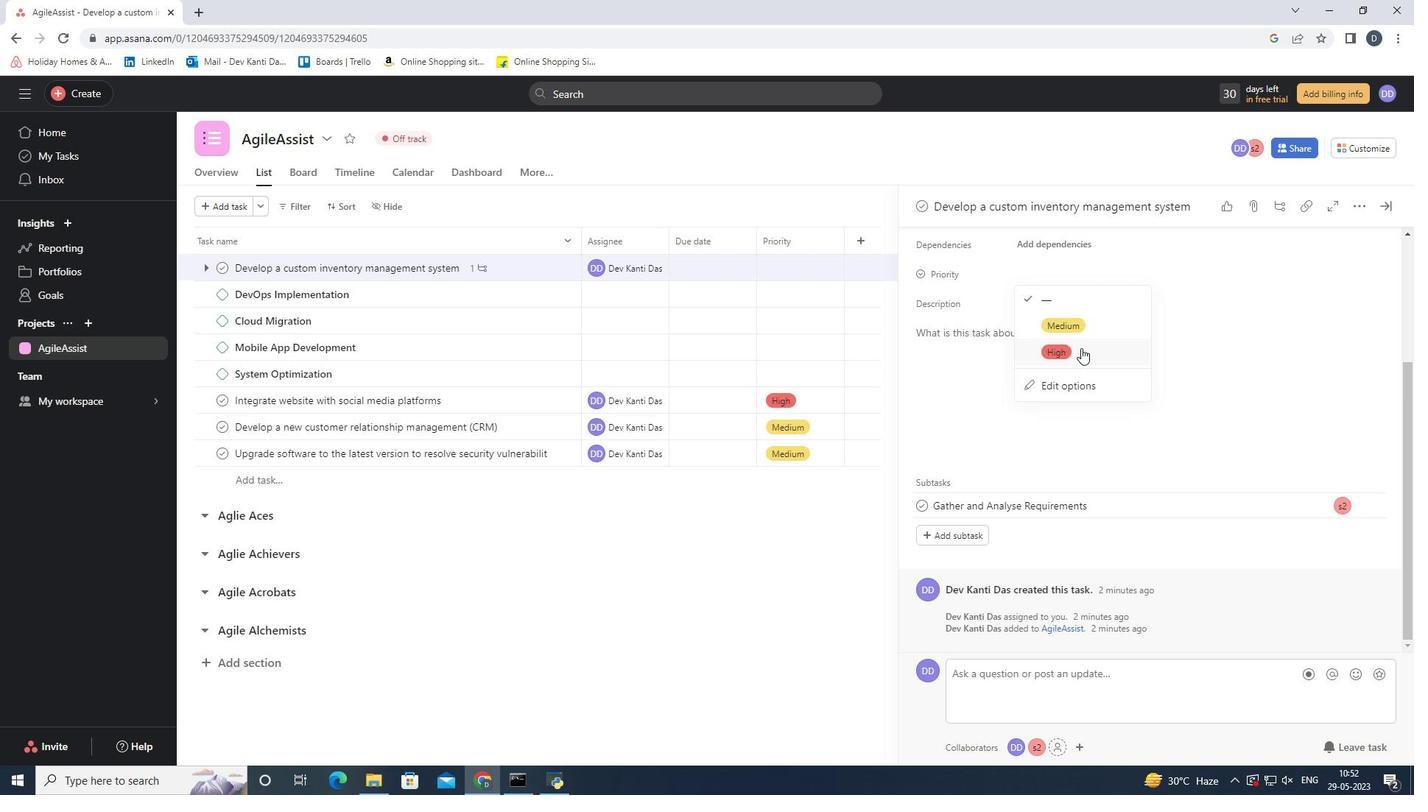 
Action: Mouse pressed left at (1081, 349)
Screenshot: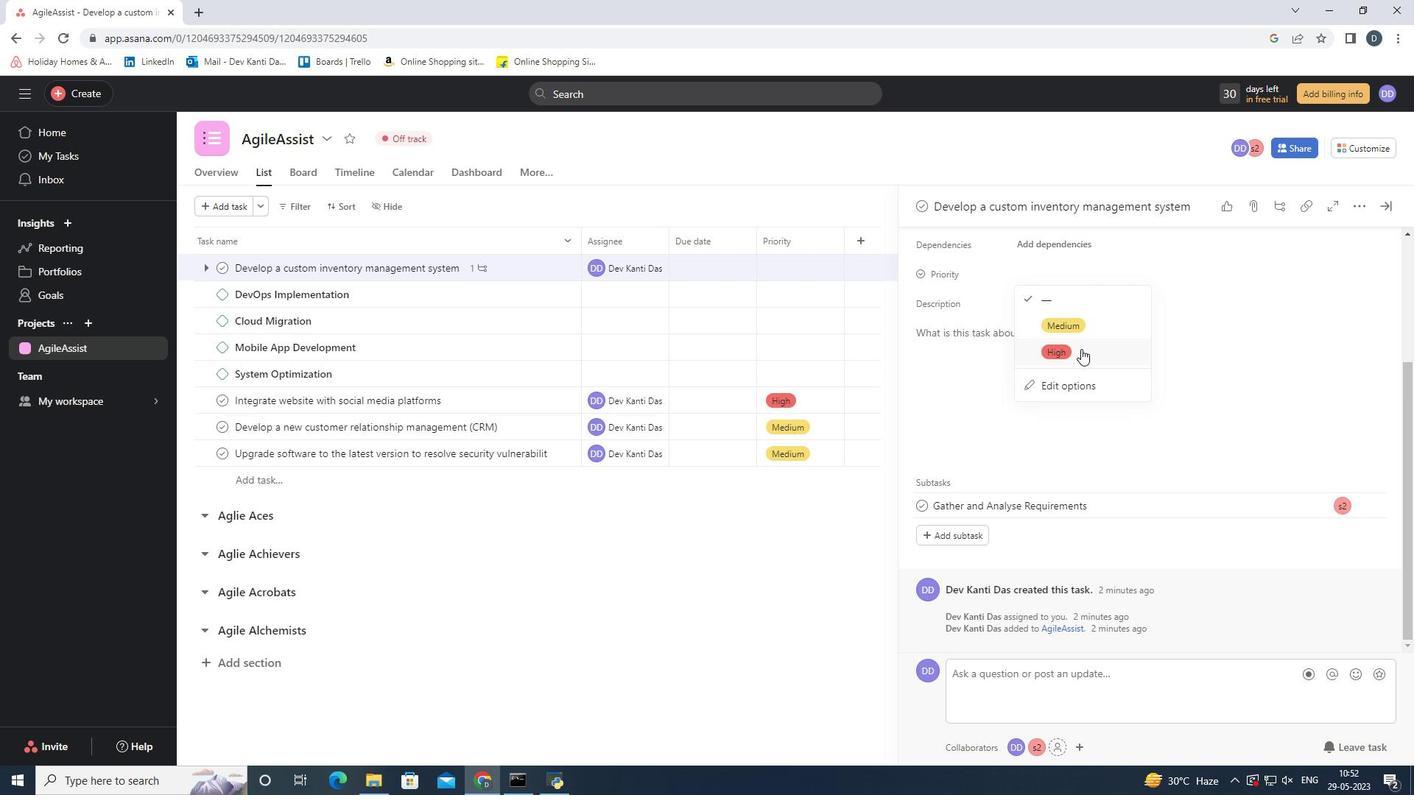 
Action: Mouse moved to (1378, 201)
Screenshot: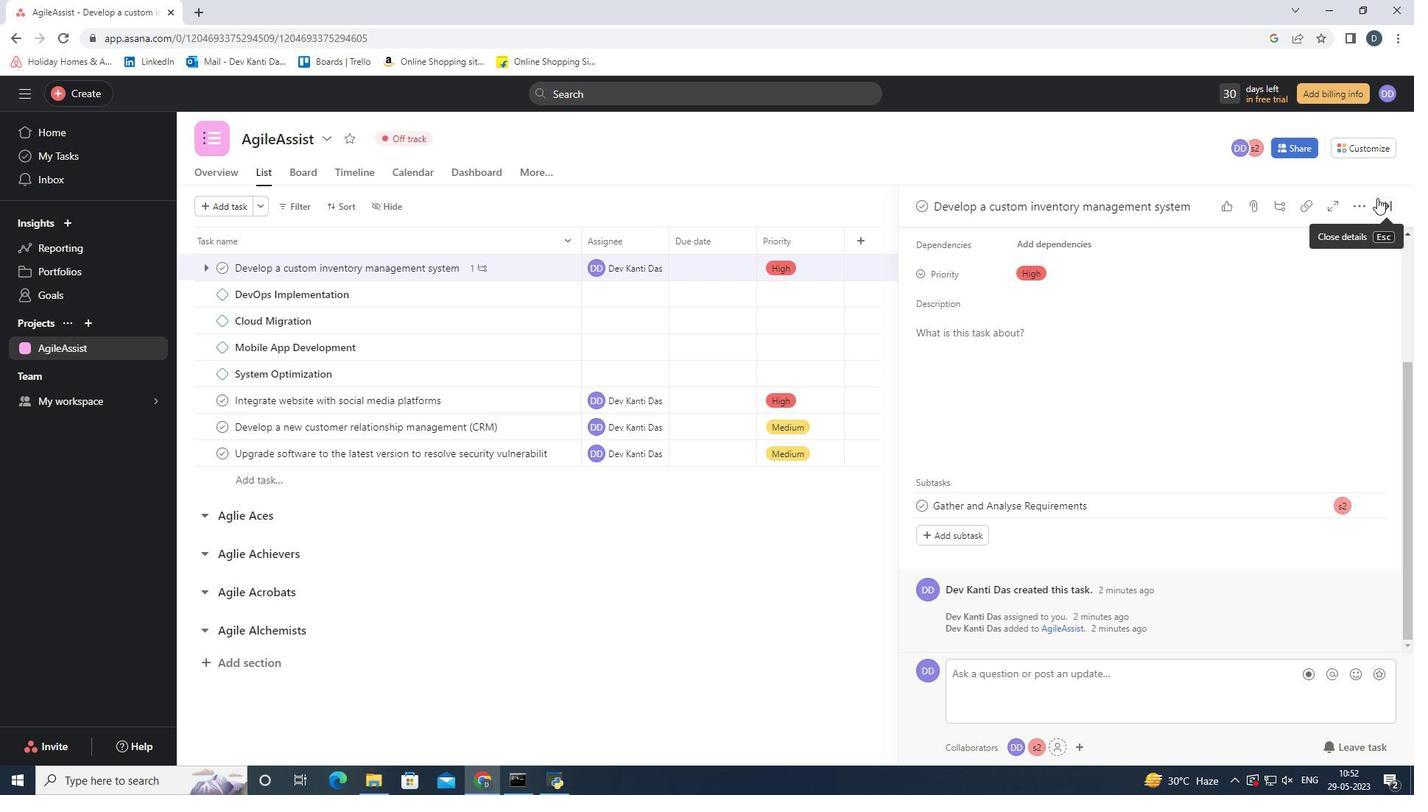 
Action: Mouse pressed left at (1378, 201)
Screenshot: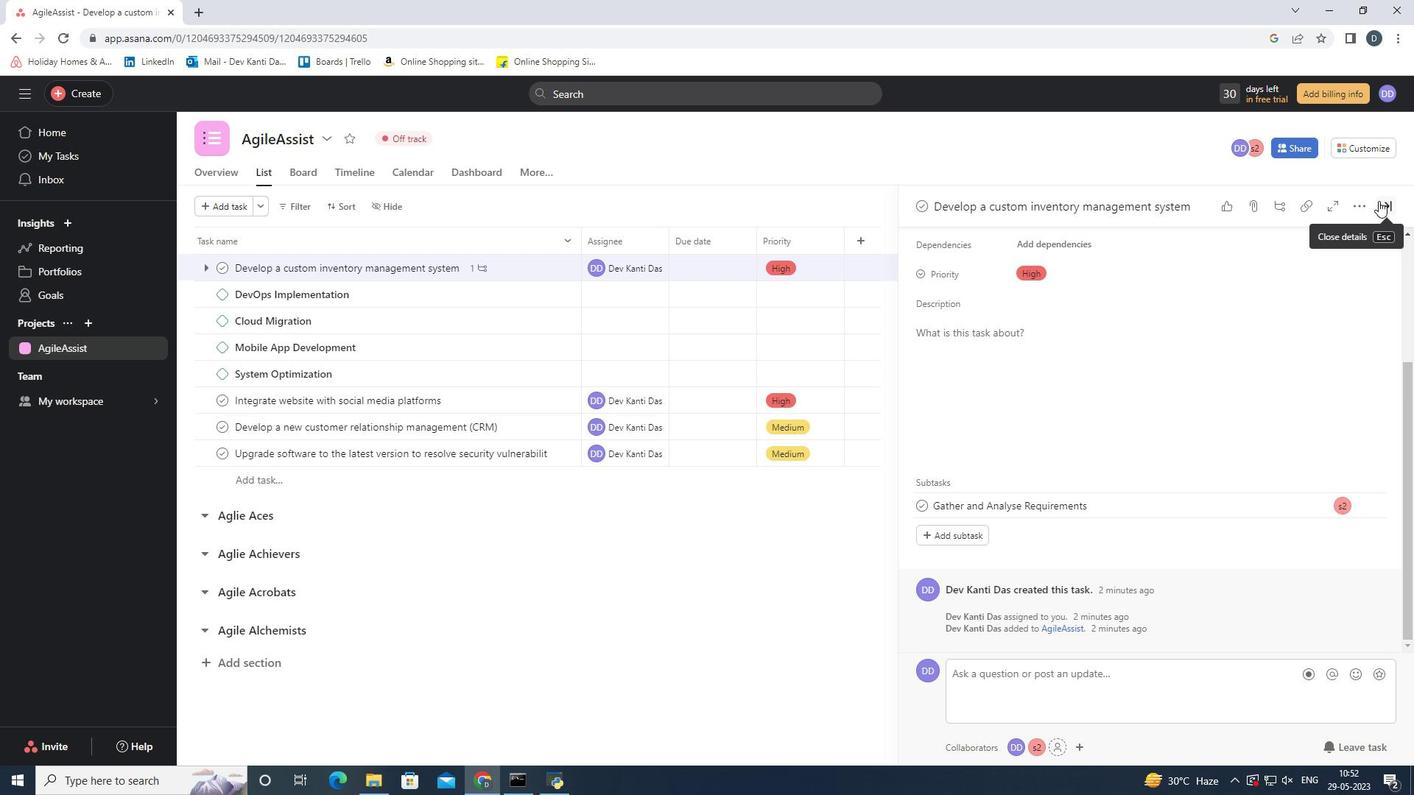 
Action: Mouse moved to (755, 741)
Screenshot: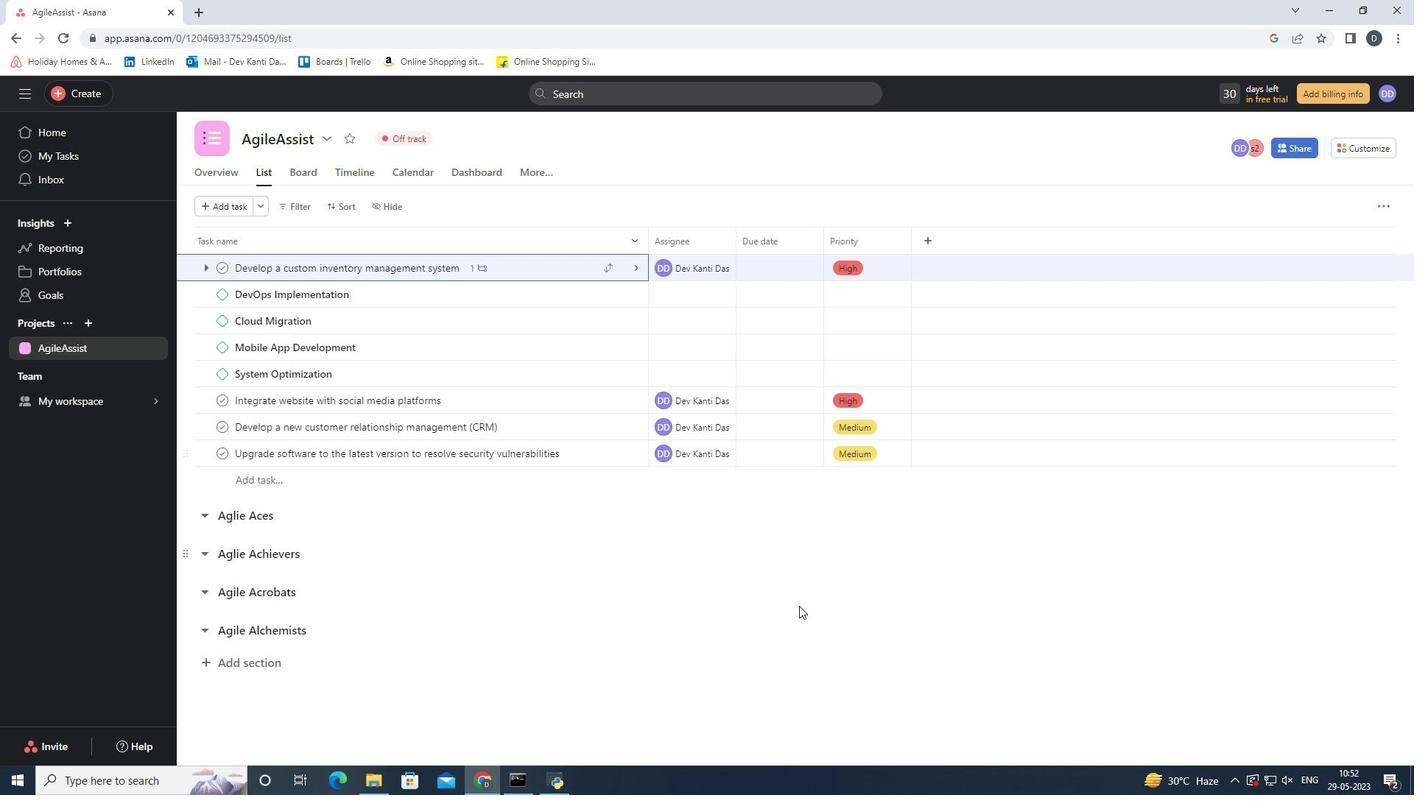 
Action: Mouse pressed left at (755, 741)
Screenshot: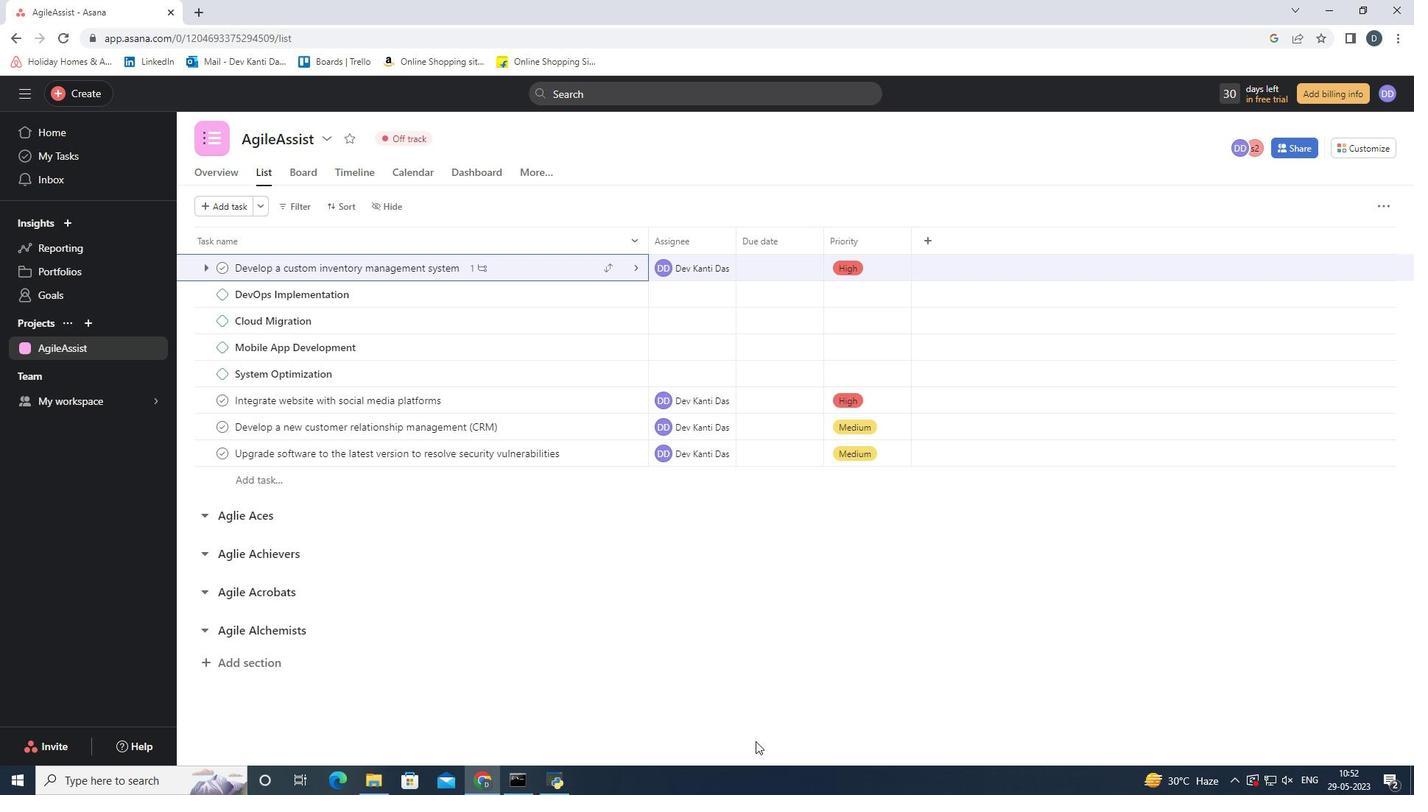 
Action: Mouse moved to (827, 574)
Screenshot: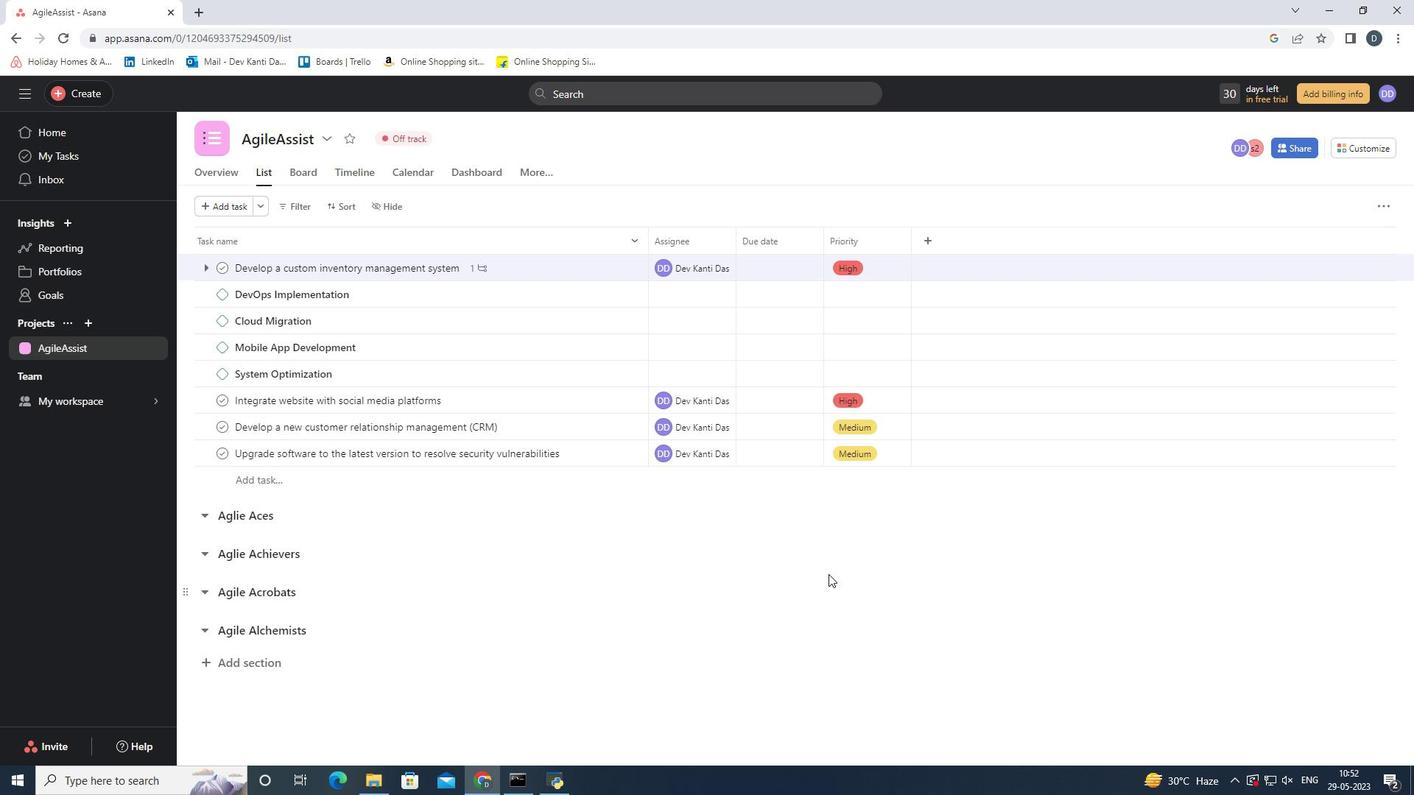 
